 Task: Look for Airbnb properties in Riyadh, Saudi Arabia from 1st November, 2023 to 9th November, 2023 for 4 adults.2 bedrooms having 2 beds and 2 bathrooms. Property type can be house. Look for 3 properties as per requirement.
Action: Mouse moved to (403, 80)
Screenshot: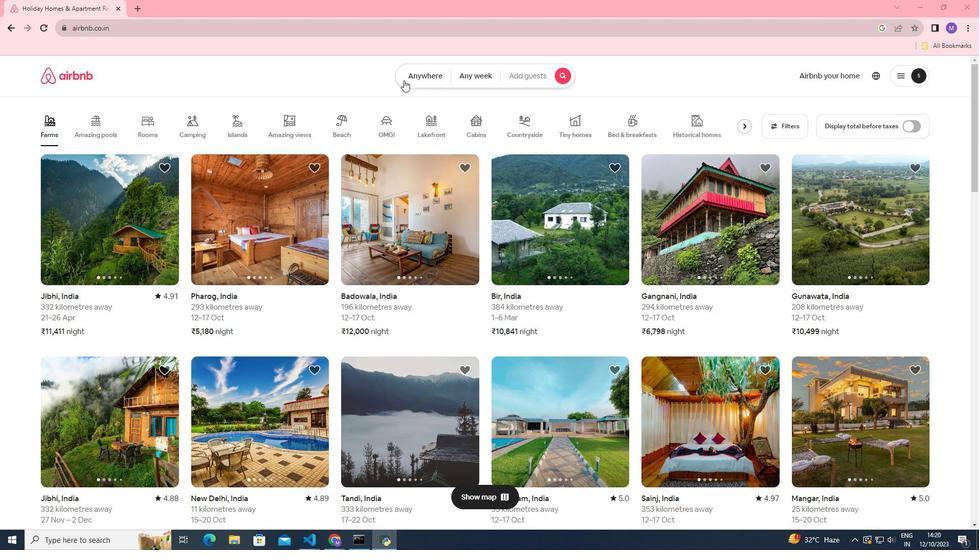 
Action: Mouse pressed left at (403, 80)
Screenshot: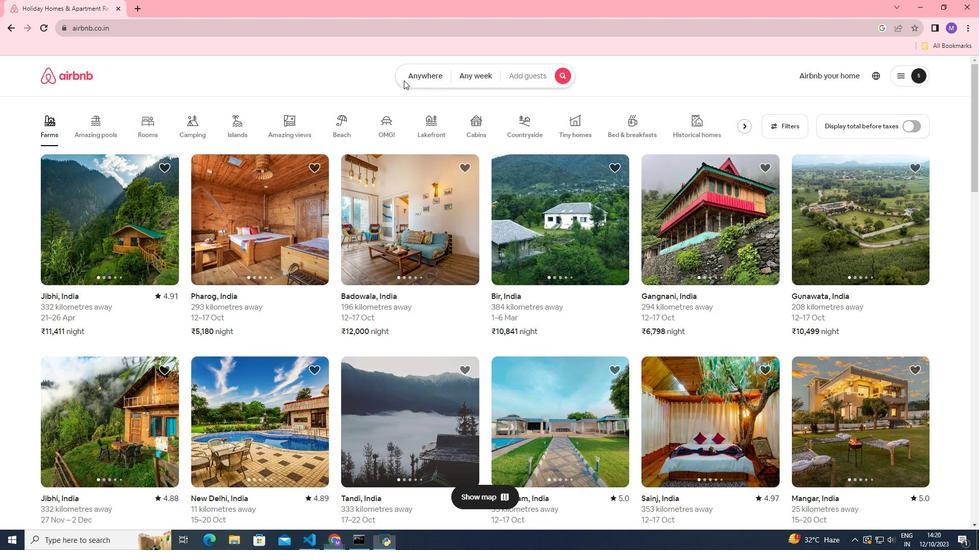 
Action: Mouse moved to (351, 113)
Screenshot: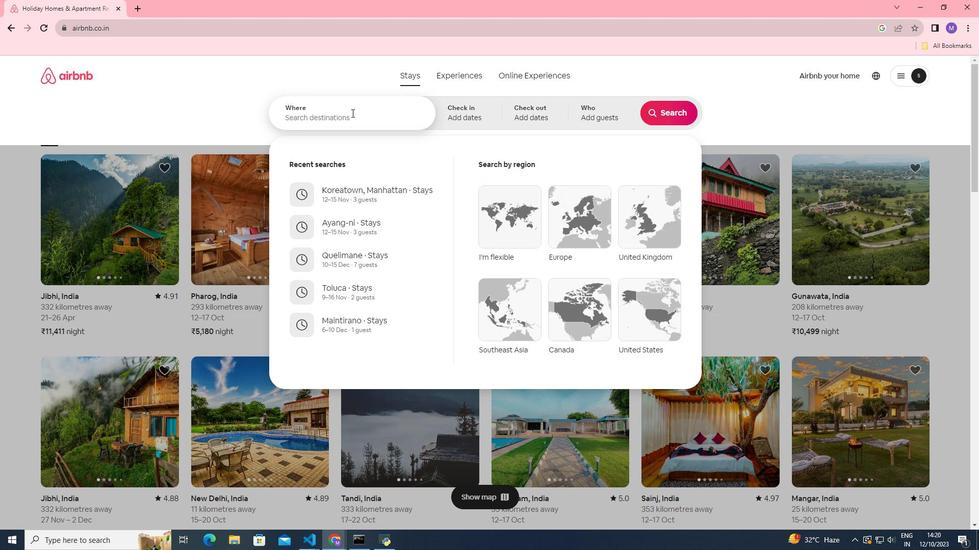
Action: Mouse pressed left at (351, 113)
Screenshot: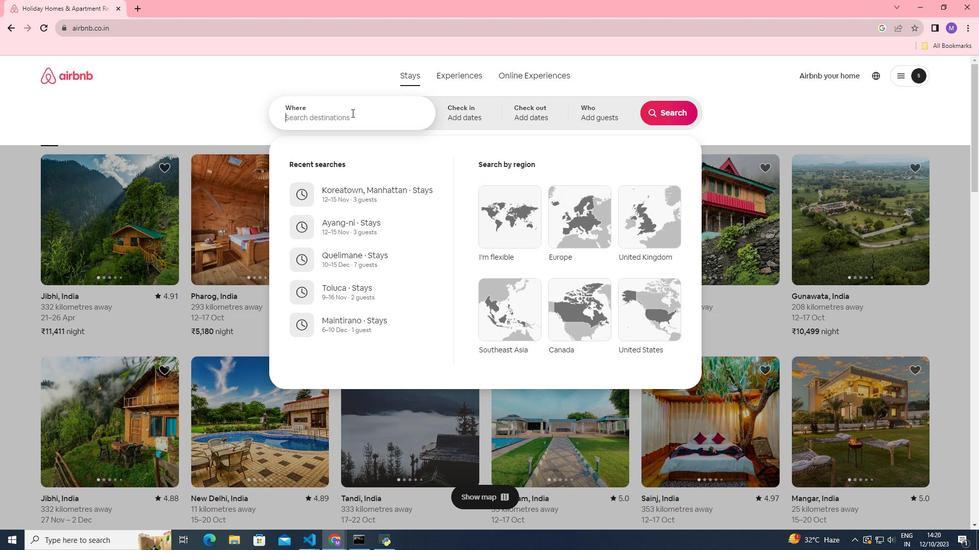 
Action: Key pressed <Key.shift><Key.shift><Key.shift><Key.shift><Key.shift><Key.shift>Riyadh,<Key.space><Key.shift>Saudi<Key.space><Key.shift>Arabia
Screenshot: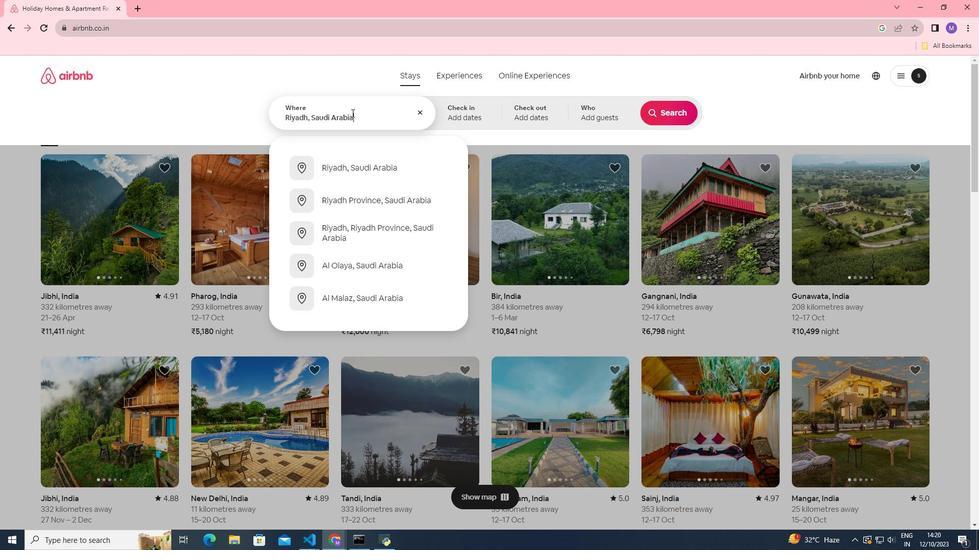 
Action: Mouse moved to (463, 112)
Screenshot: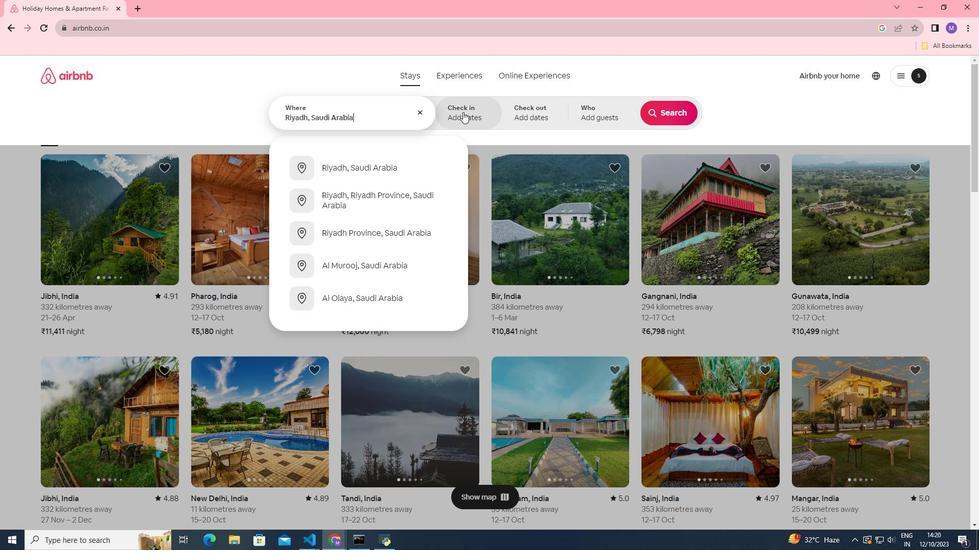 
Action: Mouse pressed left at (463, 112)
Screenshot: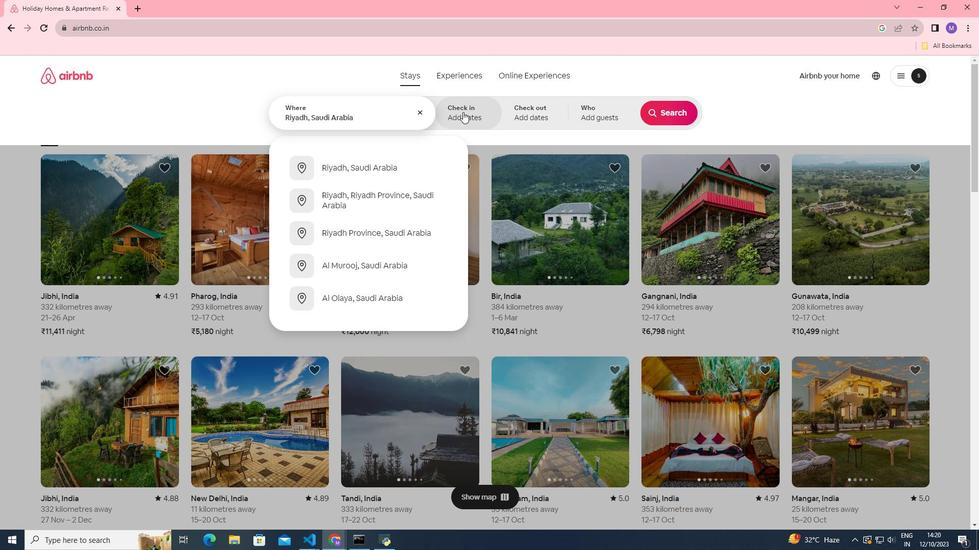 
Action: Mouse moved to (580, 235)
Screenshot: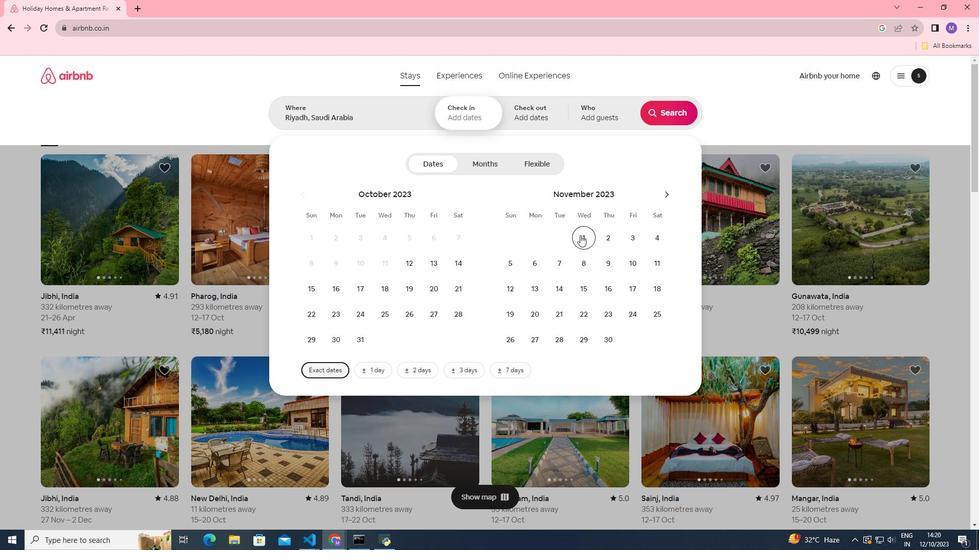 
Action: Mouse pressed left at (580, 235)
Screenshot: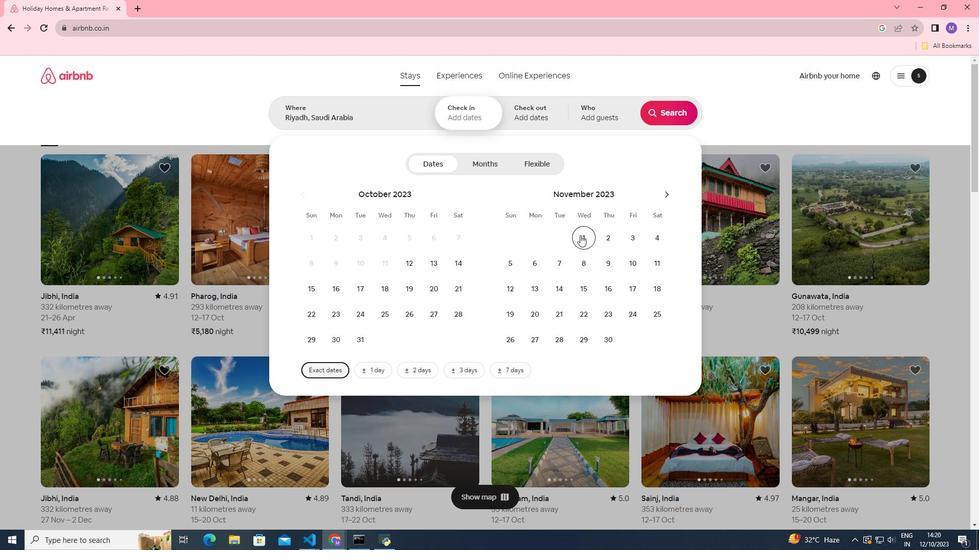 
Action: Mouse moved to (605, 262)
Screenshot: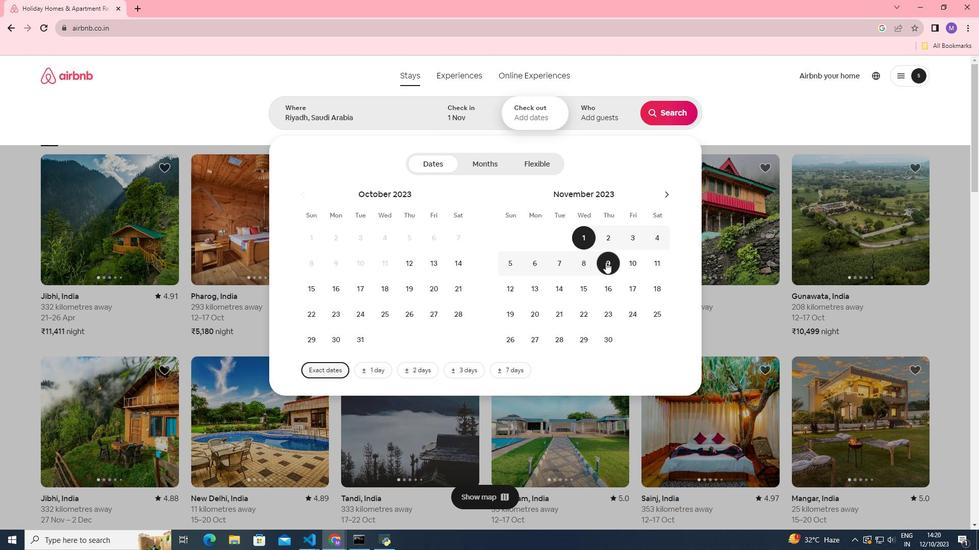 
Action: Mouse pressed left at (605, 262)
Screenshot: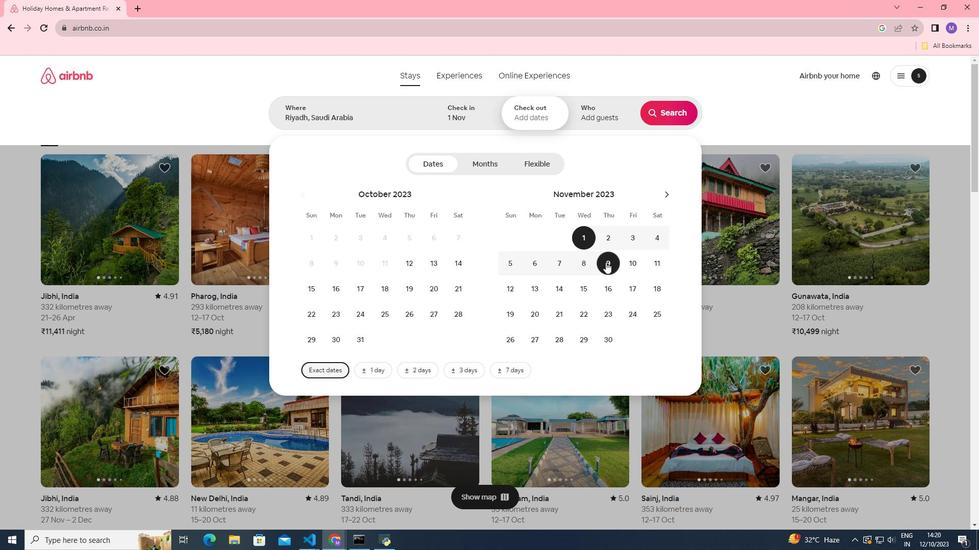 
Action: Mouse moved to (593, 104)
Screenshot: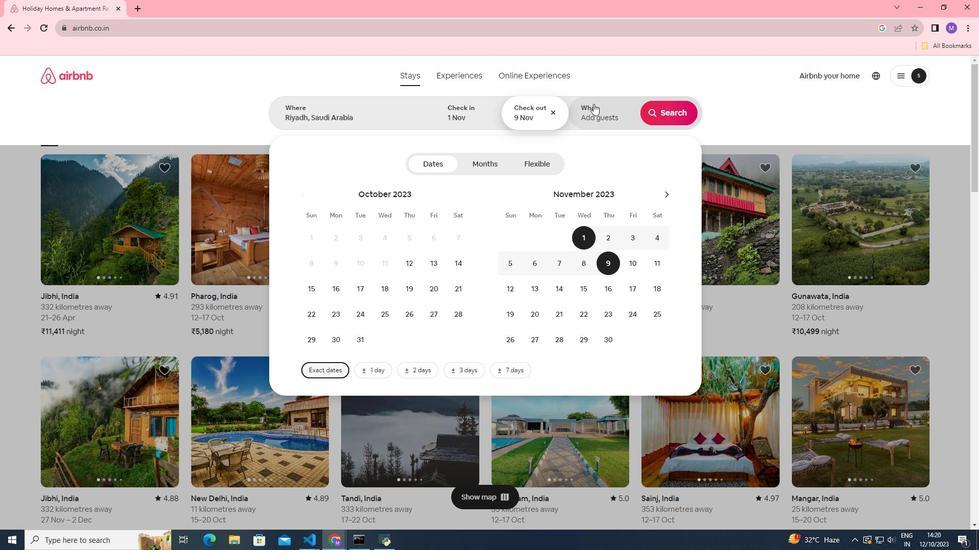 
Action: Mouse pressed left at (593, 104)
Screenshot: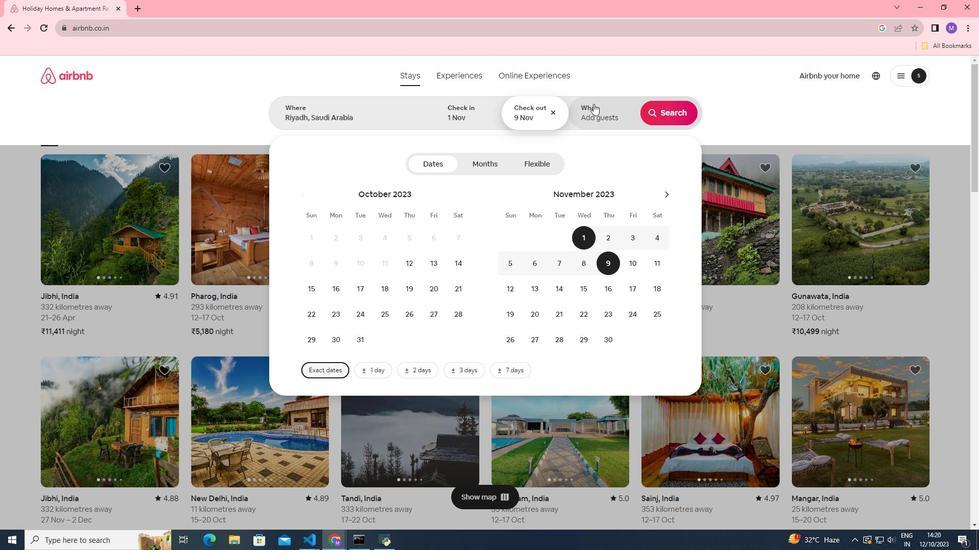 
Action: Mouse moved to (663, 167)
Screenshot: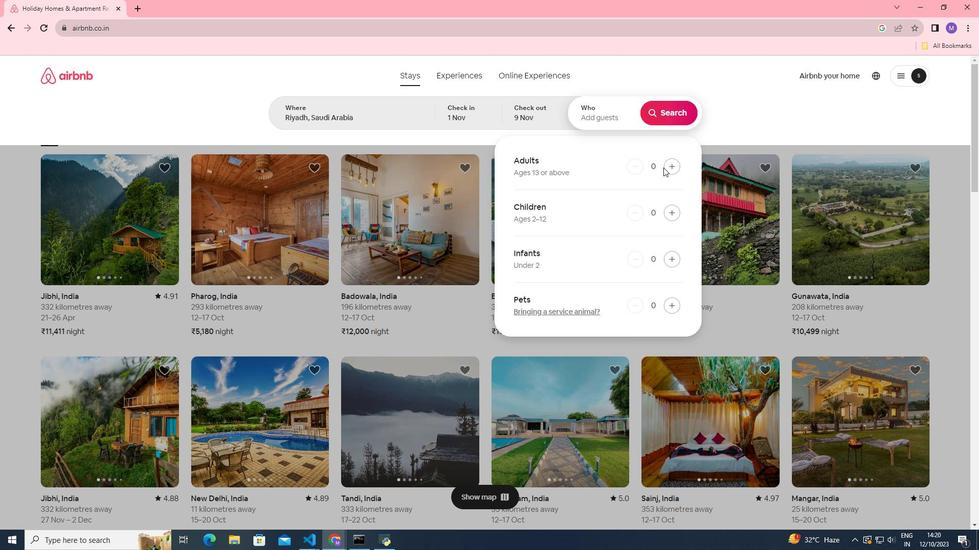 
Action: Mouse pressed left at (663, 167)
Screenshot: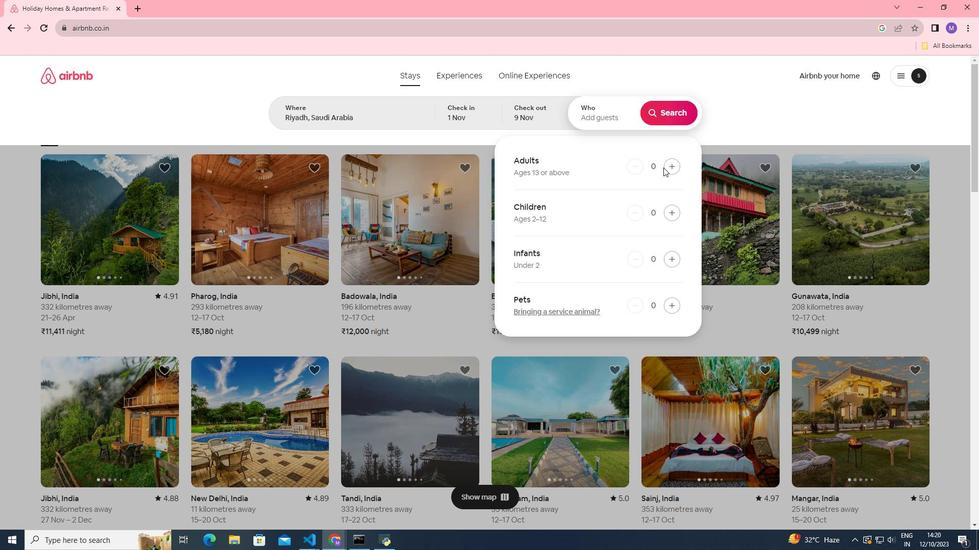 
Action: Mouse moved to (668, 169)
Screenshot: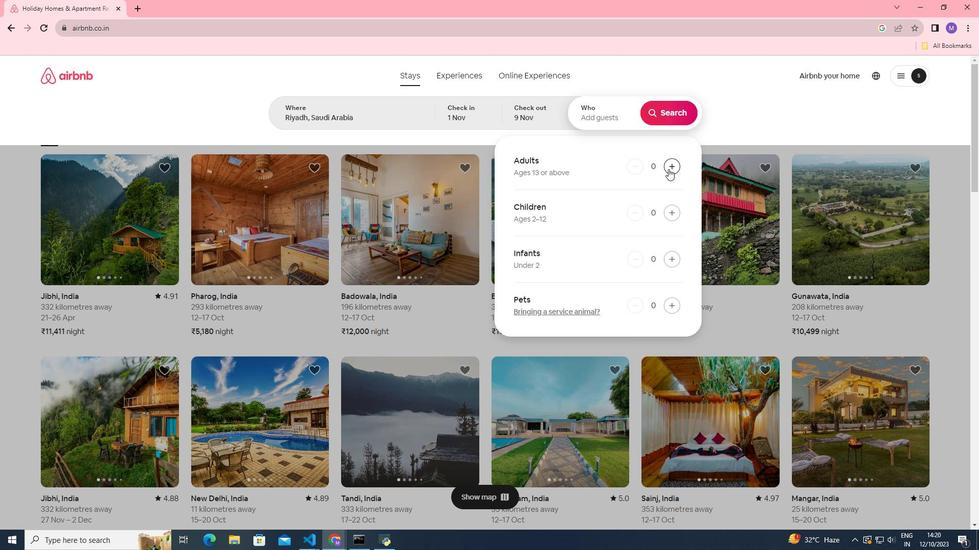 
Action: Mouse pressed left at (668, 169)
Screenshot: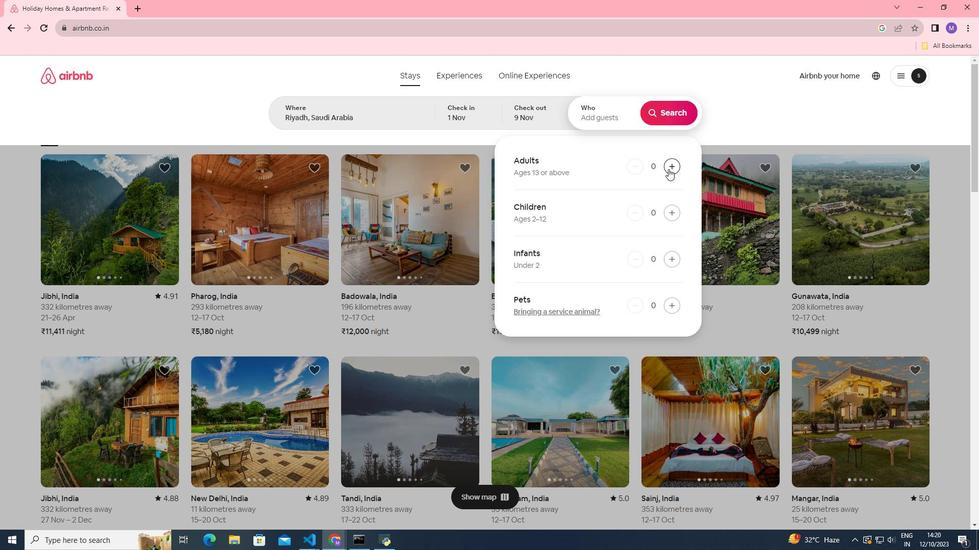 
Action: Mouse pressed left at (668, 169)
Screenshot: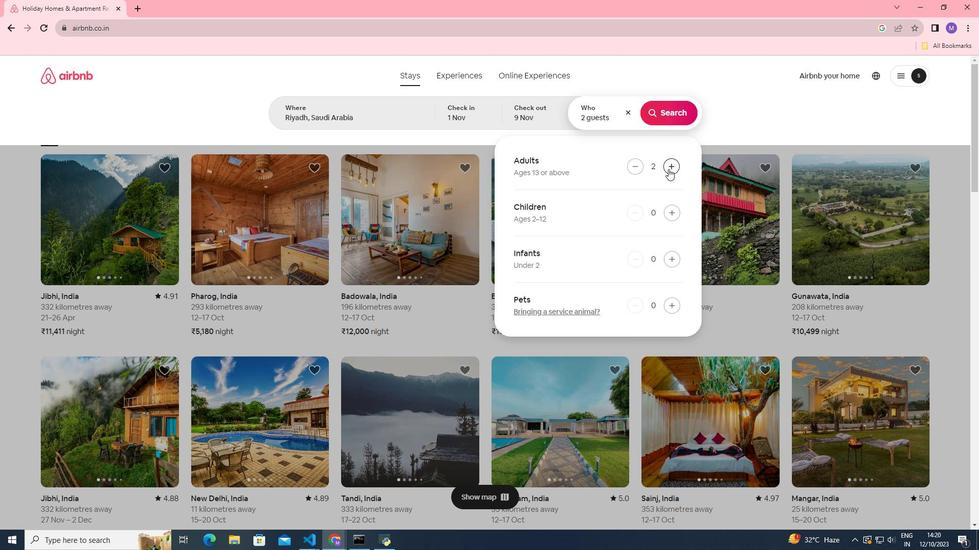 
Action: Mouse pressed left at (668, 169)
Screenshot: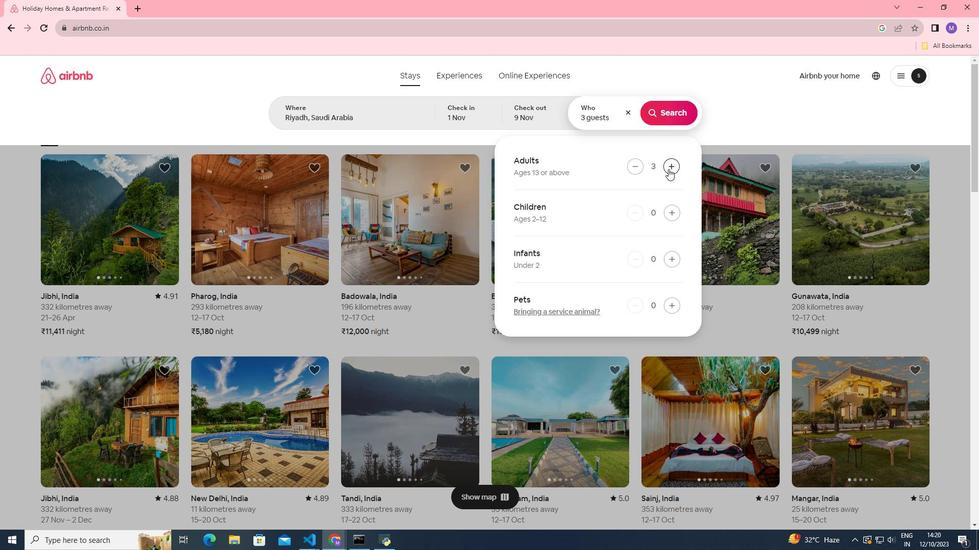 
Action: Mouse pressed left at (668, 169)
Screenshot: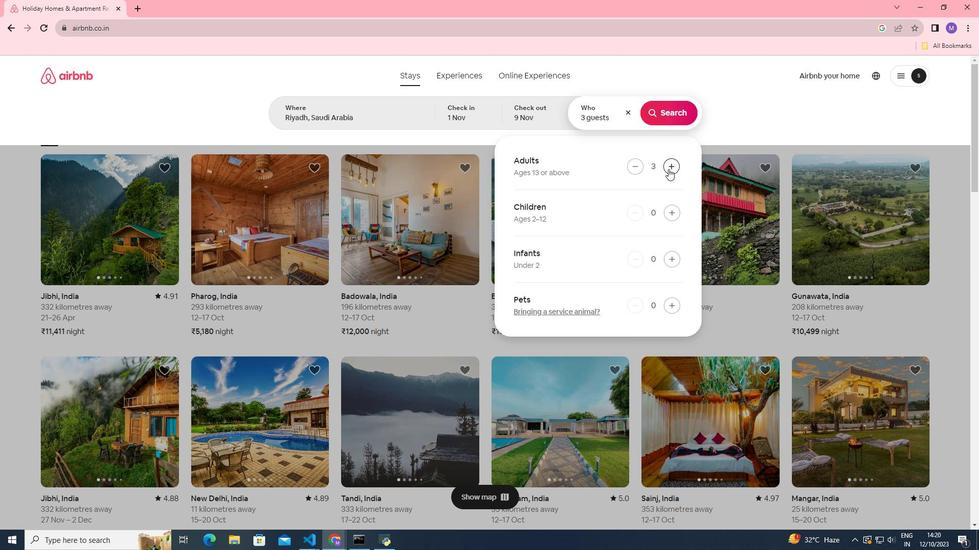 
Action: Mouse moved to (680, 108)
Screenshot: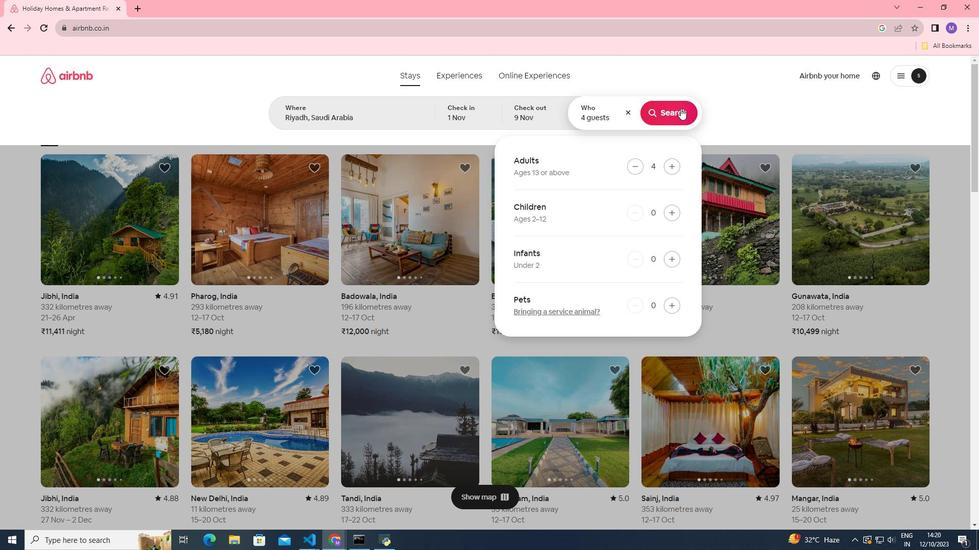 
Action: Mouse pressed left at (680, 108)
Screenshot: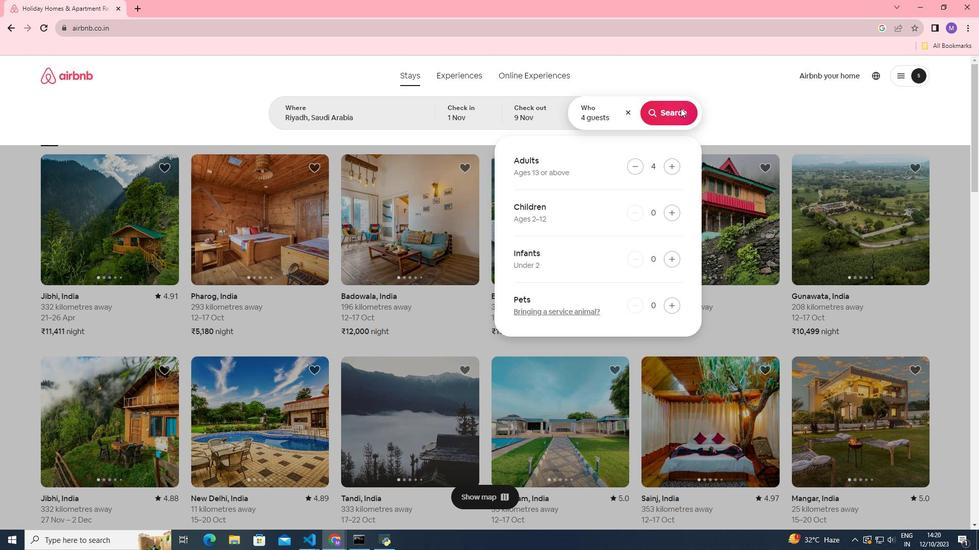 
Action: Mouse moved to (820, 118)
Screenshot: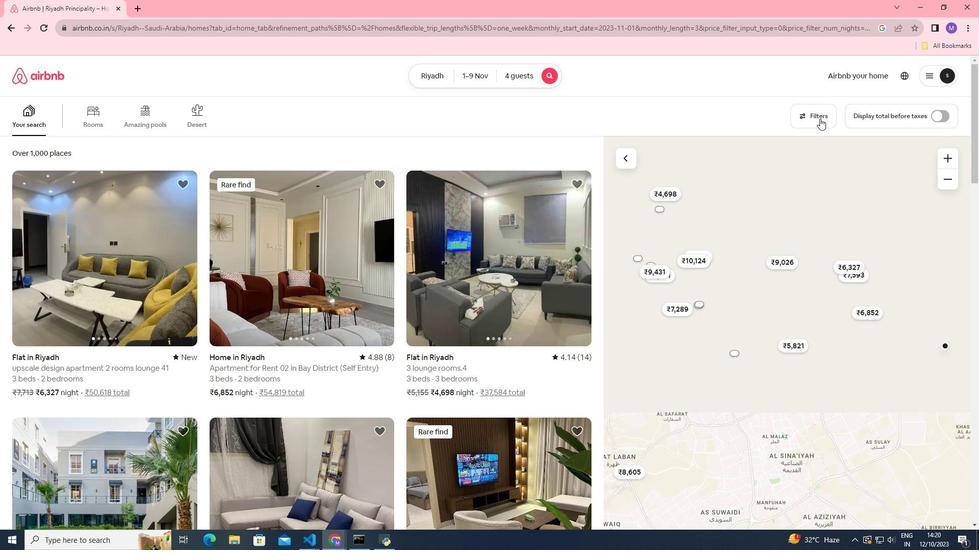 
Action: Mouse pressed left at (820, 118)
Screenshot: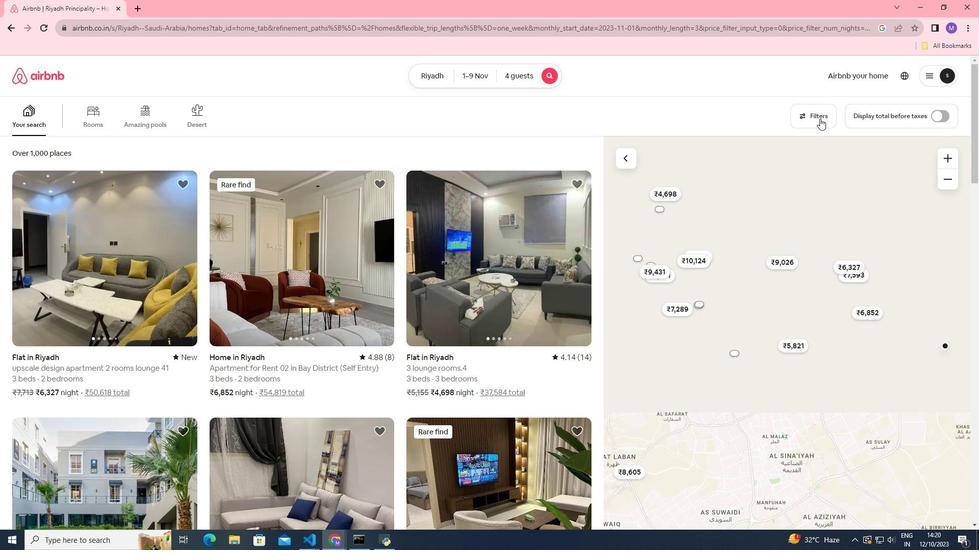 
Action: Mouse moved to (385, 430)
Screenshot: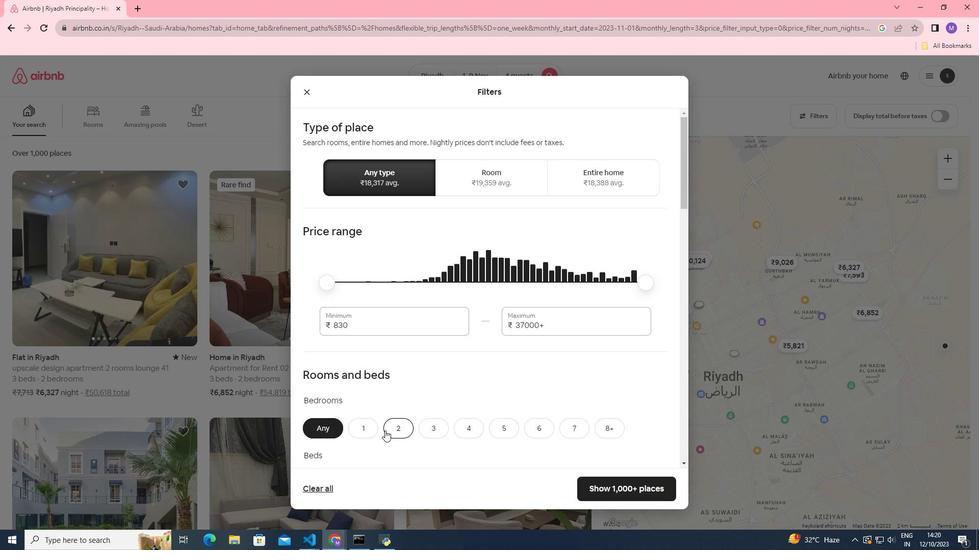 
Action: Mouse pressed left at (385, 430)
Screenshot: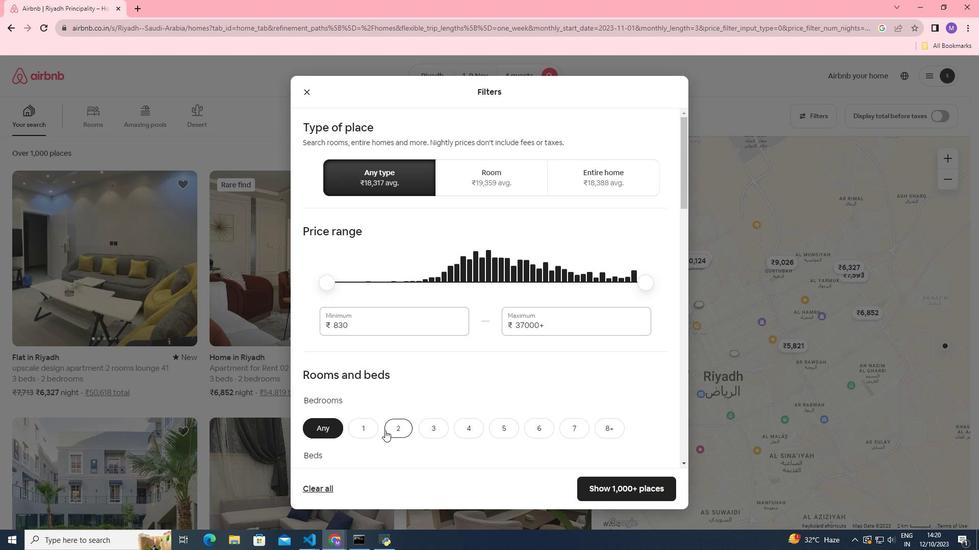 
Action: Mouse moved to (434, 366)
Screenshot: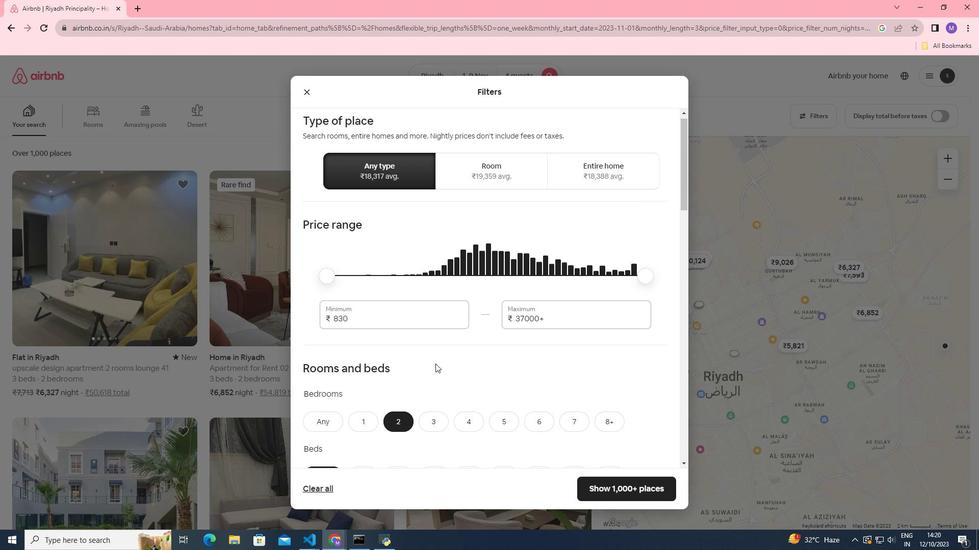 
Action: Mouse scrolled (434, 366) with delta (0, 0)
Screenshot: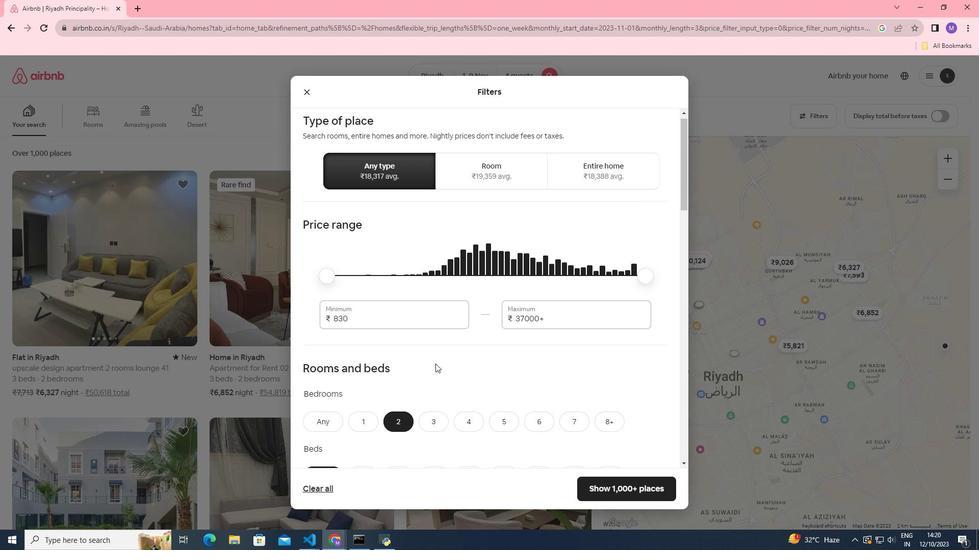 
Action: Mouse moved to (435, 364)
Screenshot: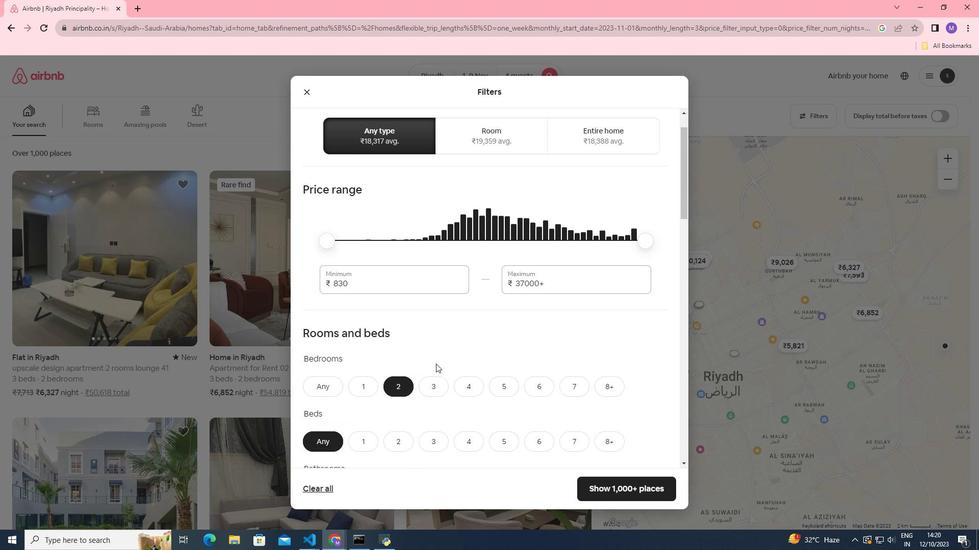 
Action: Mouse scrolled (435, 363) with delta (0, 0)
Screenshot: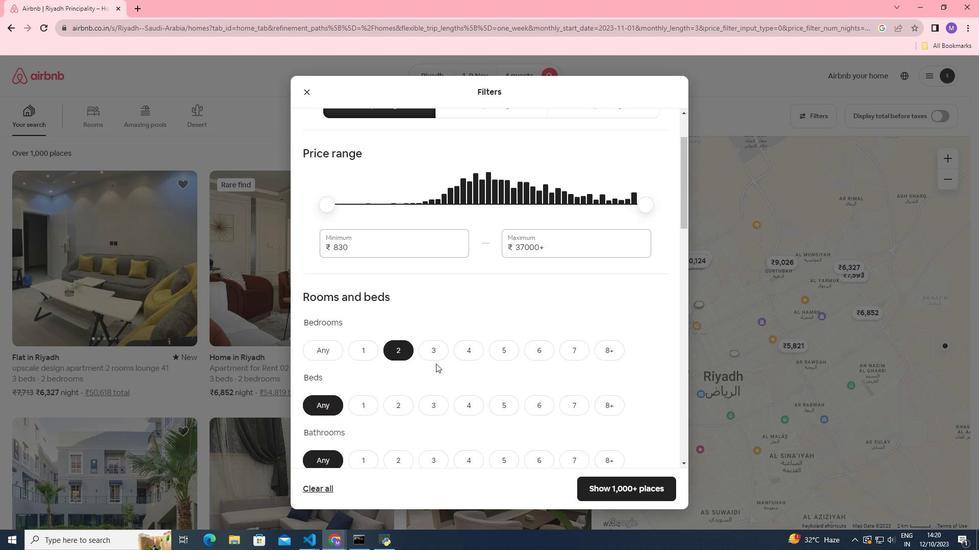 
Action: Mouse moved to (436, 364)
Screenshot: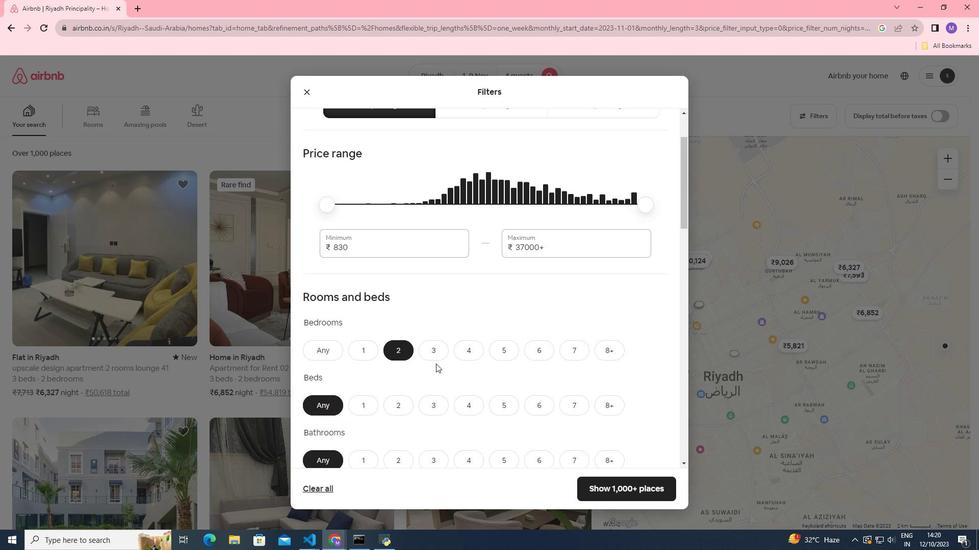 
Action: Mouse scrolled (436, 363) with delta (0, 0)
Screenshot: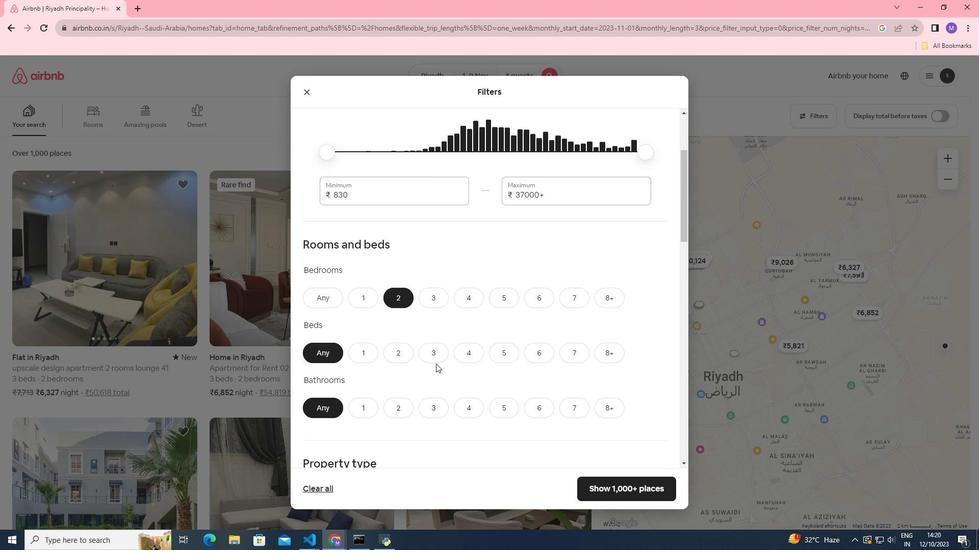
Action: Mouse moved to (405, 338)
Screenshot: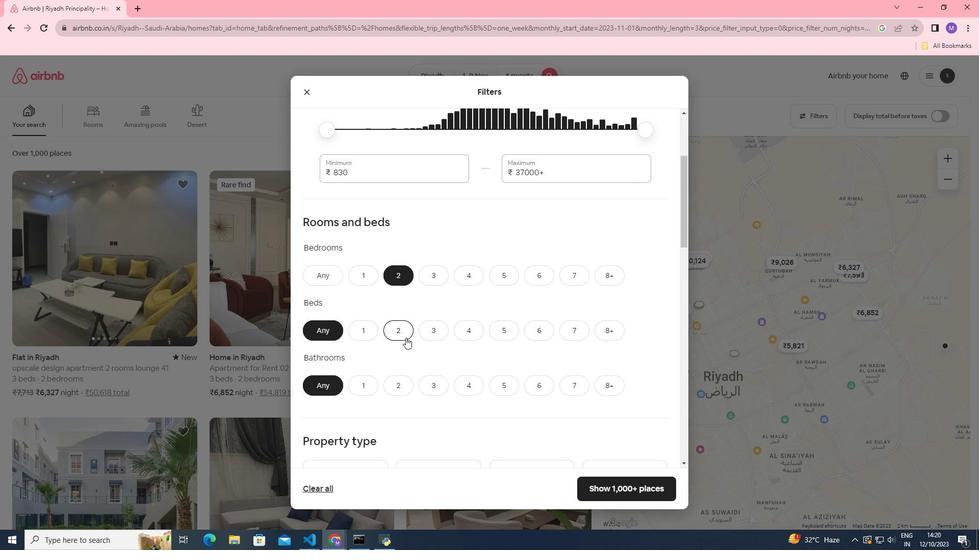 
Action: Mouse pressed left at (405, 338)
Screenshot: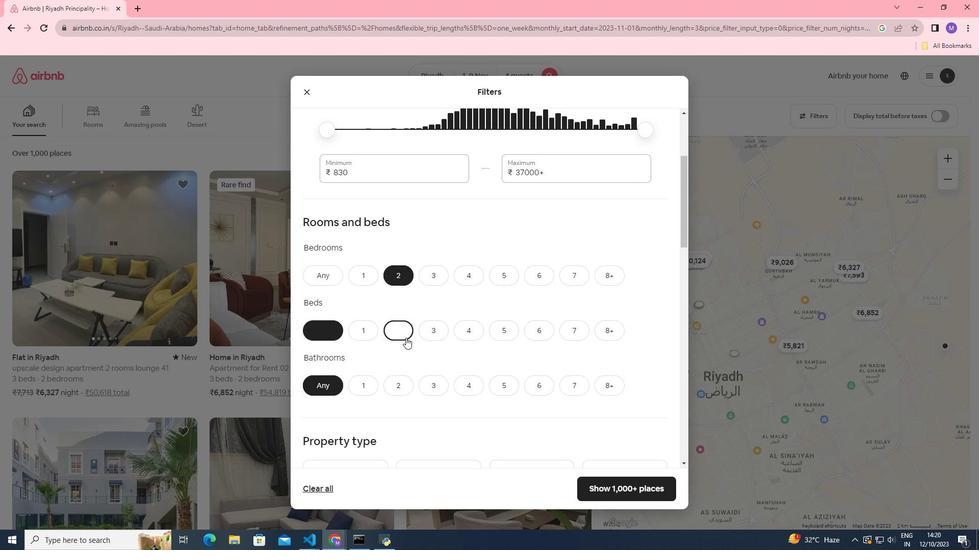 
Action: Mouse moved to (437, 351)
Screenshot: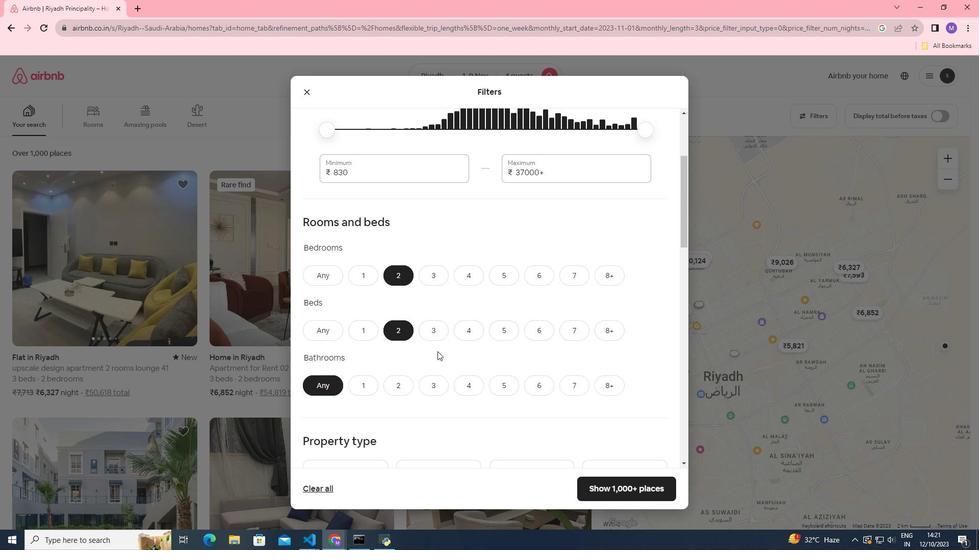 
Action: Mouse scrolled (437, 351) with delta (0, 0)
Screenshot: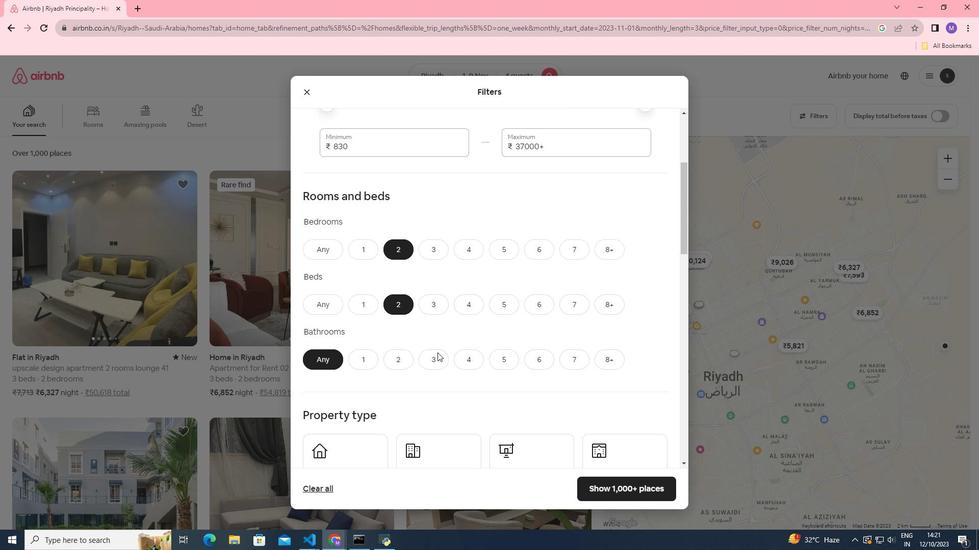 
Action: Mouse moved to (437, 352)
Screenshot: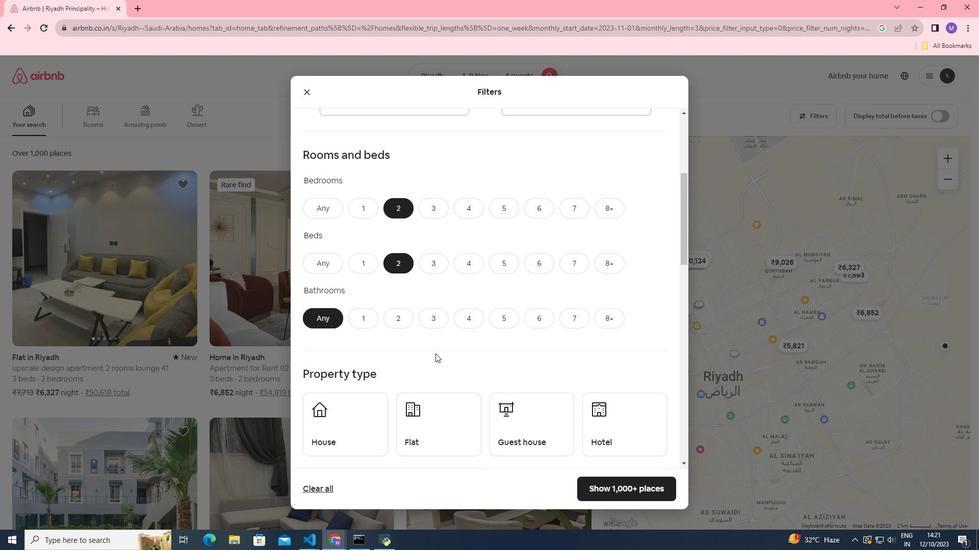
Action: Mouse scrolled (437, 352) with delta (0, 0)
Screenshot: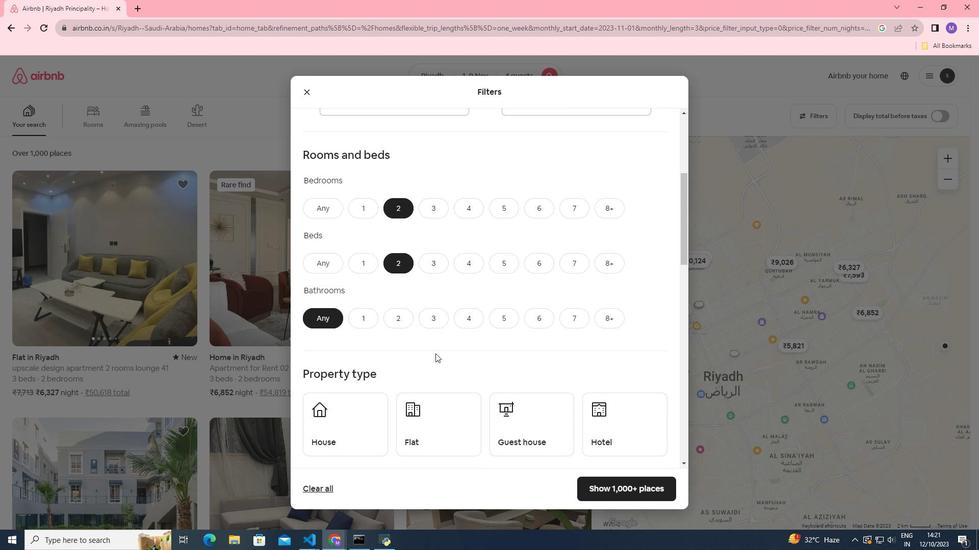 
Action: Mouse moved to (398, 282)
Screenshot: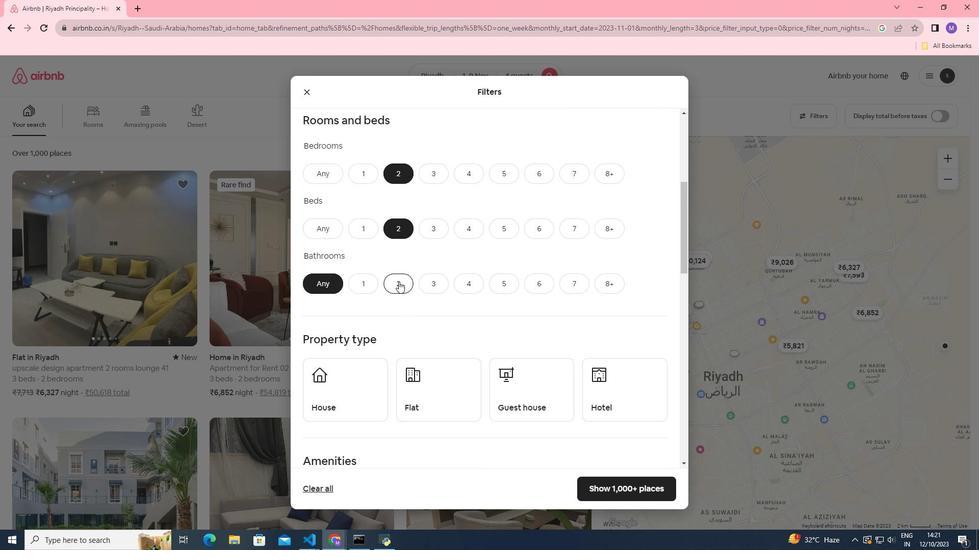 
Action: Mouse pressed left at (398, 282)
Screenshot: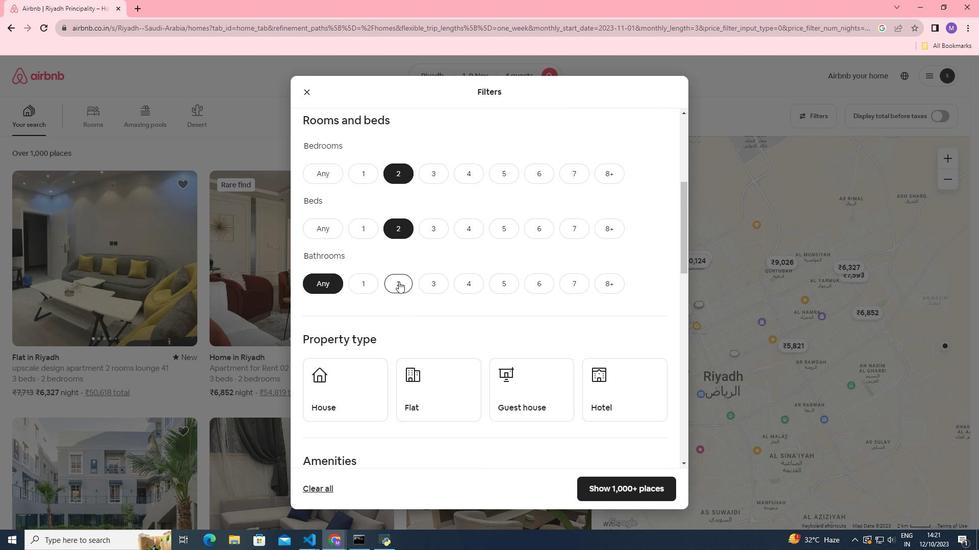 
Action: Mouse moved to (465, 341)
Screenshot: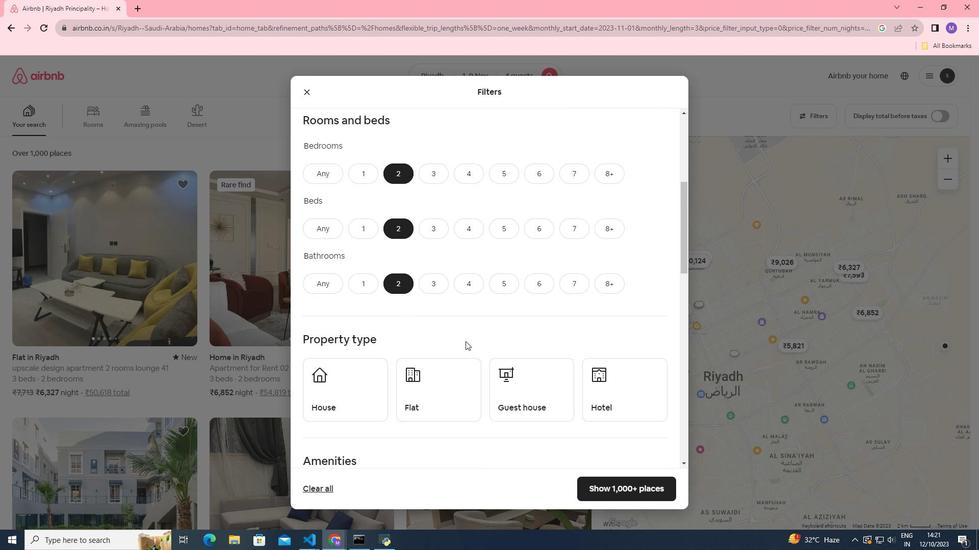 
Action: Mouse scrolled (465, 341) with delta (0, 0)
Screenshot: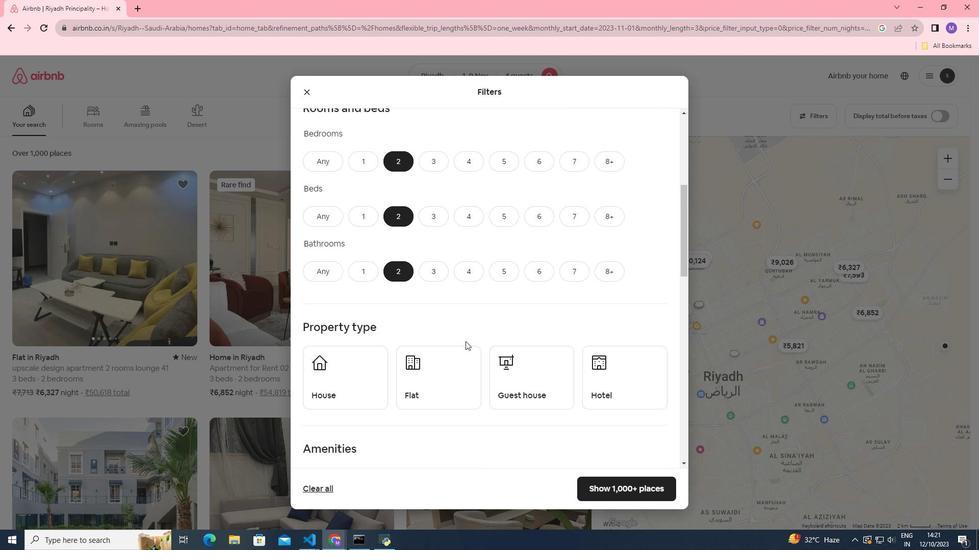 
Action: Mouse moved to (345, 336)
Screenshot: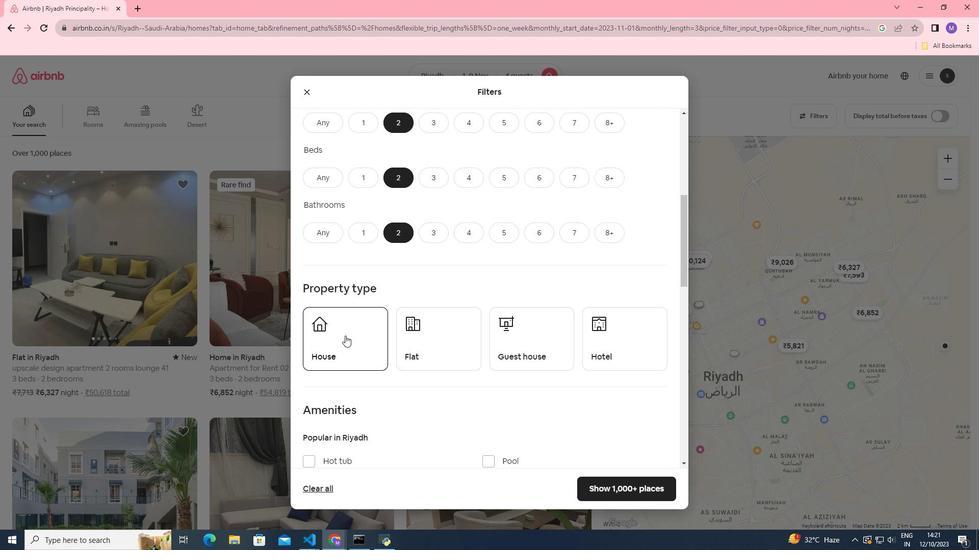 
Action: Mouse pressed left at (345, 336)
Screenshot: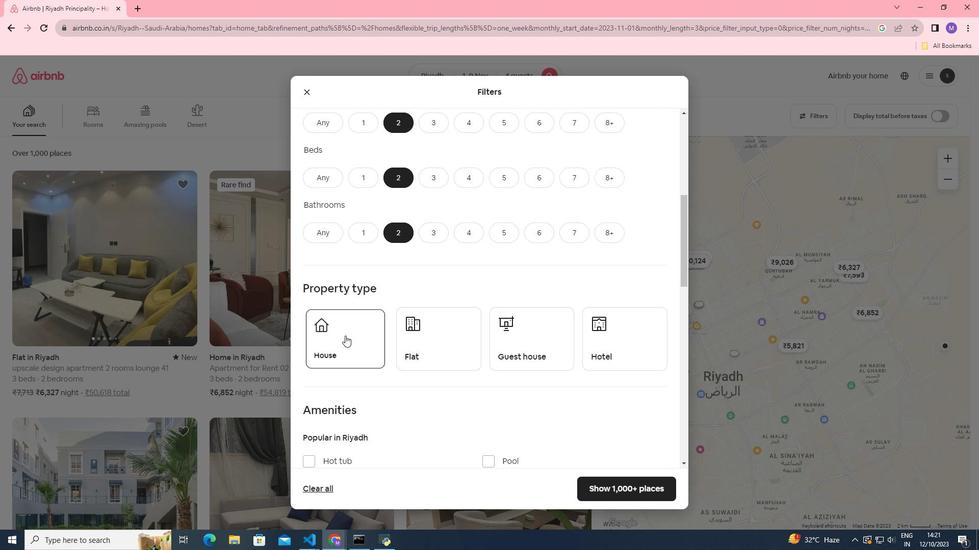 
Action: Mouse moved to (353, 338)
Screenshot: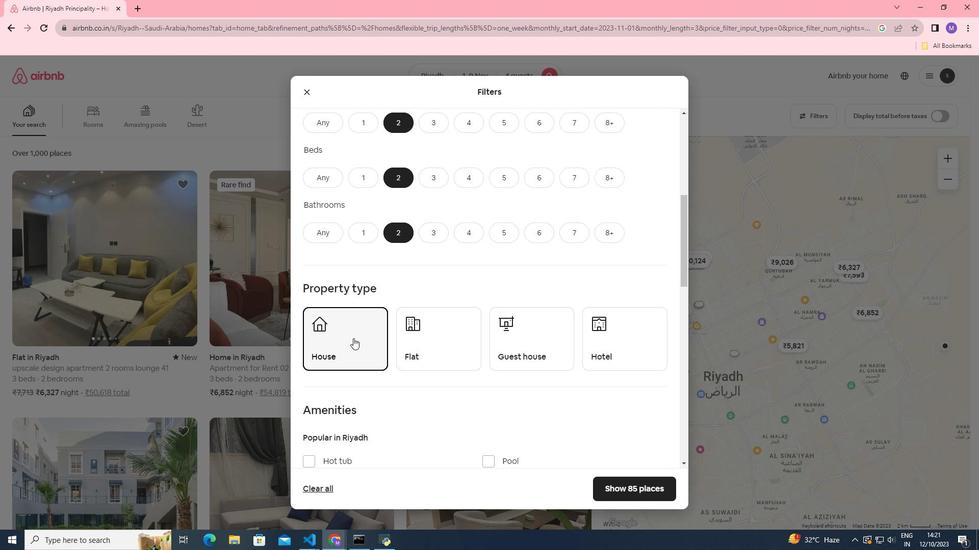 
Action: Mouse pressed left at (353, 338)
Screenshot: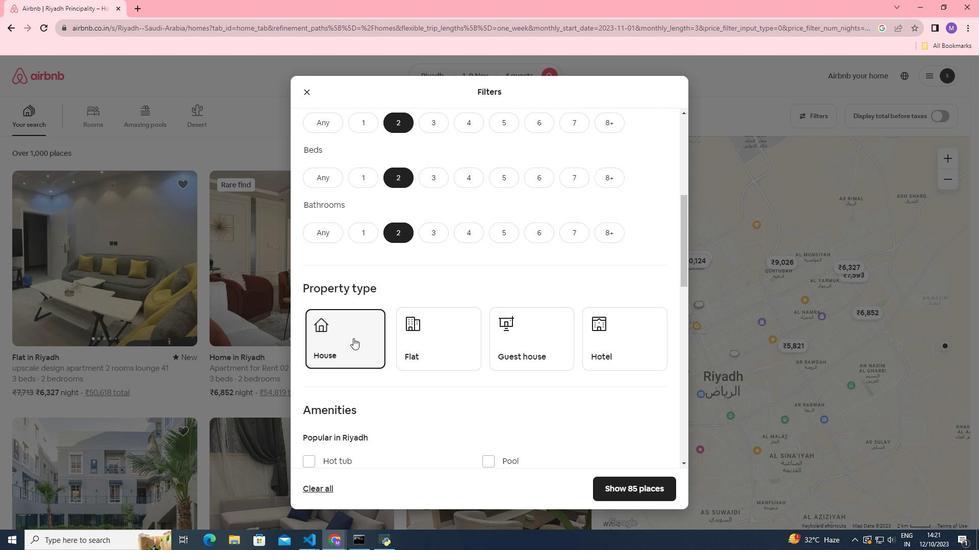 
Action: Mouse pressed left at (353, 338)
Screenshot: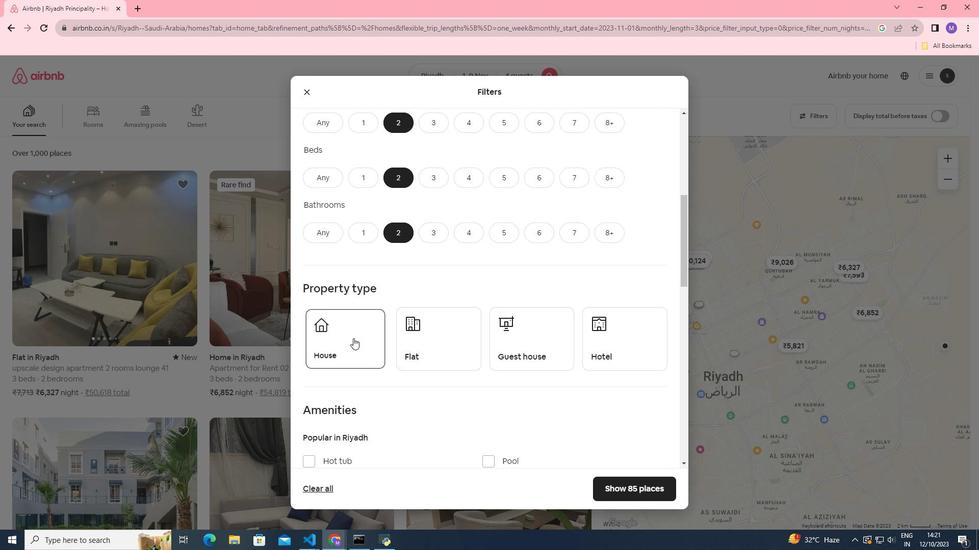 
Action: Mouse moved to (623, 490)
Screenshot: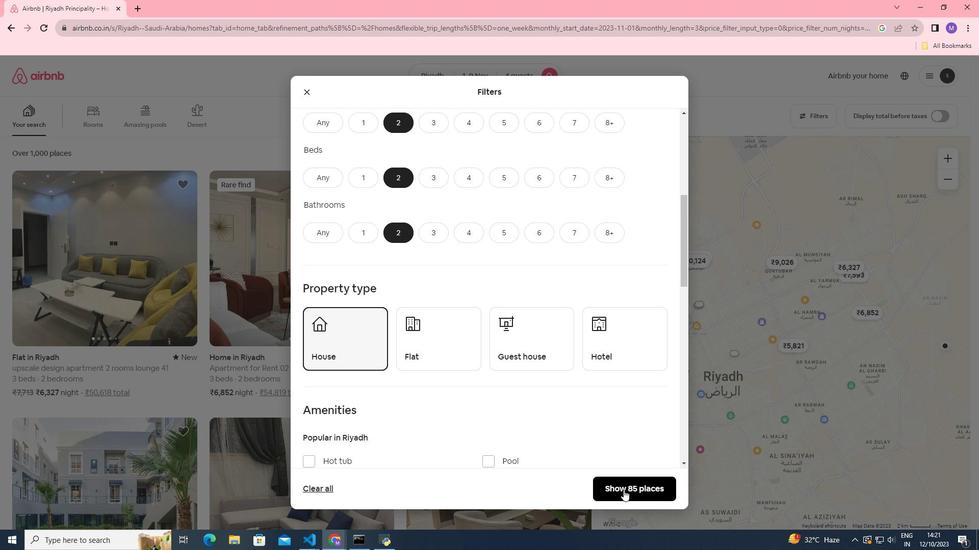 
Action: Mouse pressed left at (623, 490)
Screenshot: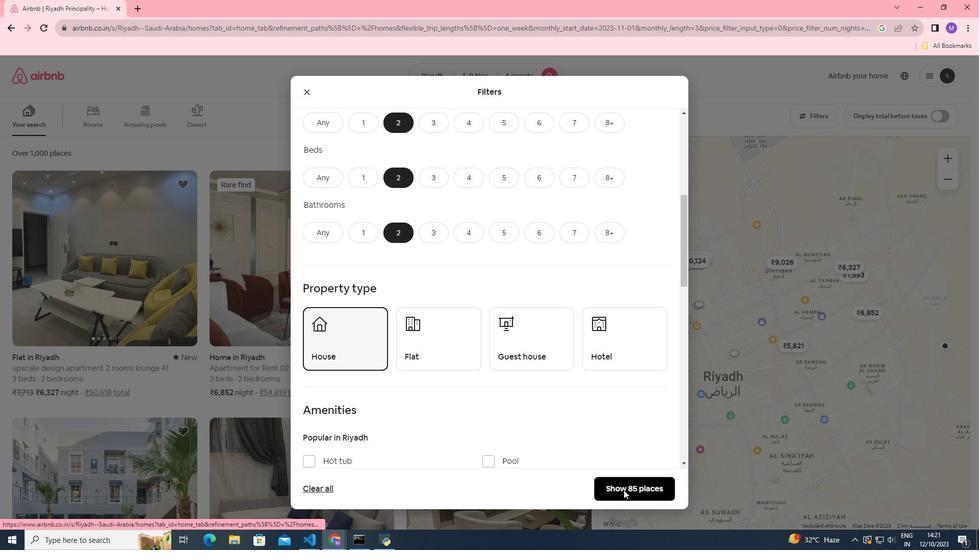 
Action: Mouse moved to (157, 250)
Screenshot: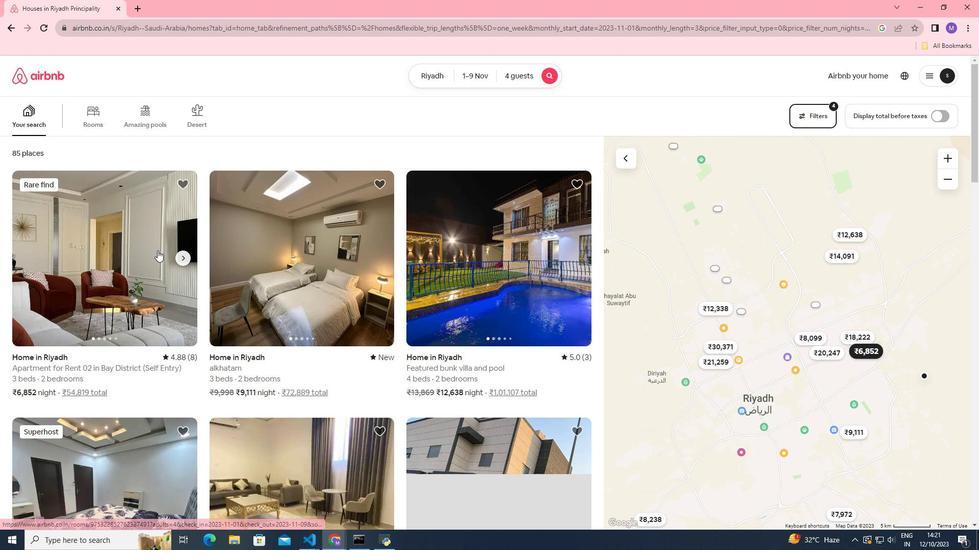 
Action: Mouse pressed left at (157, 250)
Screenshot: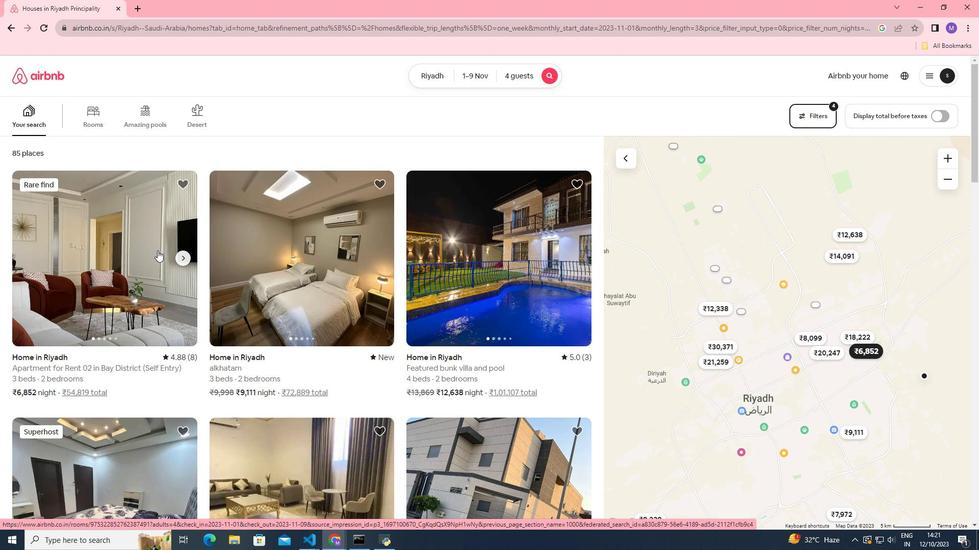 
Action: Mouse moved to (712, 379)
Screenshot: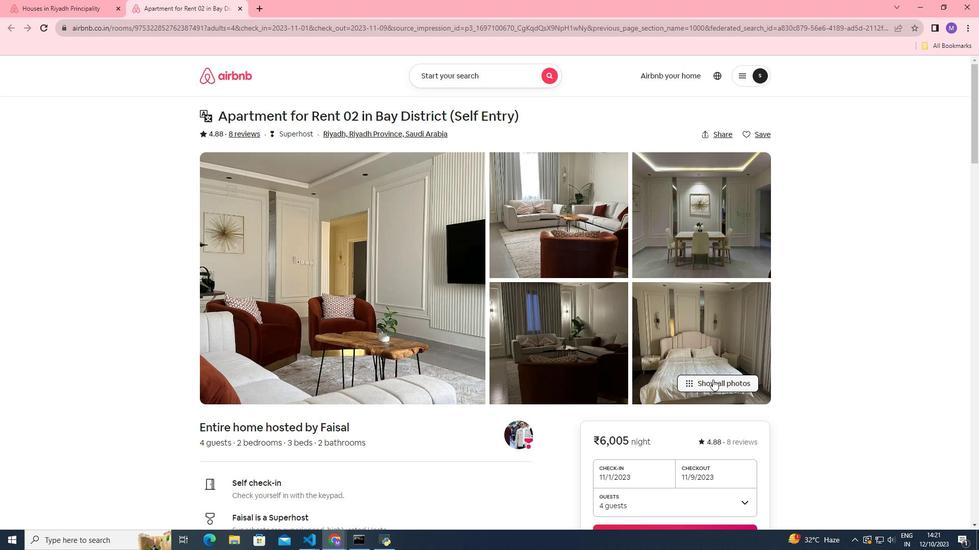 
Action: Mouse pressed left at (712, 379)
Screenshot: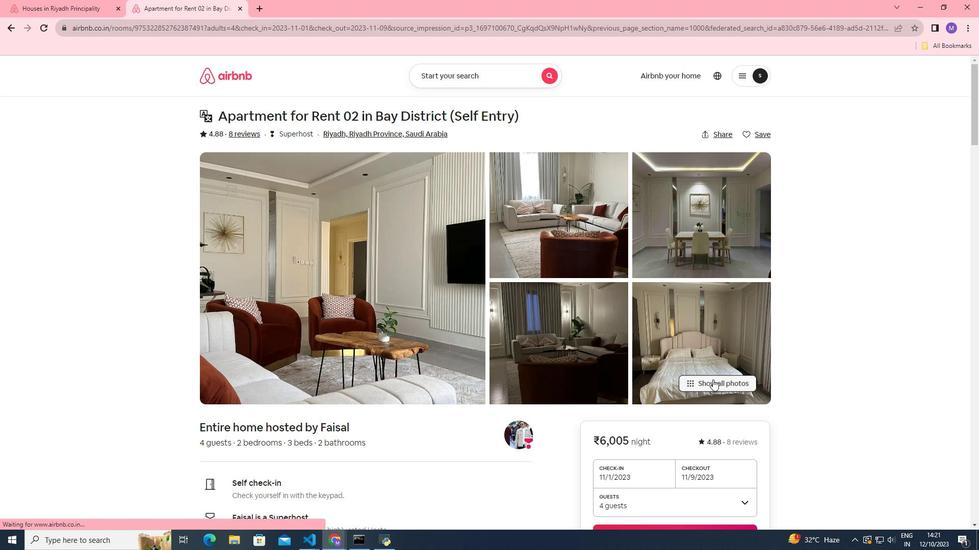 
Action: Mouse moved to (466, 309)
Screenshot: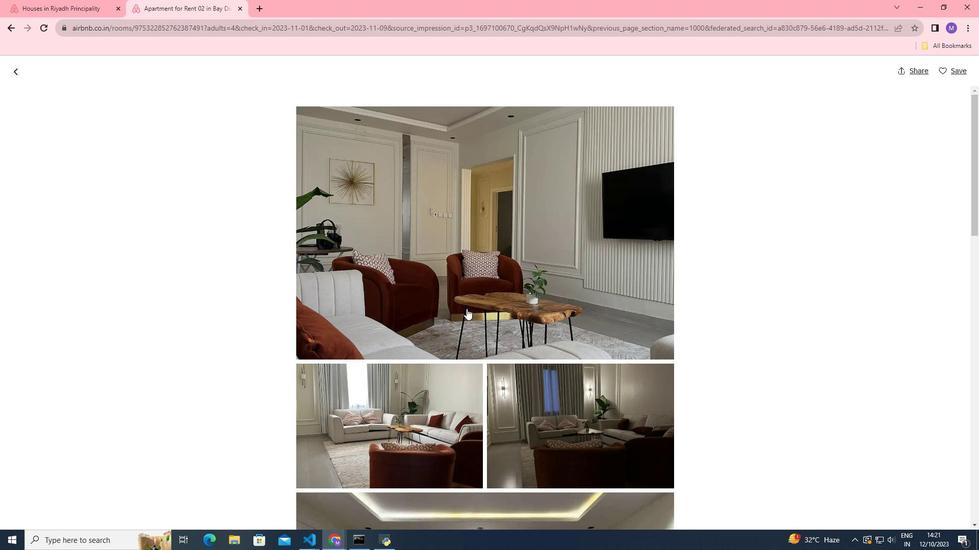 
Action: Mouse scrolled (466, 308) with delta (0, 0)
Screenshot: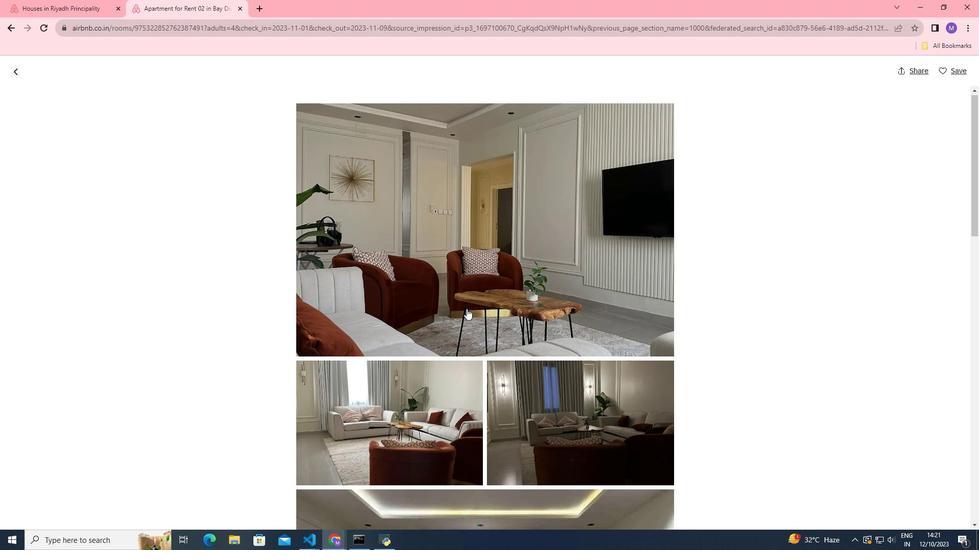 
Action: Mouse scrolled (466, 308) with delta (0, 0)
Screenshot: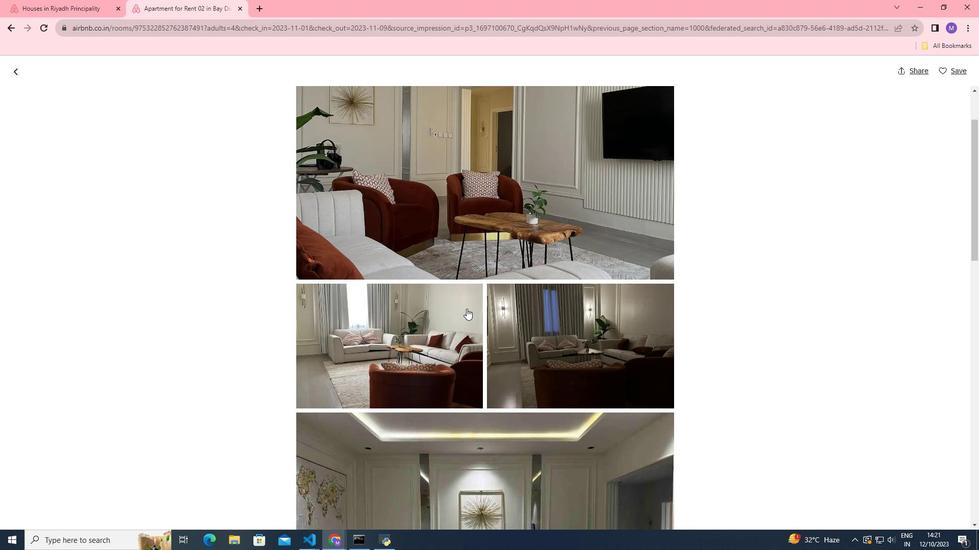 
Action: Mouse scrolled (466, 308) with delta (0, 0)
Screenshot: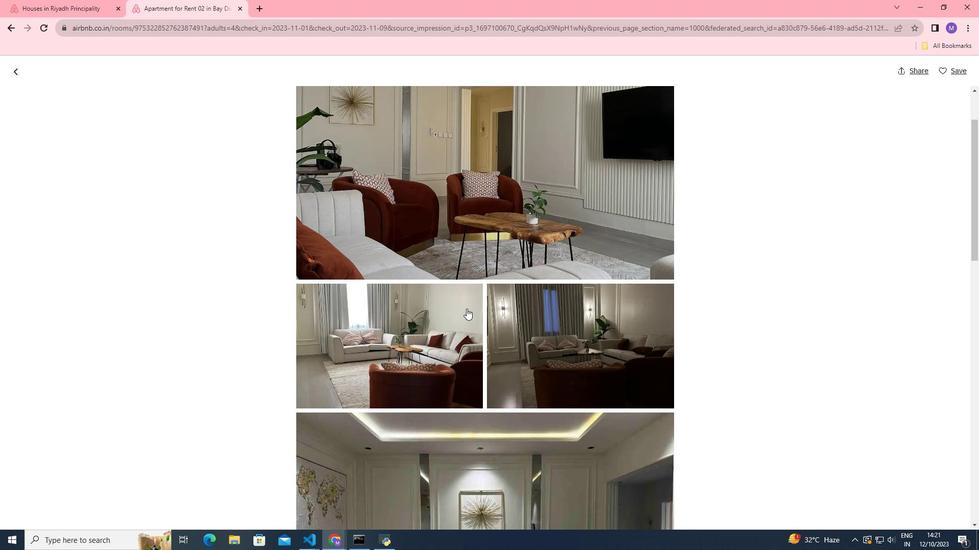 
Action: Mouse scrolled (466, 308) with delta (0, 0)
Screenshot: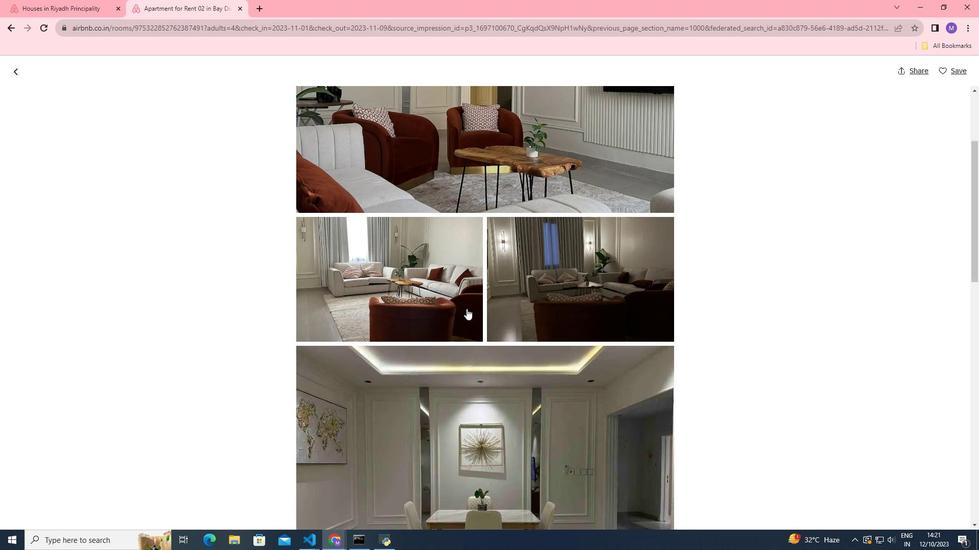 
Action: Mouse scrolled (466, 308) with delta (0, 0)
Screenshot: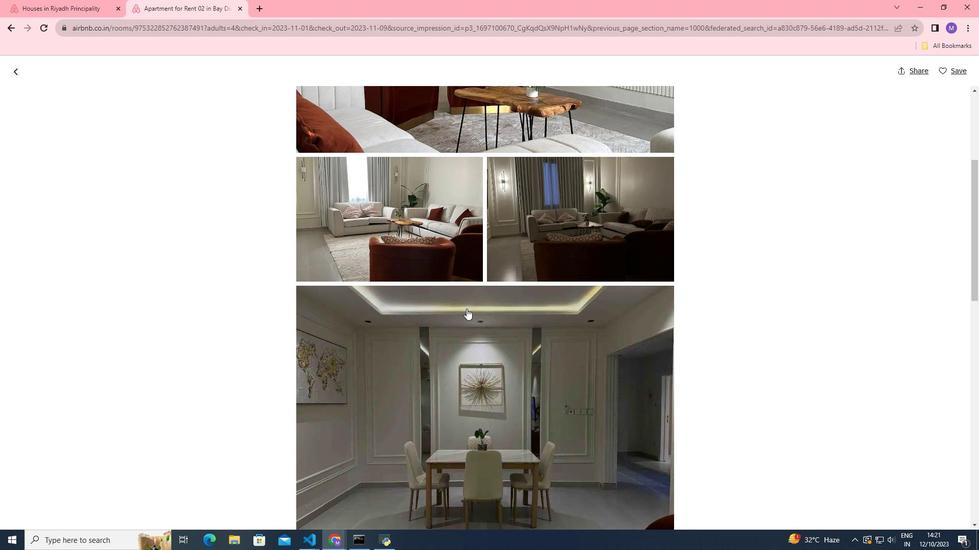
Action: Mouse scrolled (466, 308) with delta (0, 0)
Screenshot: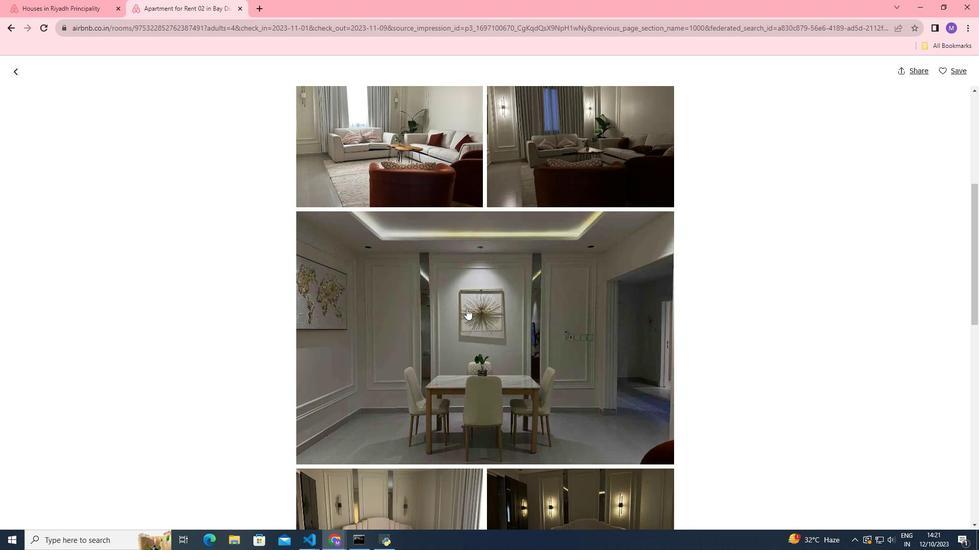 
Action: Mouse scrolled (466, 308) with delta (0, 0)
Screenshot: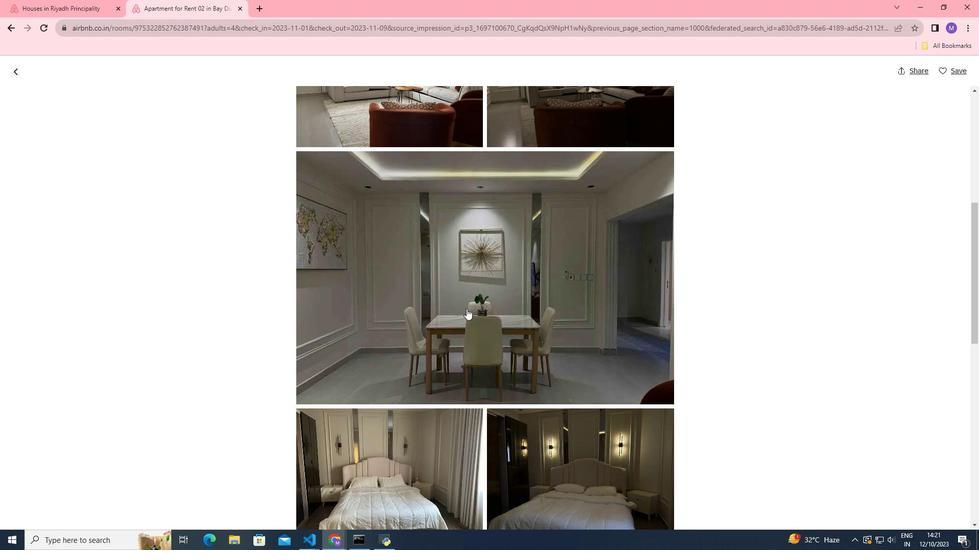 
Action: Mouse scrolled (466, 308) with delta (0, 0)
Screenshot: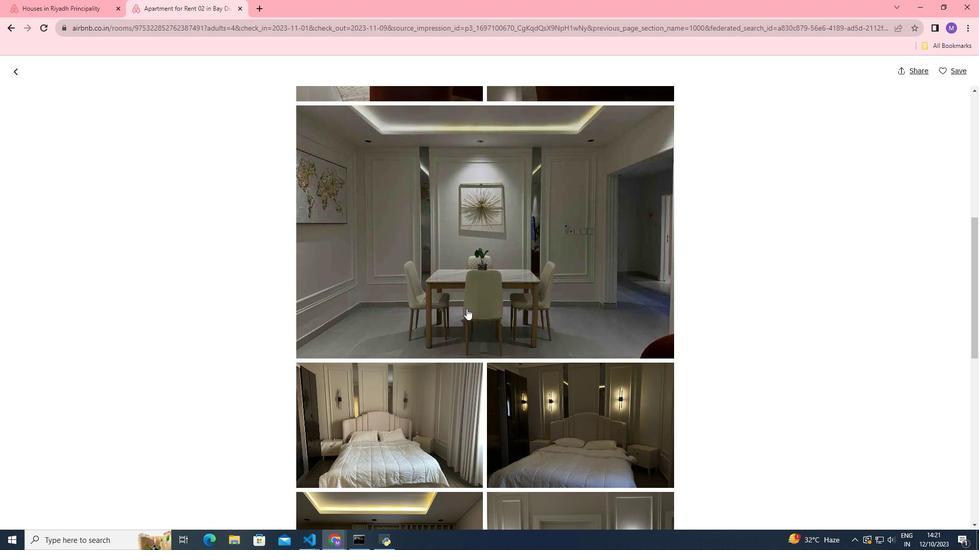 
Action: Mouse scrolled (466, 308) with delta (0, 0)
Screenshot: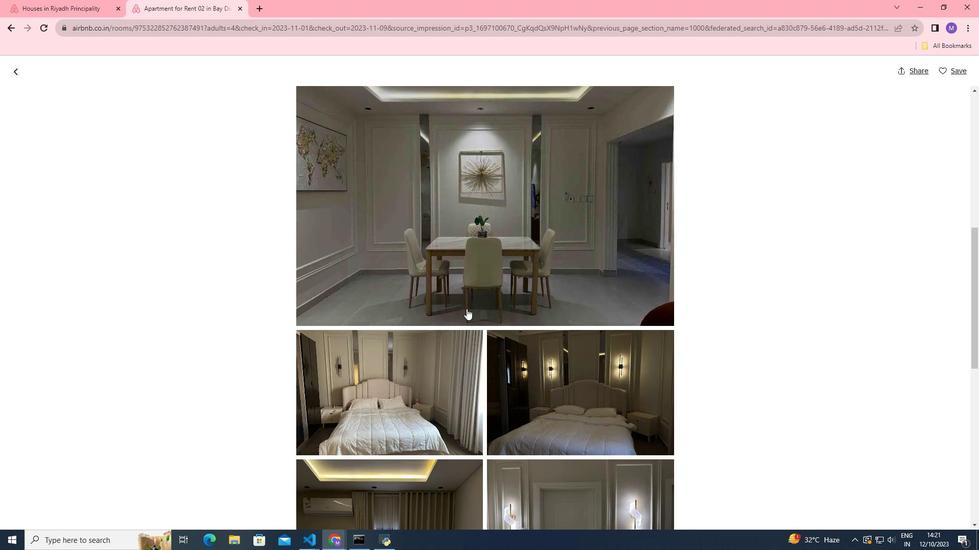 
Action: Mouse scrolled (466, 308) with delta (0, 0)
Screenshot: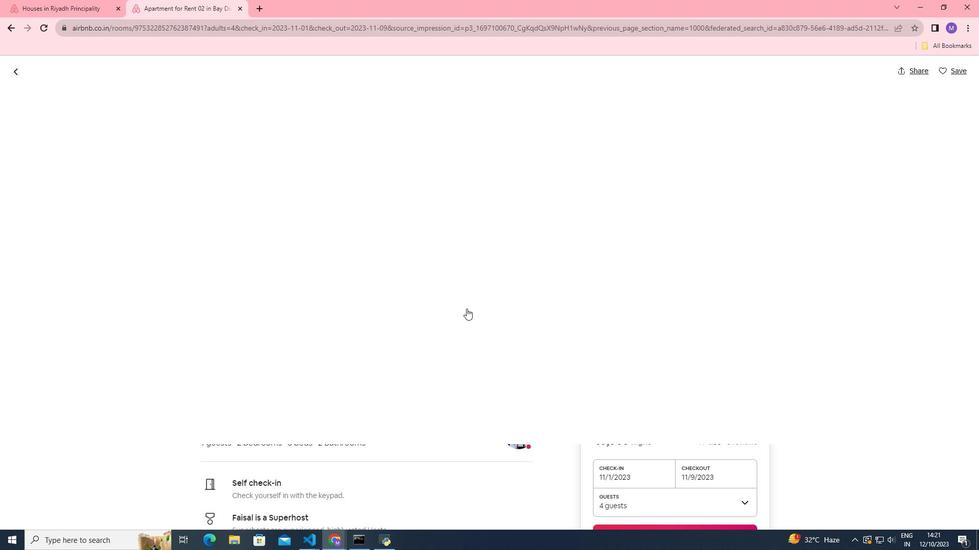 
Action: Mouse scrolled (466, 308) with delta (0, 0)
Screenshot: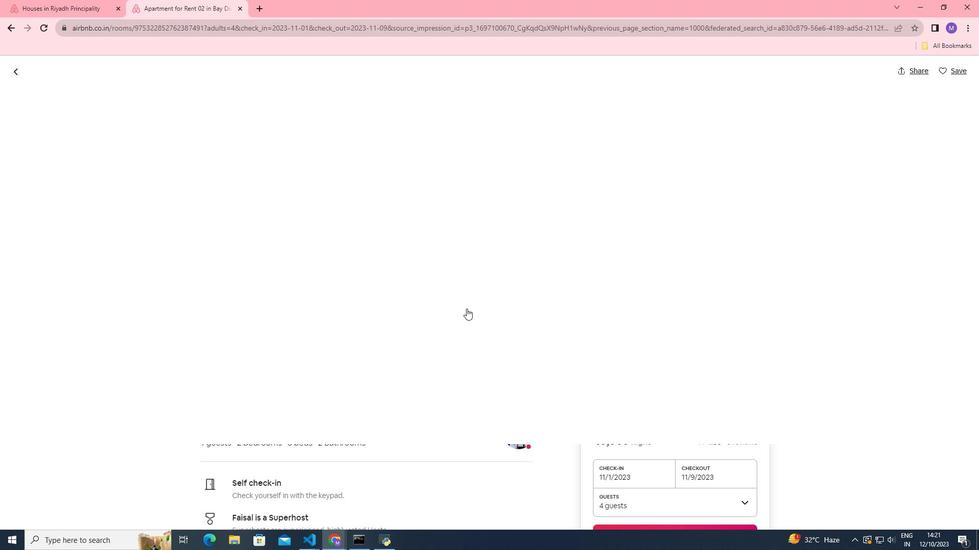 
Action: Mouse scrolled (466, 308) with delta (0, 0)
Screenshot: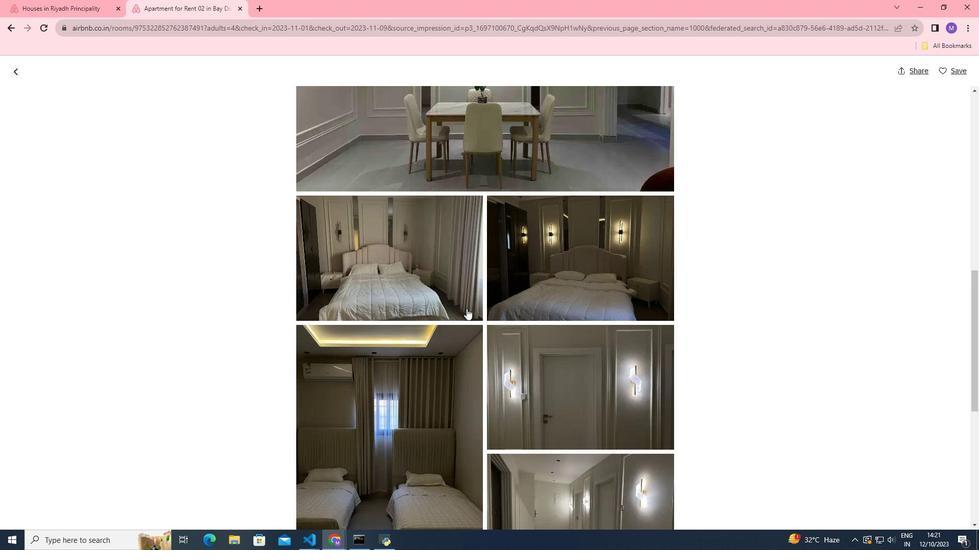 
Action: Mouse scrolled (466, 308) with delta (0, 0)
Screenshot: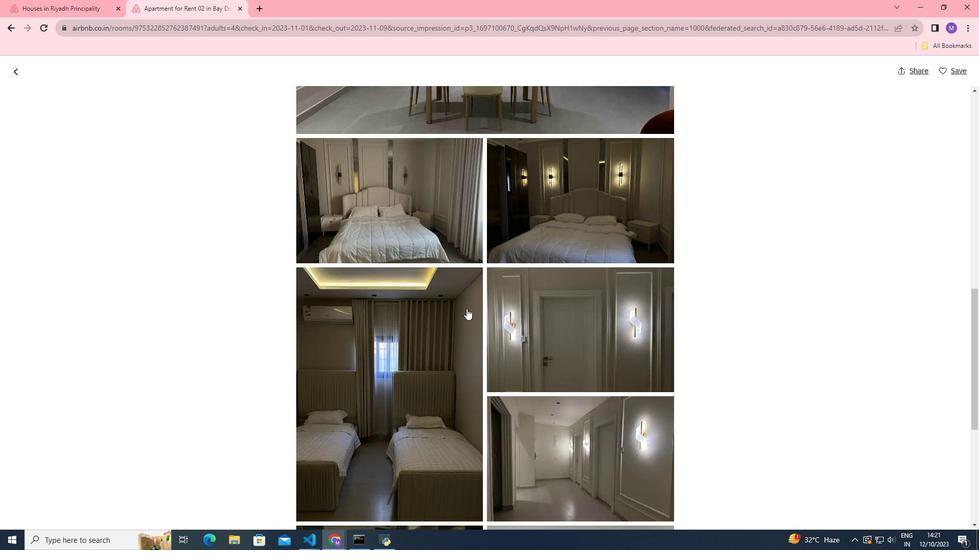 
Action: Mouse scrolled (466, 308) with delta (0, 0)
Screenshot: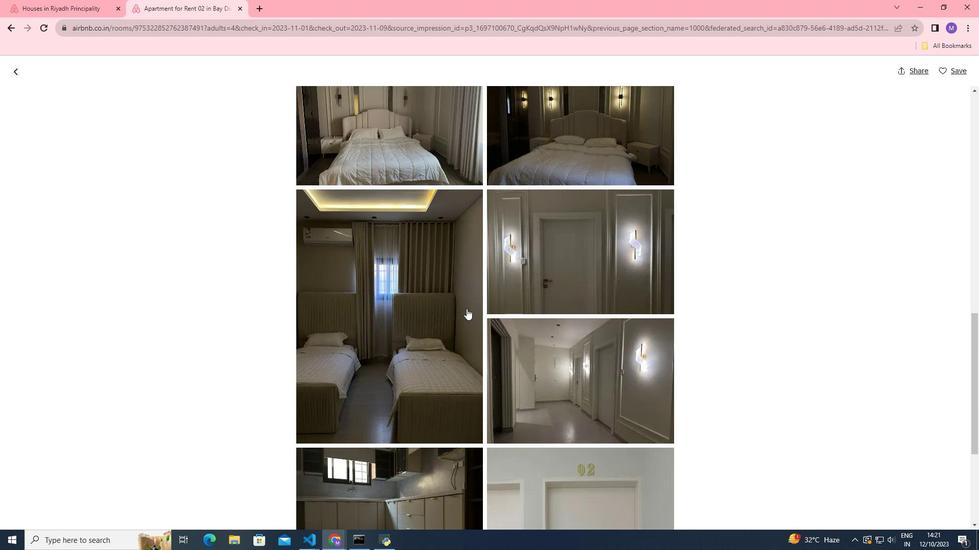 
Action: Mouse scrolled (466, 308) with delta (0, 0)
Screenshot: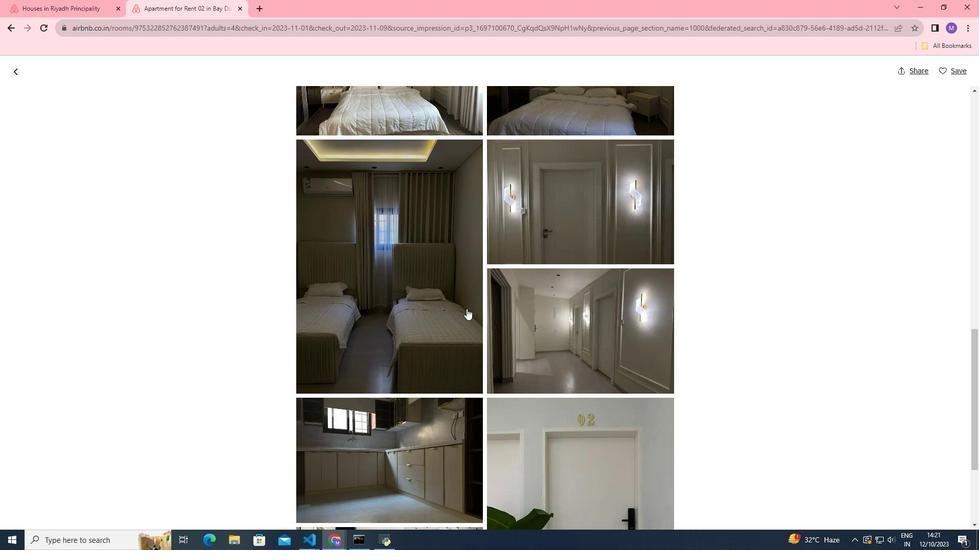 
Action: Mouse scrolled (466, 308) with delta (0, 0)
Screenshot: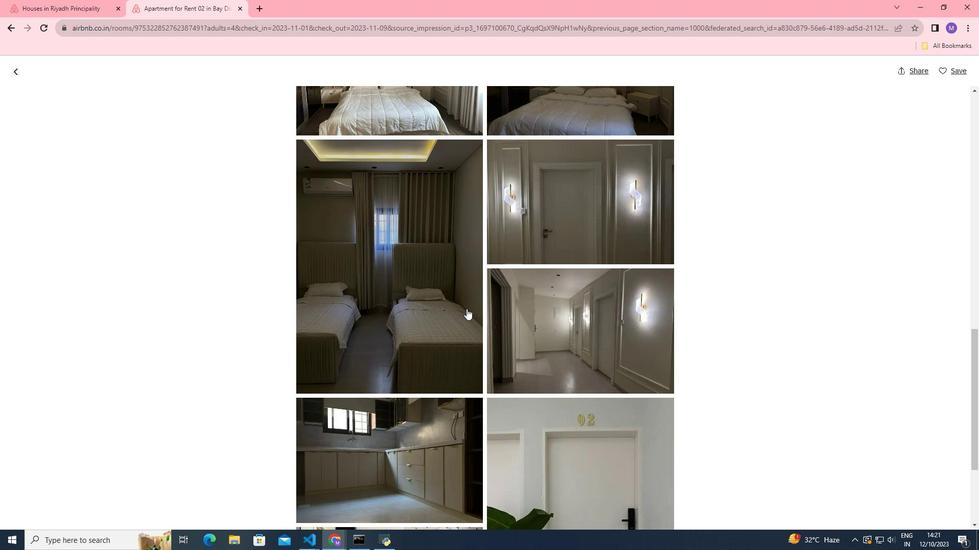 
Action: Mouse scrolled (466, 308) with delta (0, 0)
Screenshot: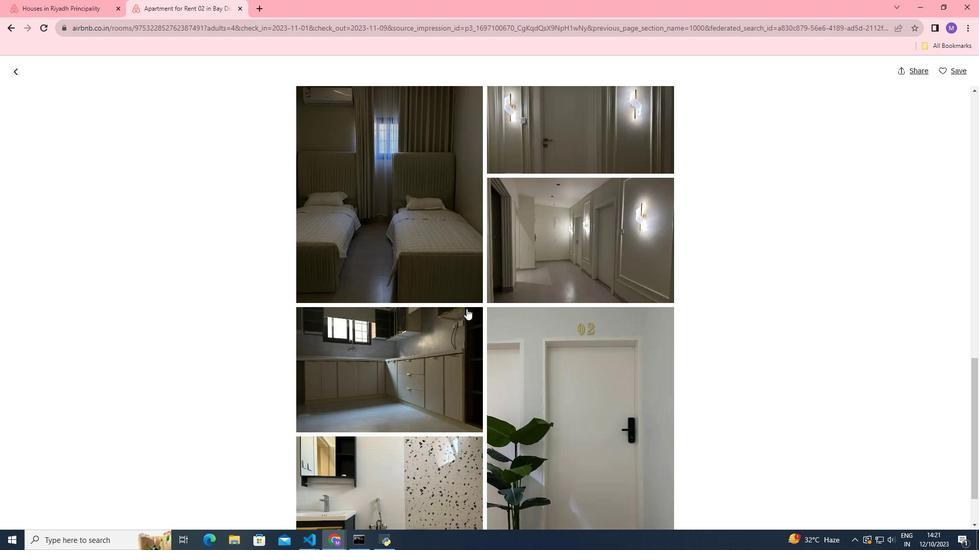 
Action: Mouse scrolled (466, 308) with delta (0, 0)
Screenshot: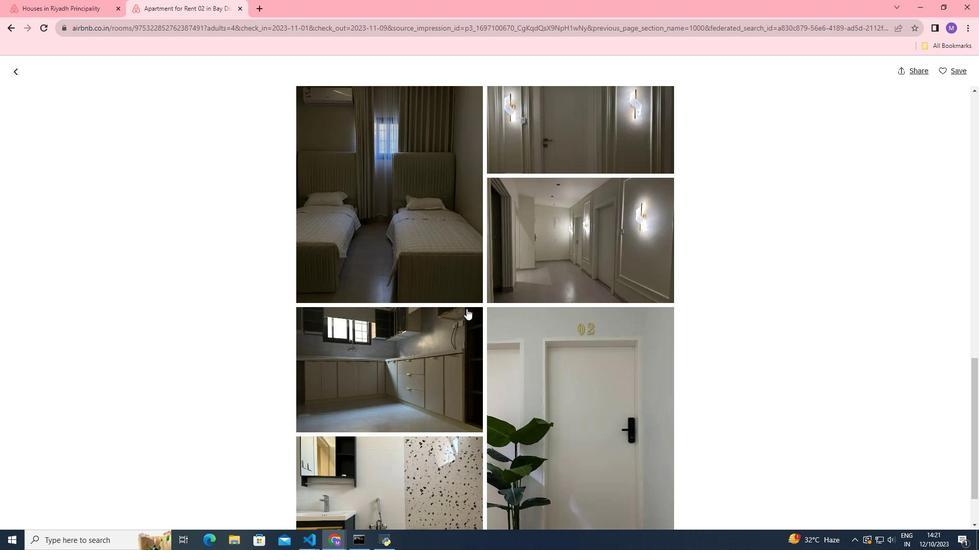 
Action: Mouse scrolled (466, 308) with delta (0, 0)
Screenshot: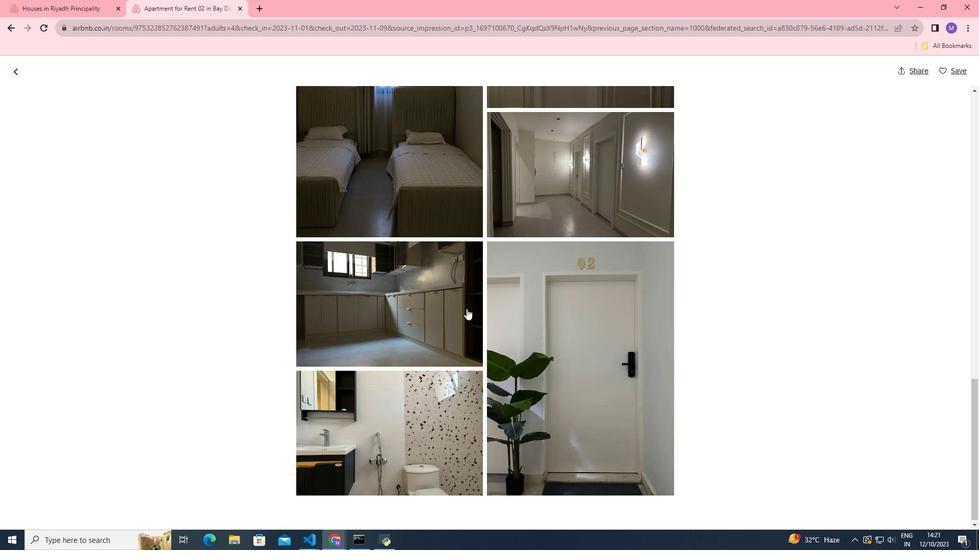 
Action: Mouse scrolled (466, 308) with delta (0, 0)
Screenshot: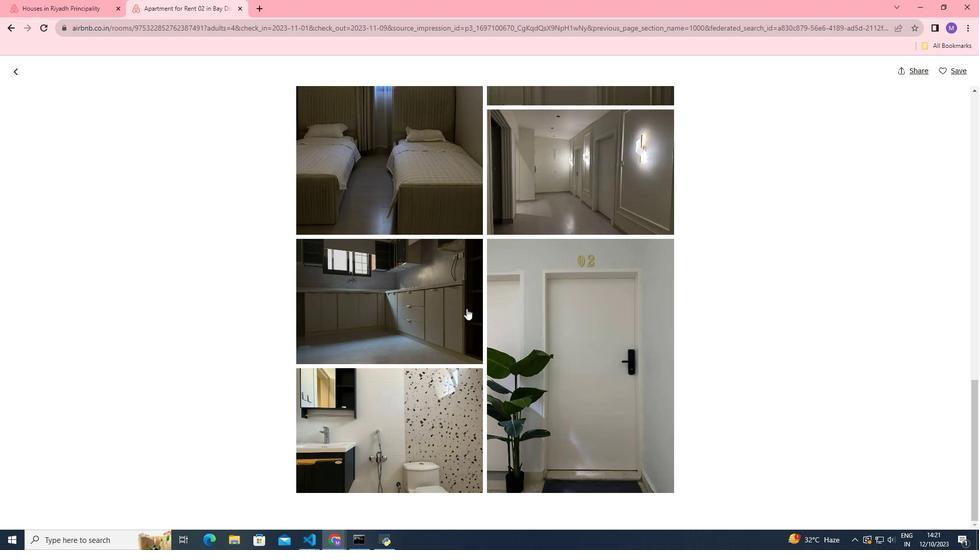 
Action: Mouse scrolled (466, 308) with delta (0, 0)
Screenshot: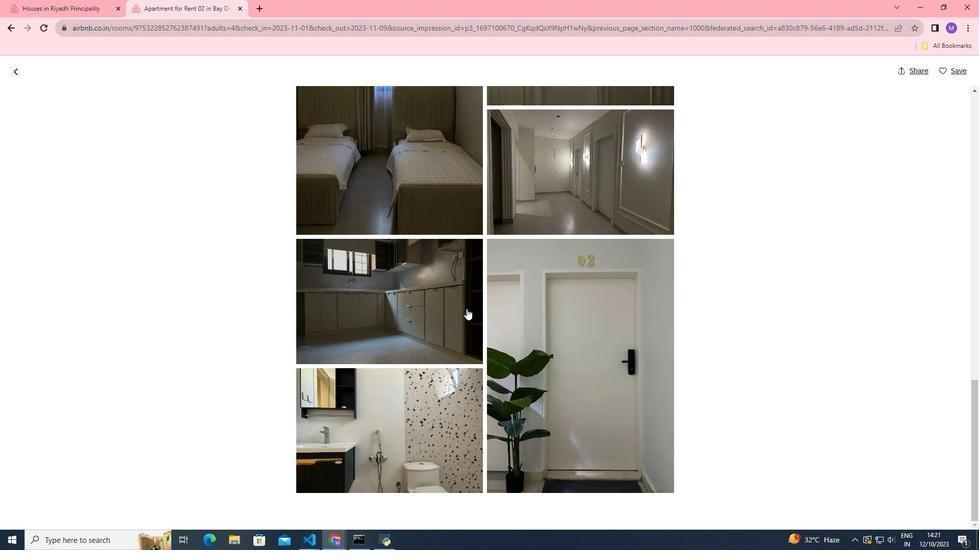 
Action: Mouse scrolled (466, 308) with delta (0, 0)
Screenshot: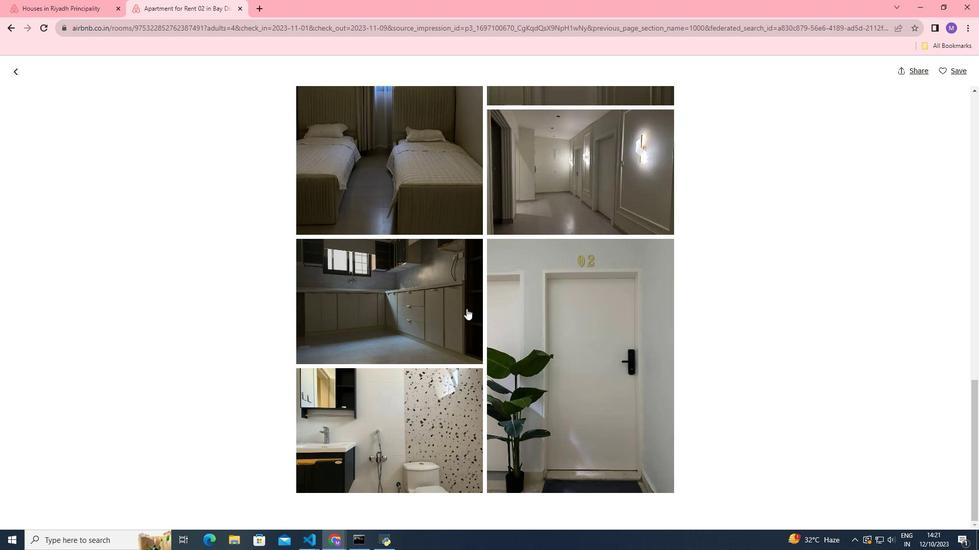 
Action: Mouse scrolled (466, 308) with delta (0, 0)
Screenshot: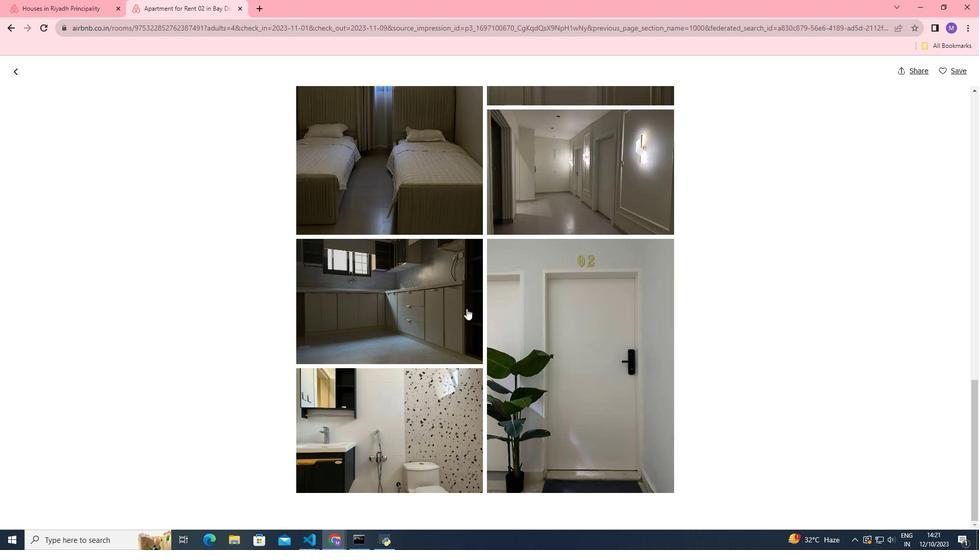
Action: Mouse scrolled (466, 308) with delta (0, 0)
Screenshot: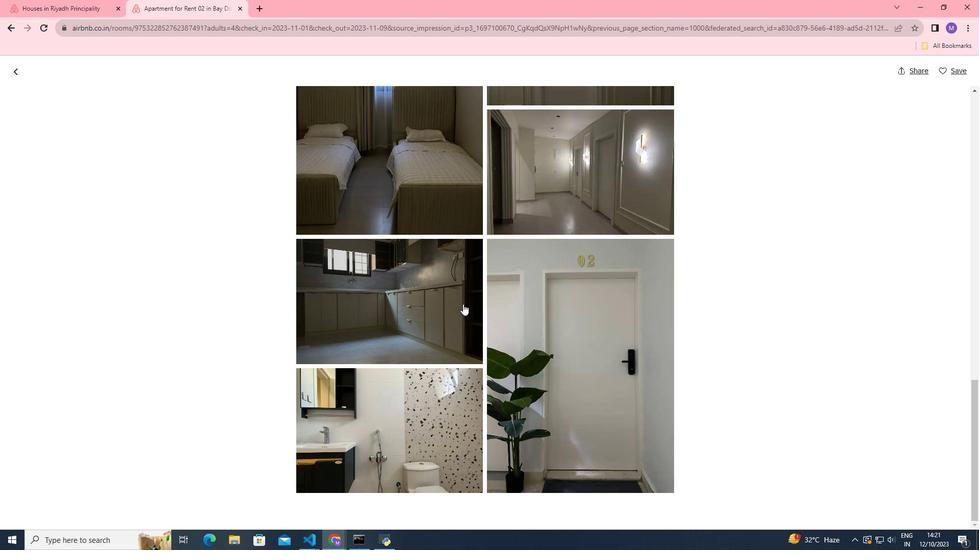 
Action: Mouse scrolled (466, 308) with delta (0, 0)
Screenshot: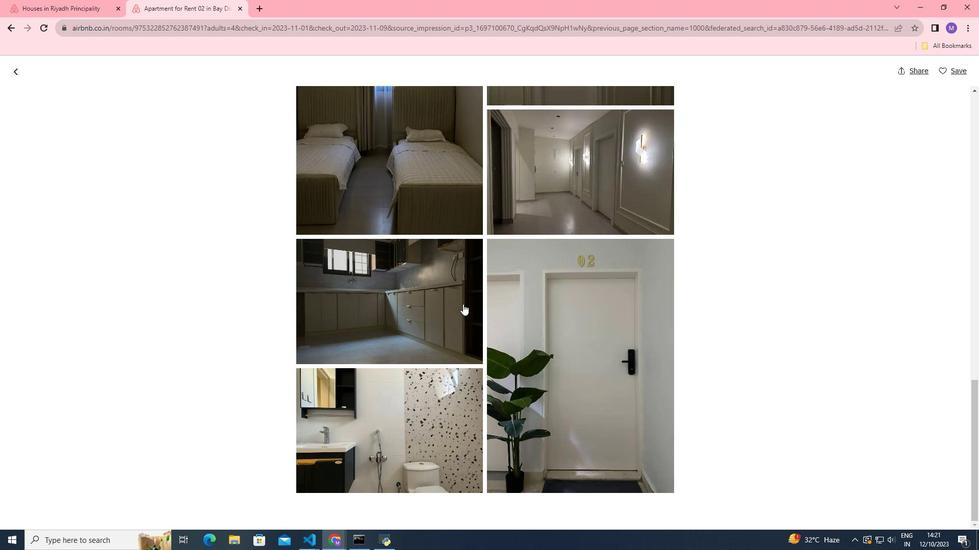 
Action: Mouse moved to (18, 72)
Screenshot: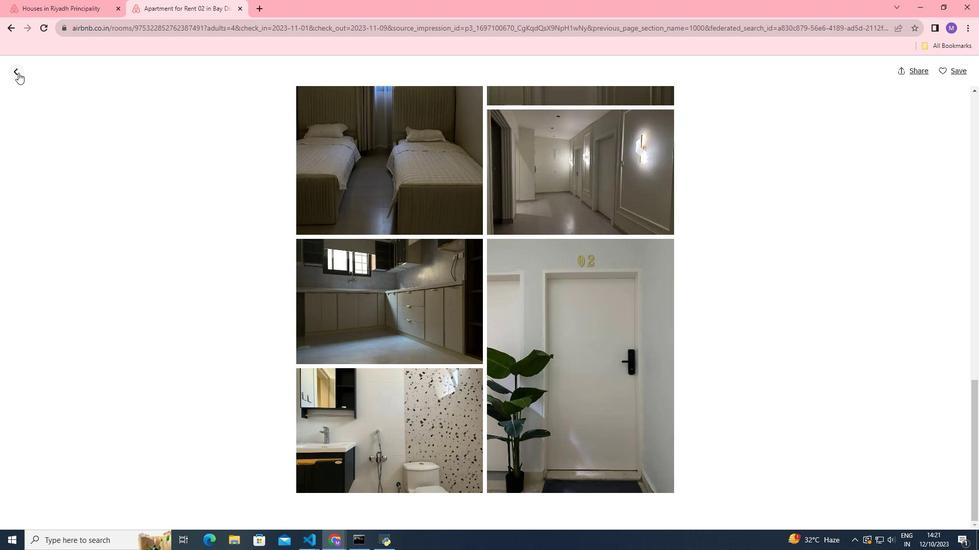
Action: Mouse pressed left at (18, 72)
Screenshot: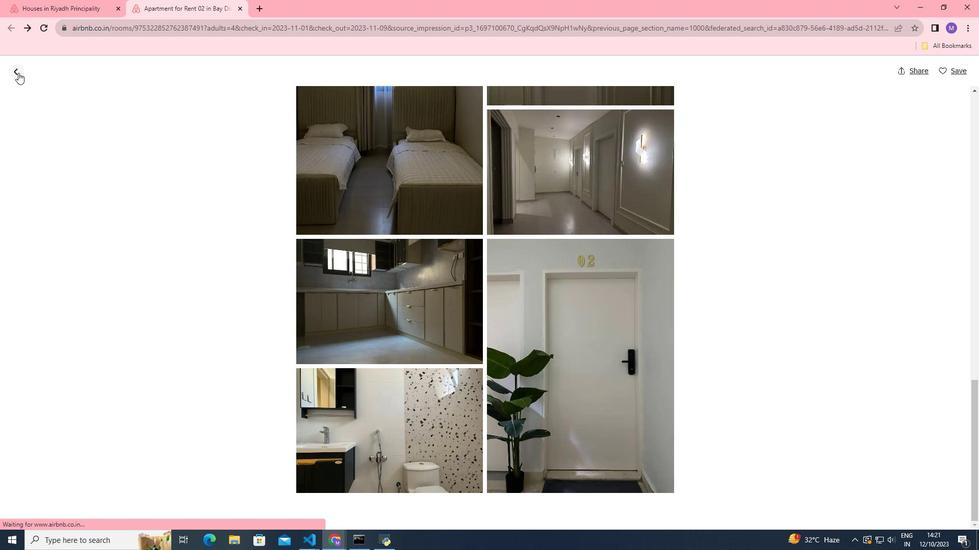 
Action: Mouse moved to (396, 336)
Screenshot: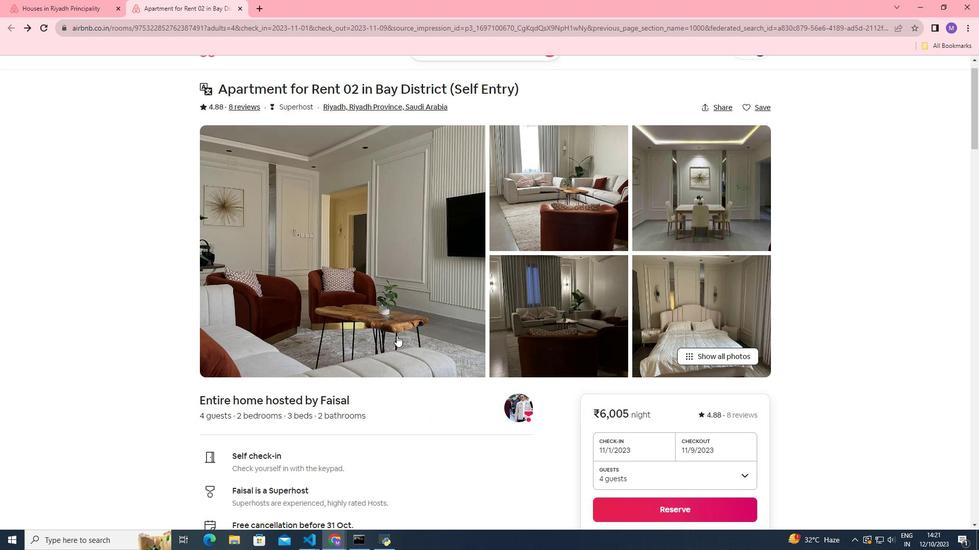
Action: Mouse scrolled (396, 335) with delta (0, 0)
Screenshot: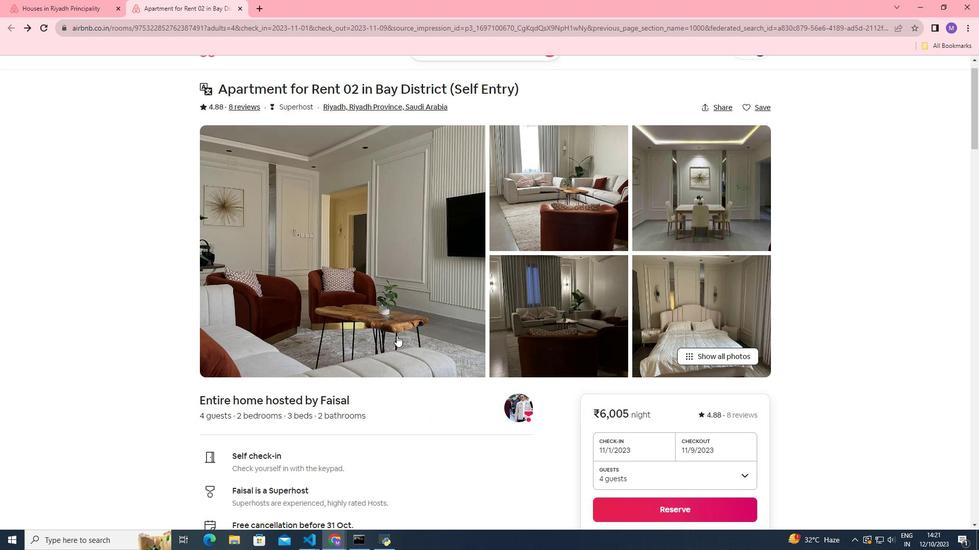 
Action: Mouse scrolled (396, 335) with delta (0, 0)
Screenshot: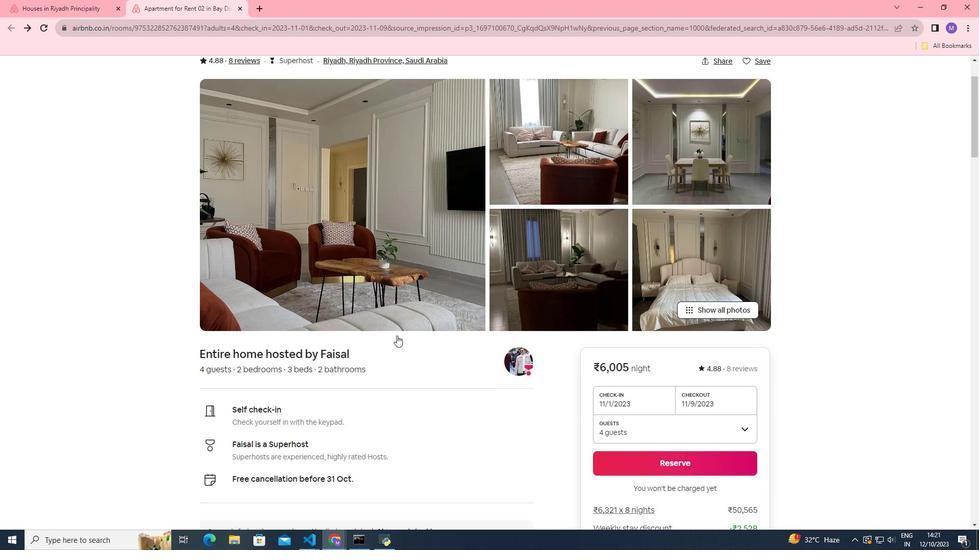 
Action: Mouse scrolled (396, 335) with delta (0, 0)
Screenshot: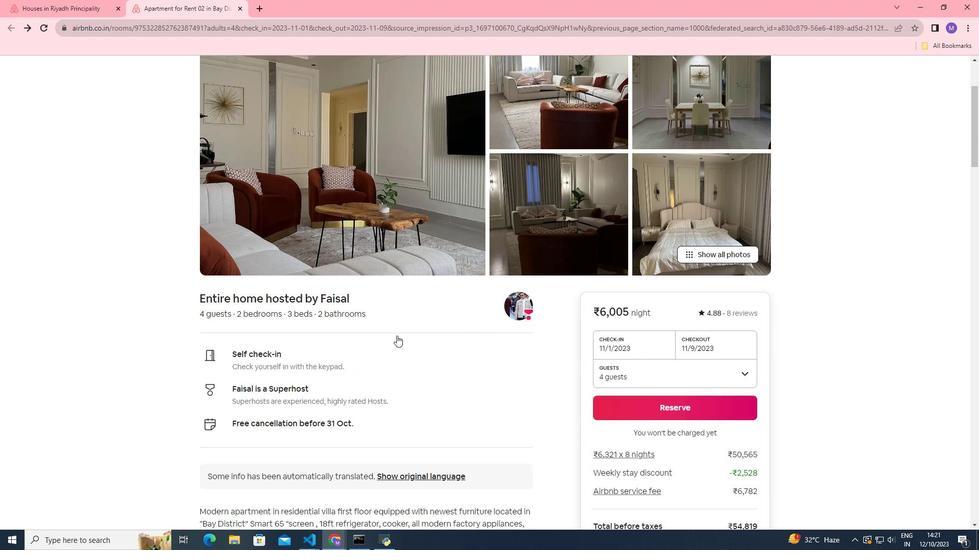 
Action: Mouse scrolled (396, 335) with delta (0, 0)
Screenshot: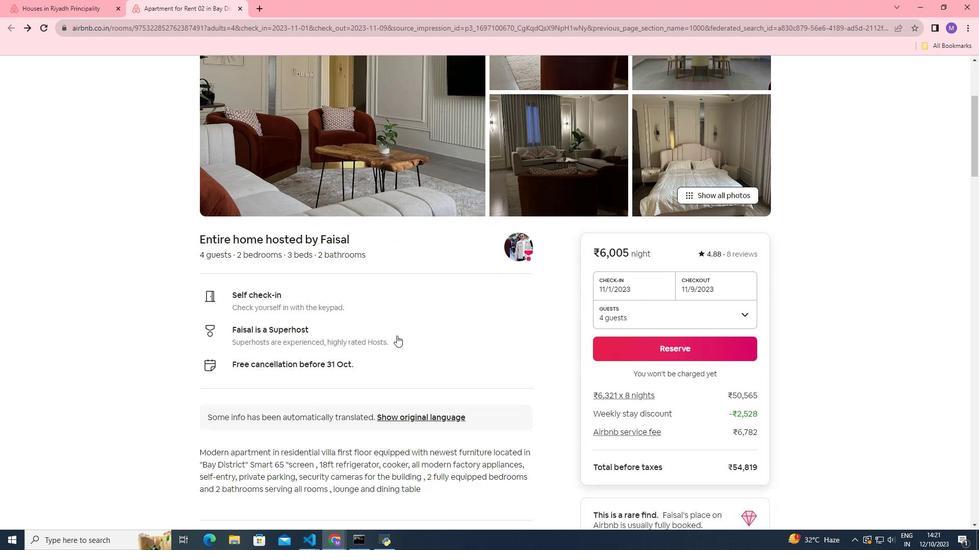 
Action: Mouse scrolled (396, 335) with delta (0, 0)
Screenshot: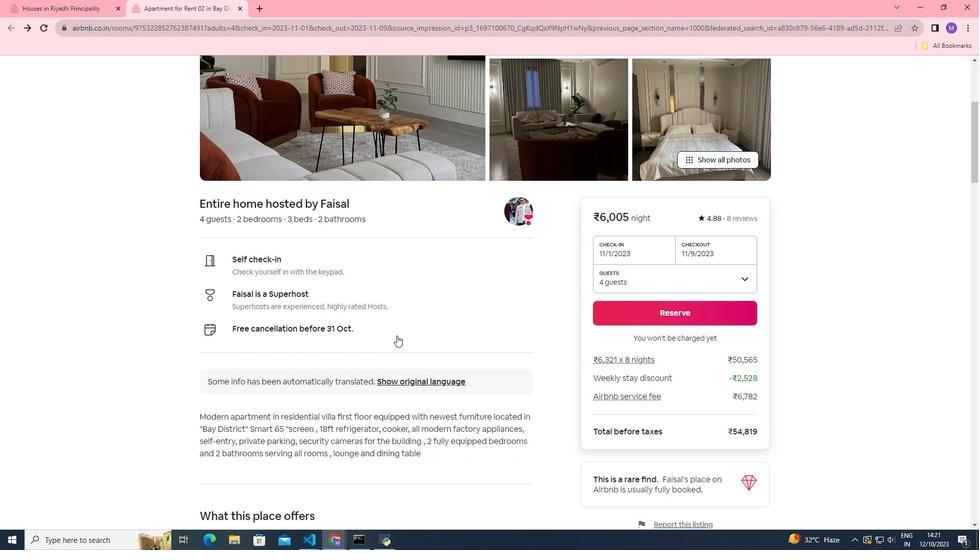 
Action: Mouse scrolled (396, 335) with delta (0, 0)
Screenshot: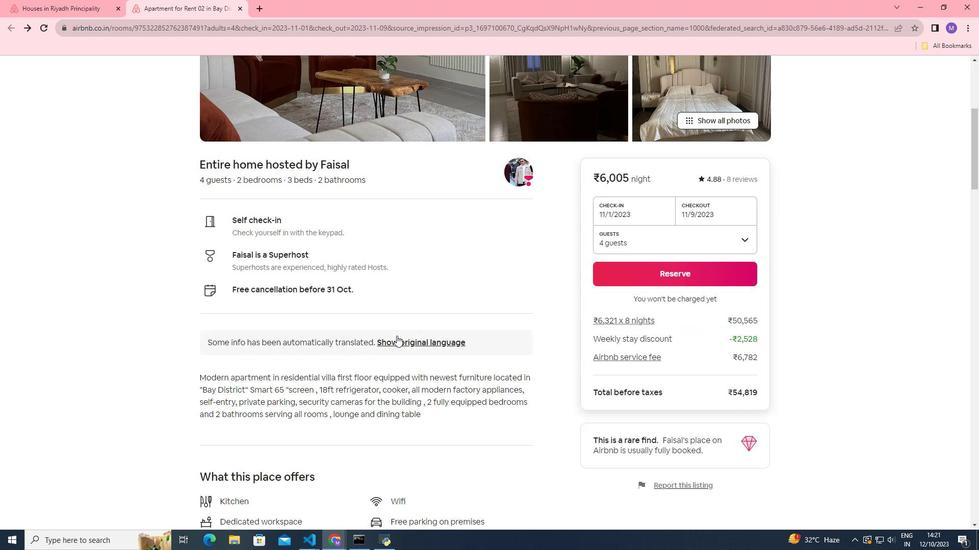 
Action: Mouse scrolled (396, 335) with delta (0, 0)
Screenshot: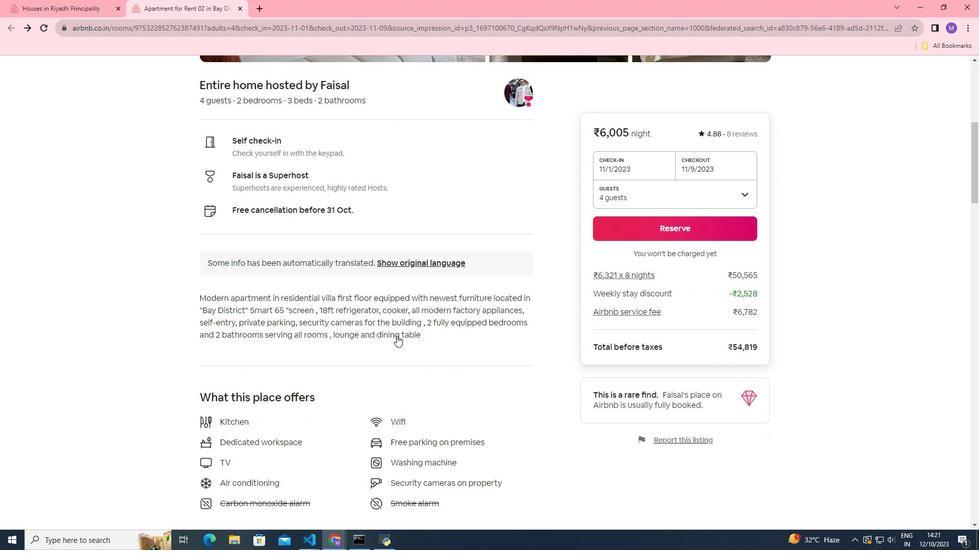 
Action: Mouse moved to (394, 337)
Screenshot: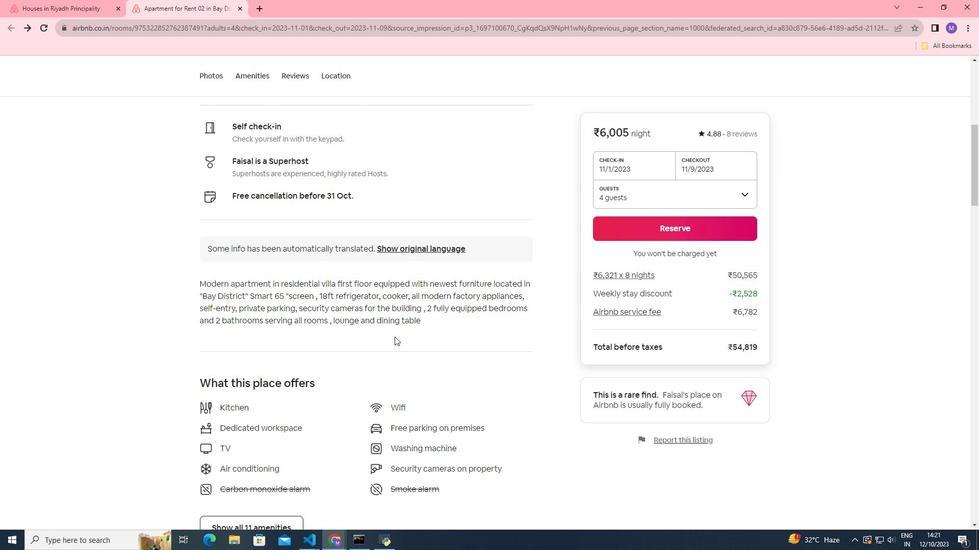 
Action: Mouse scrolled (394, 336) with delta (0, 0)
Screenshot: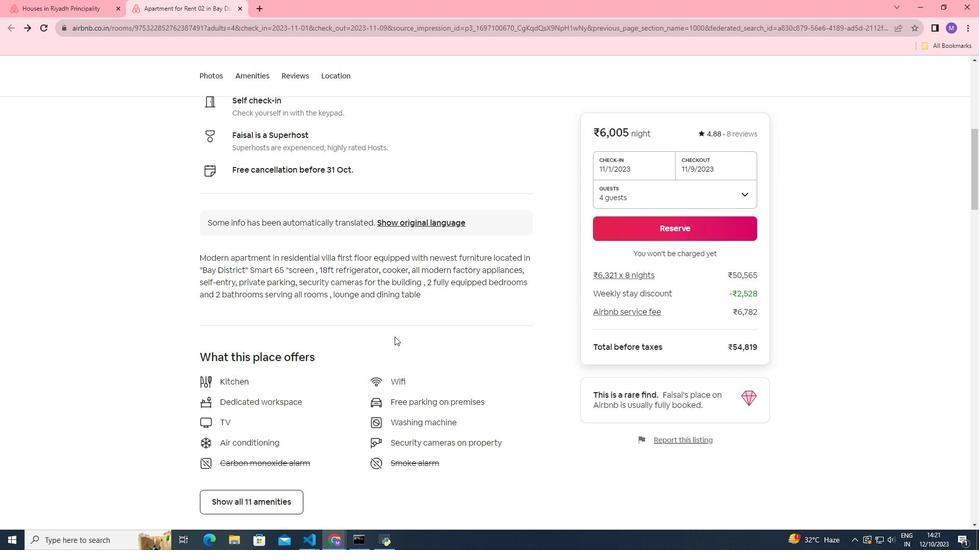 
Action: Mouse scrolled (394, 336) with delta (0, 0)
Screenshot: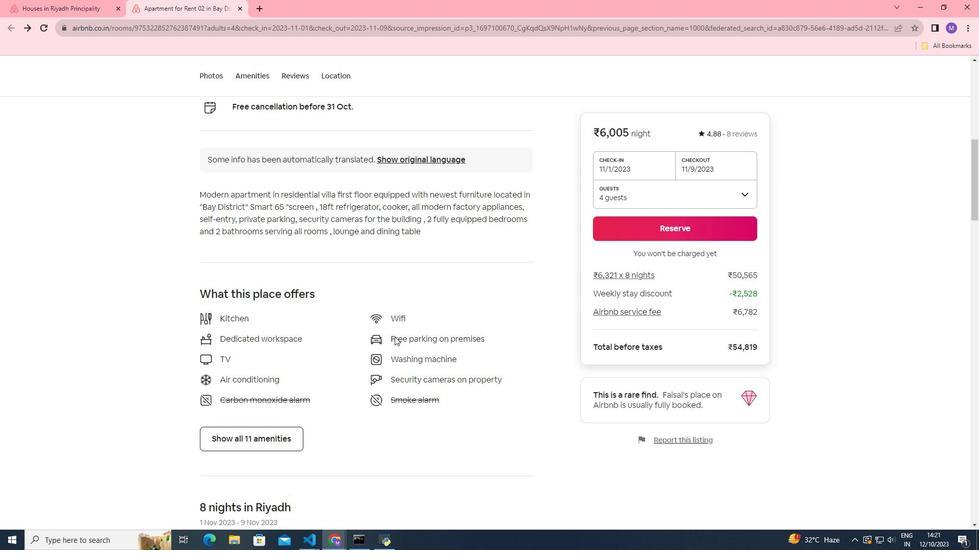 
Action: Mouse scrolled (394, 336) with delta (0, 0)
Screenshot: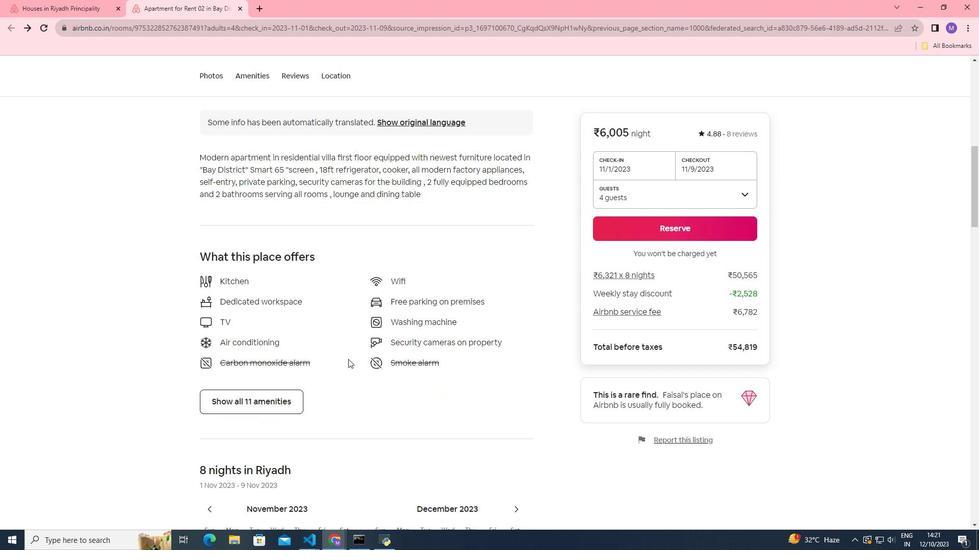 
Action: Mouse moved to (262, 373)
Screenshot: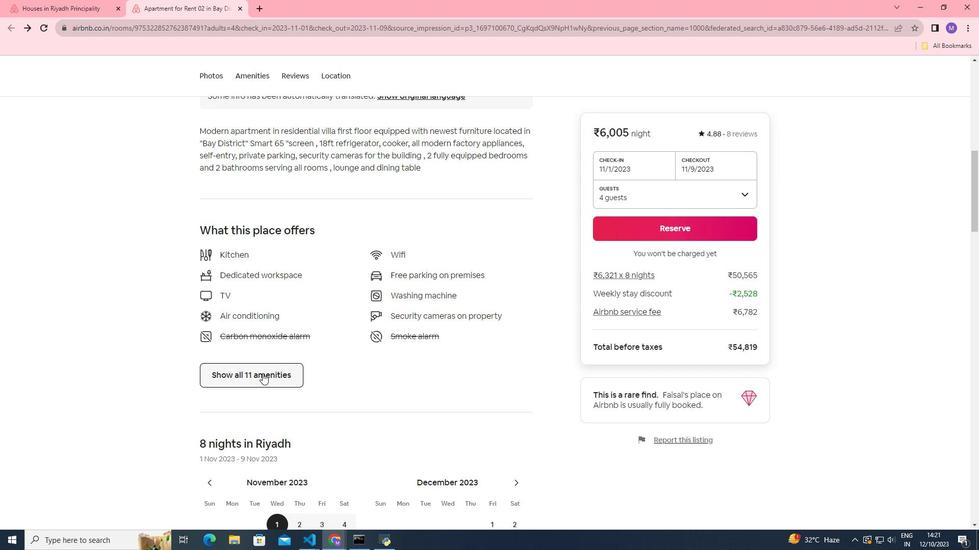 
Action: Mouse pressed left at (262, 373)
Screenshot: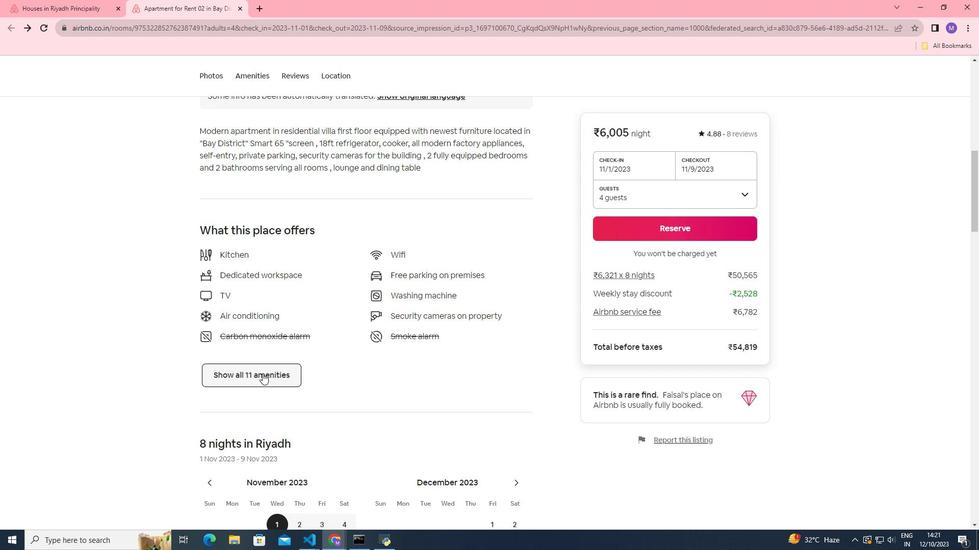 
Action: Mouse moved to (558, 242)
Screenshot: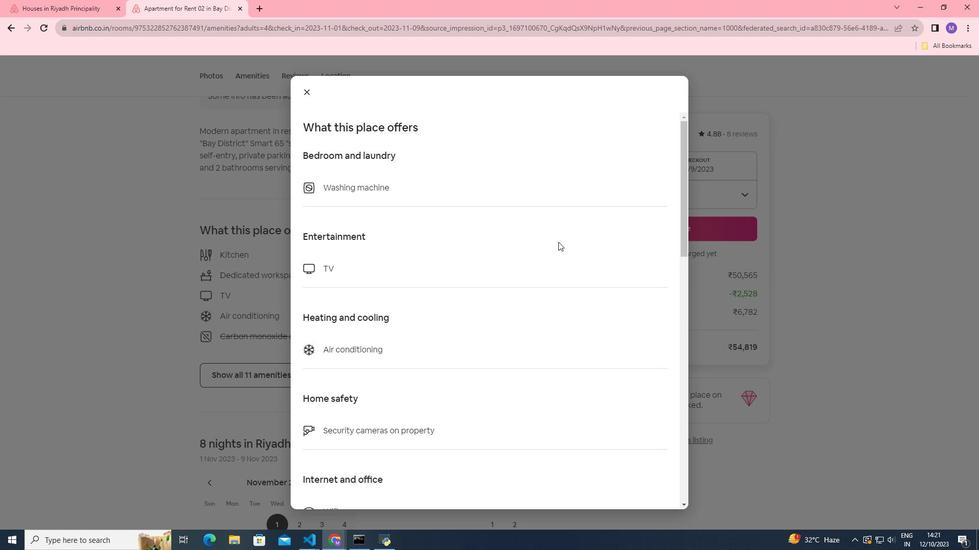 
Action: Mouse scrolled (558, 241) with delta (0, 0)
Screenshot: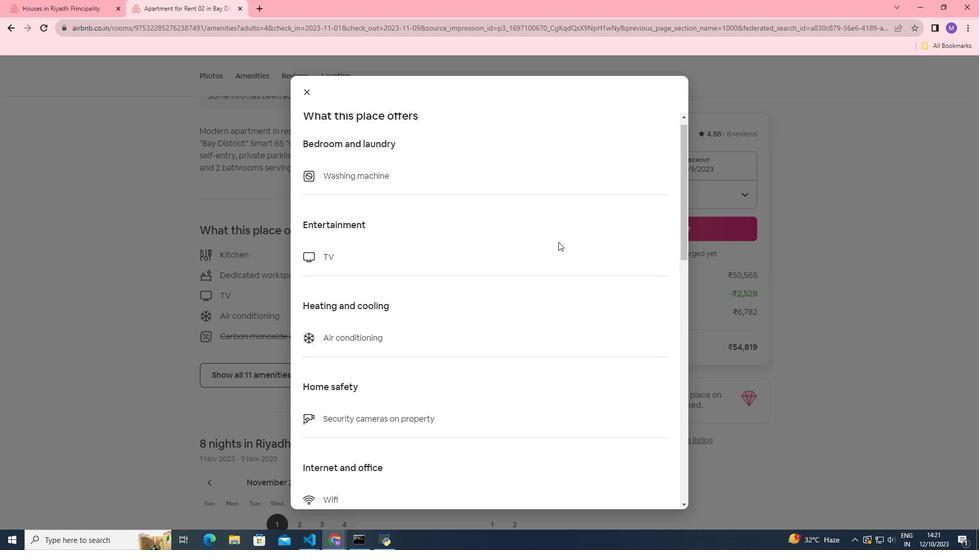 
Action: Mouse scrolled (558, 241) with delta (0, 0)
Screenshot: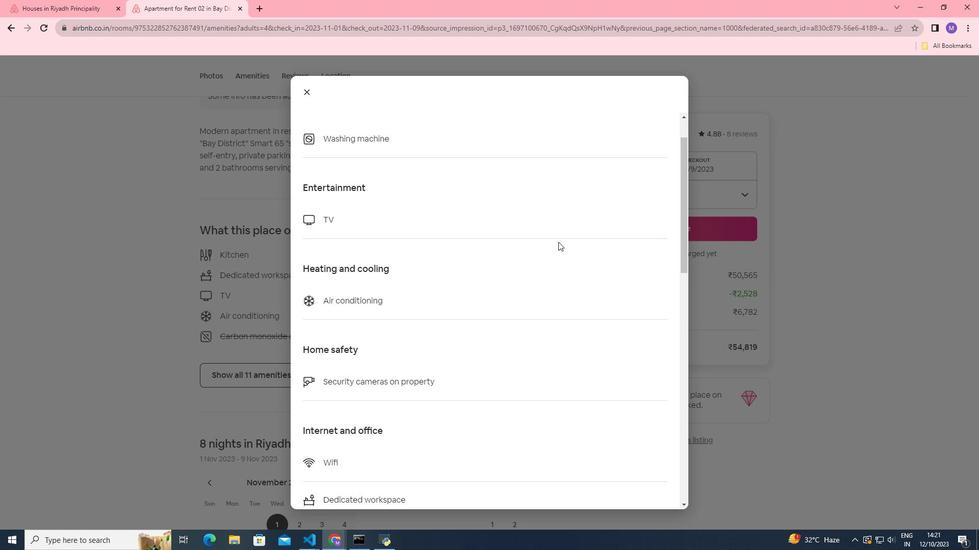 
Action: Mouse scrolled (558, 241) with delta (0, 0)
Screenshot: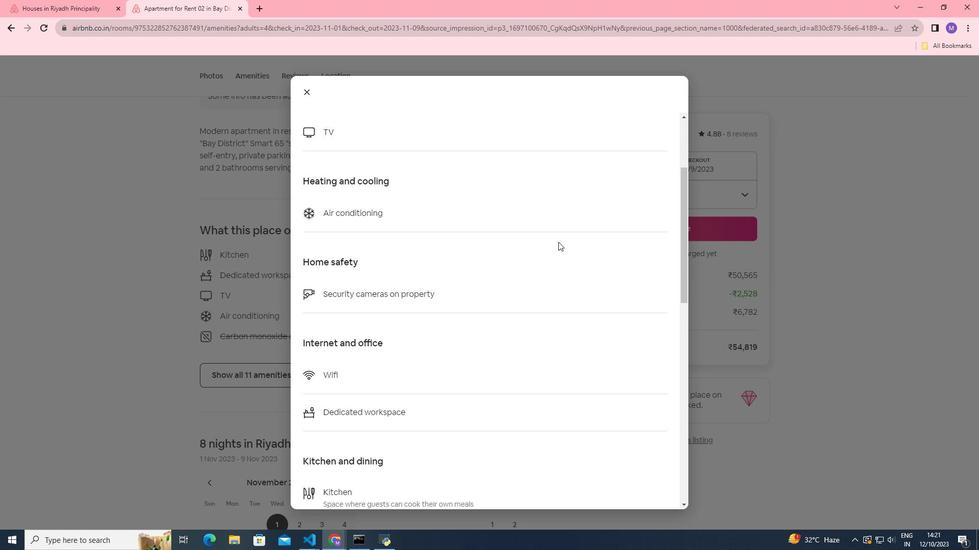 
Action: Mouse scrolled (558, 241) with delta (0, 0)
Screenshot: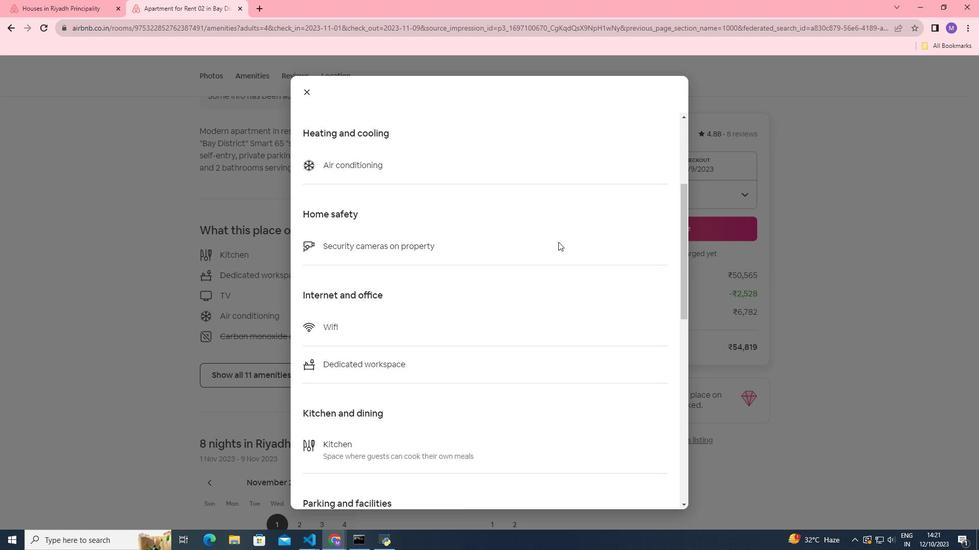 
Action: Mouse scrolled (558, 241) with delta (0, 0)
Screenshot: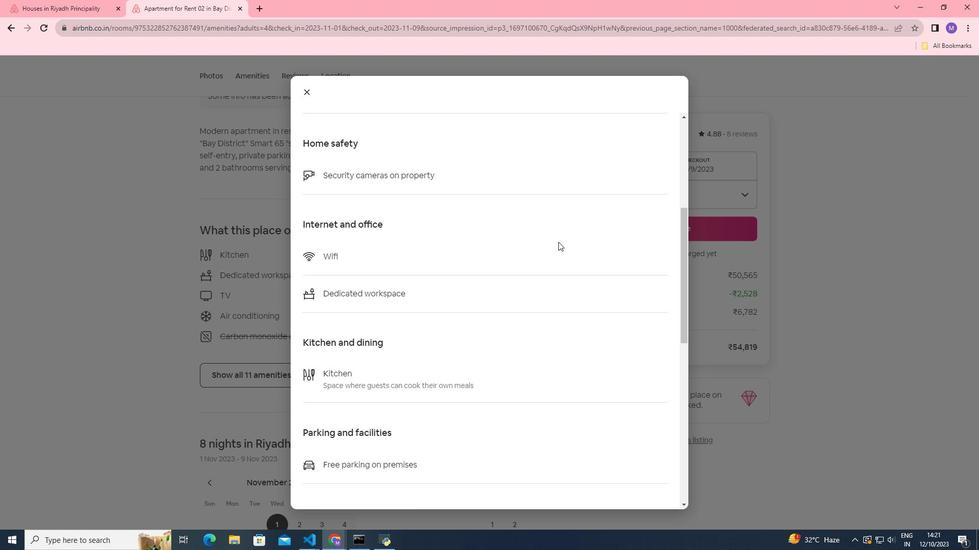 
Action: Mouse scrolled (558, 241) with delta (0, 0)
Screenshot: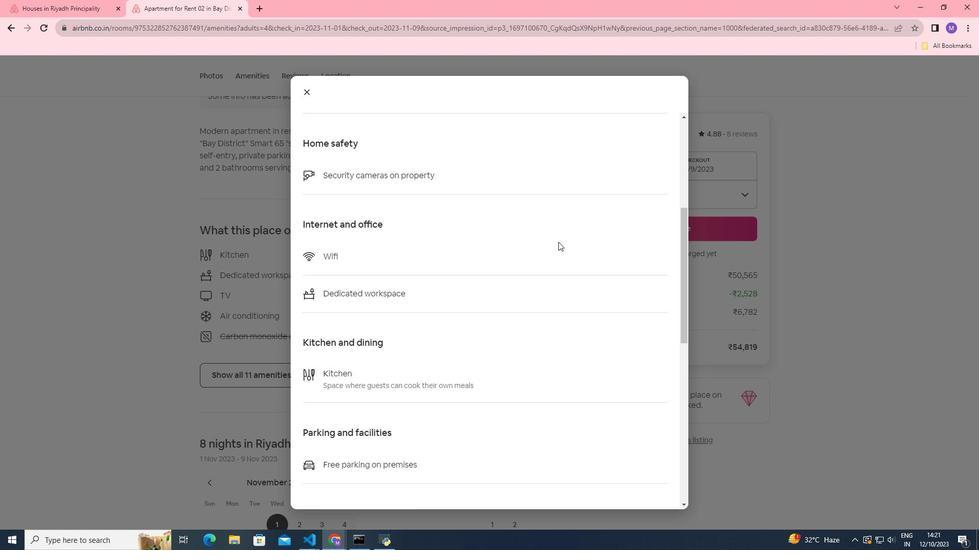 
Action: Mouse scrolled (558, 241) with delta (0, 0)
Screenshot: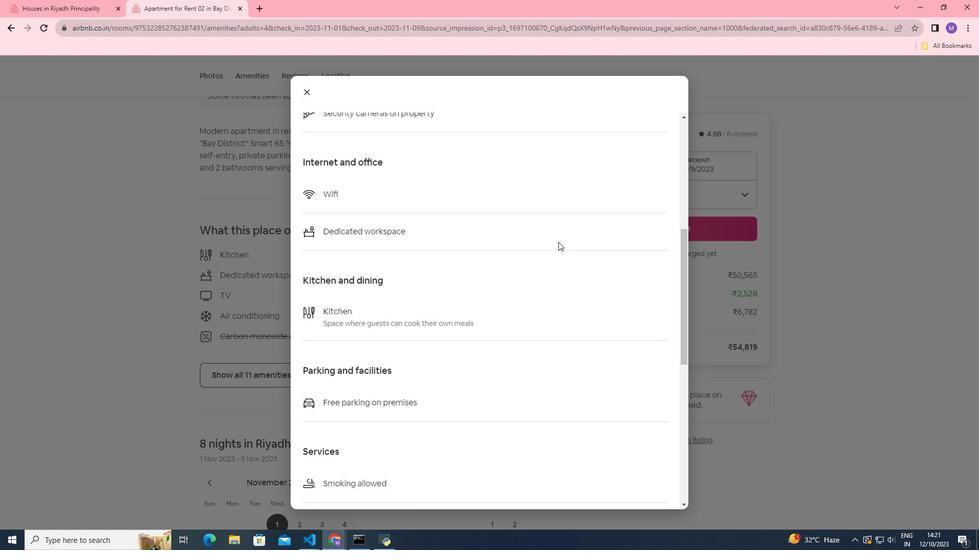 
Action: Mouse scrolled (558, 241) with delta (0, 0)
Screenshot: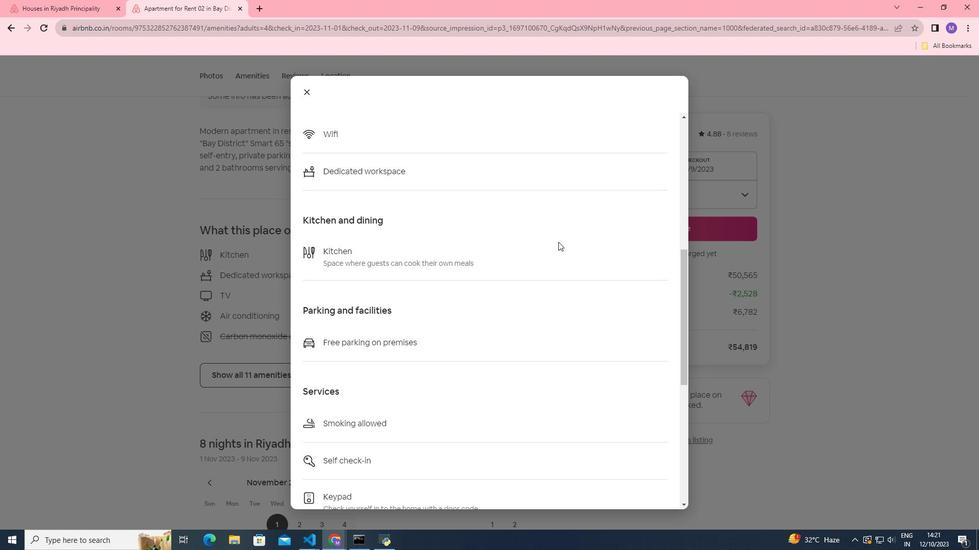 
Action: Mouse scrolled (558, 241) with delta (0, 0)
Screenshot: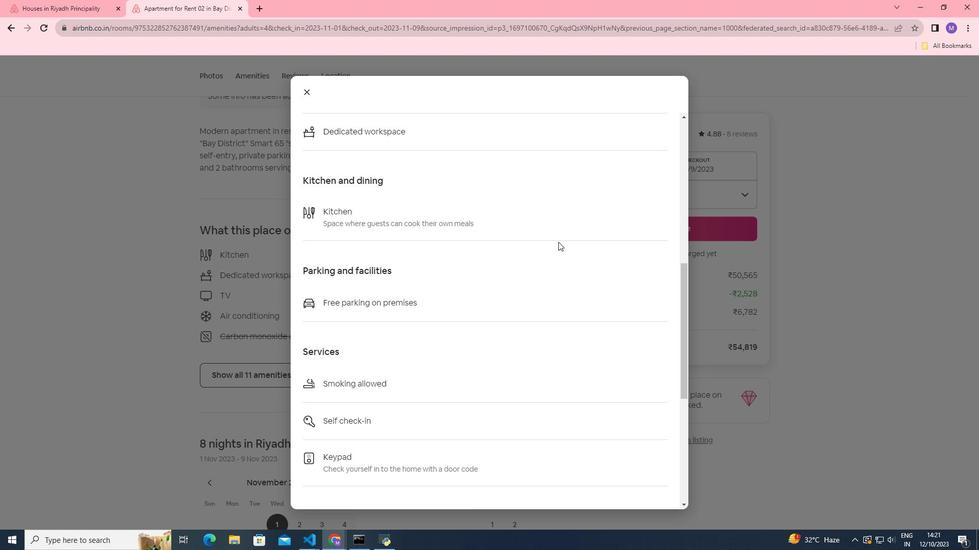 
Action: Mouse scrolled (558, 241) with delta (0, 0)
Screenshot: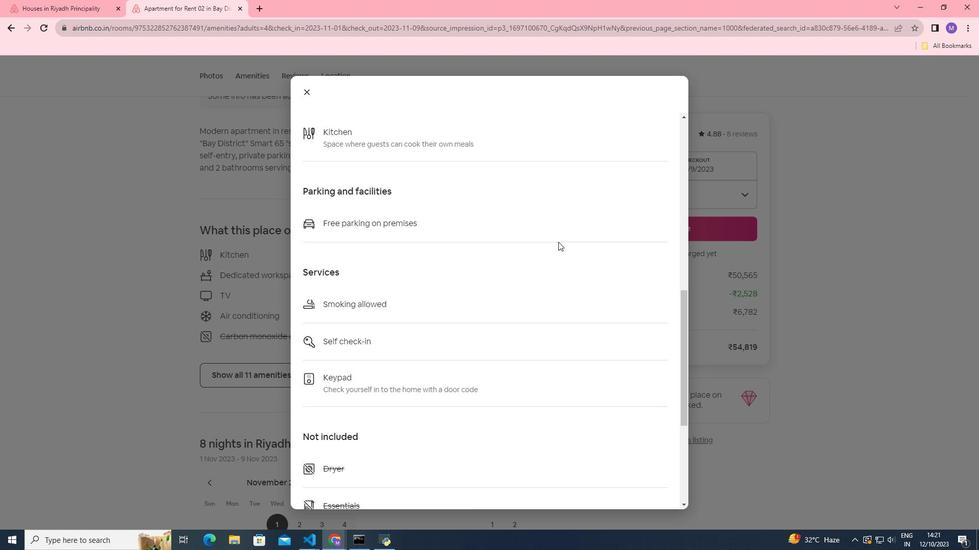 
Action: Mouse scrolled (558, 241) with delta (0, 0)
Screenshot: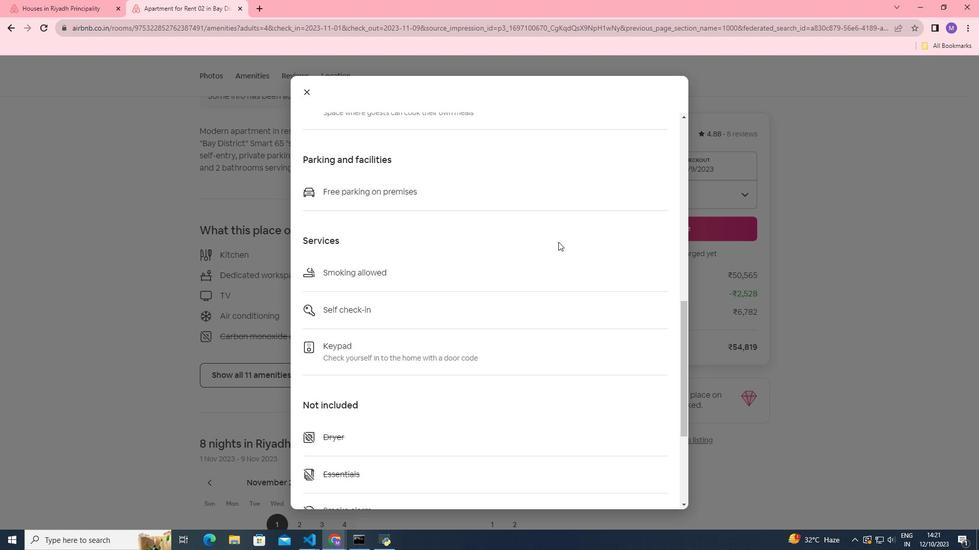 
Action: Mouse scrolled (558, 241) with delta (0, 0)
Screenshot: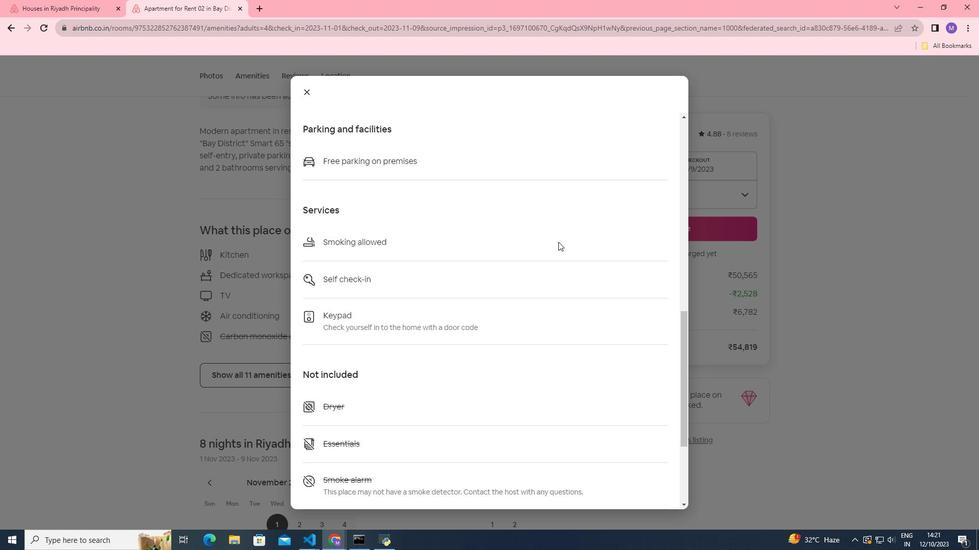 
Action: Mouse scrolled (558, 241) with delta (0, 0)
Screenshot: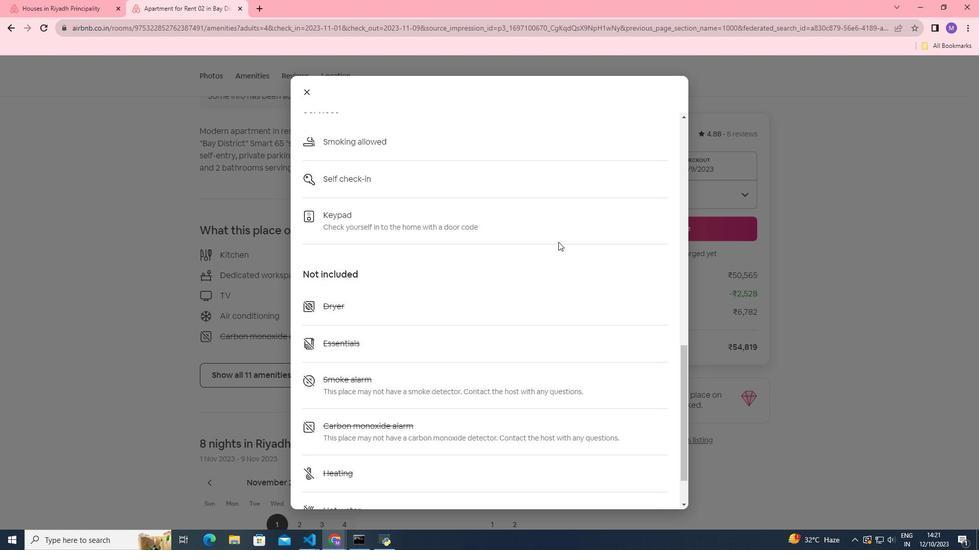 
Action: Mouse scrolled (558, 241) with delta (0, 0)
Screenshot: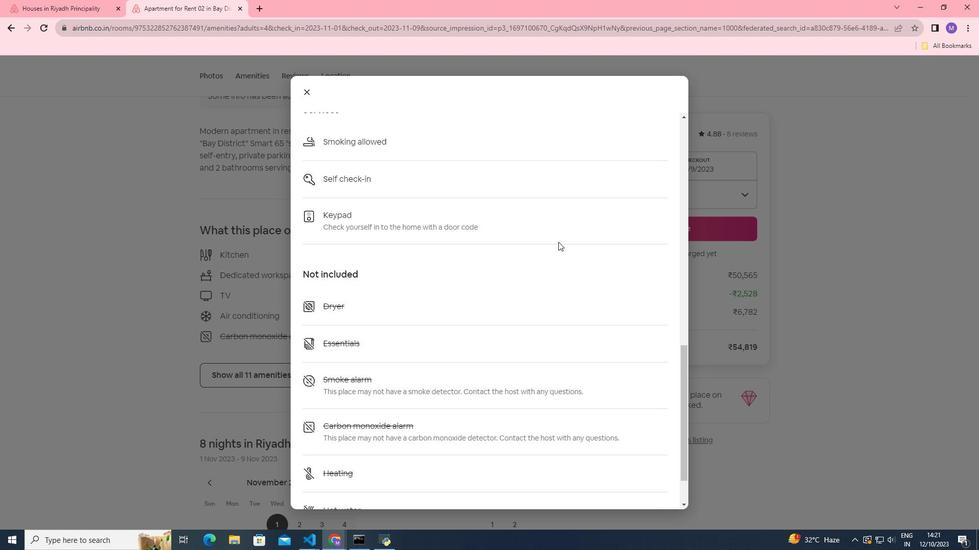 
Action: Mouse scrolled (558, 241) with delta (0, 0)
Screenshot: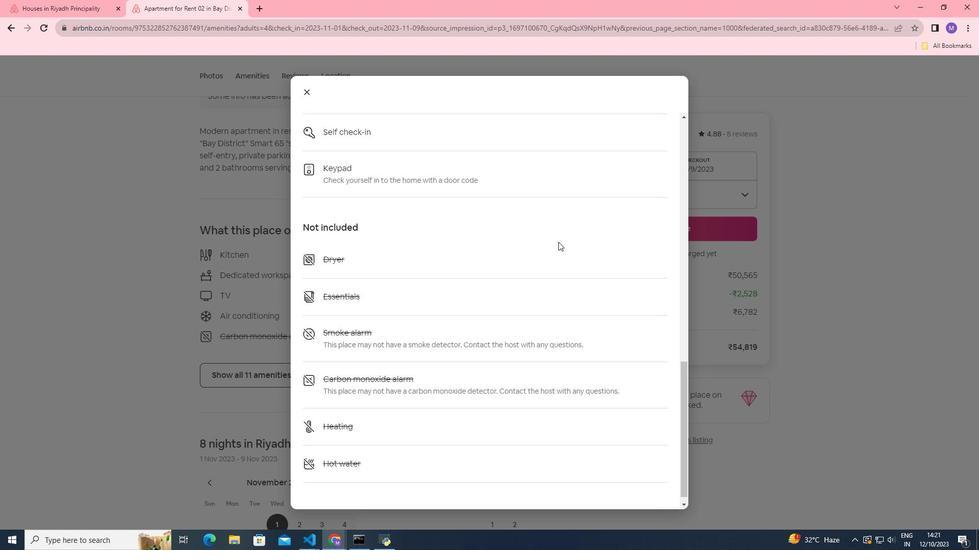 
Action: Mouse scrolled (558, 241) with delta (0, 0)
Screenshot: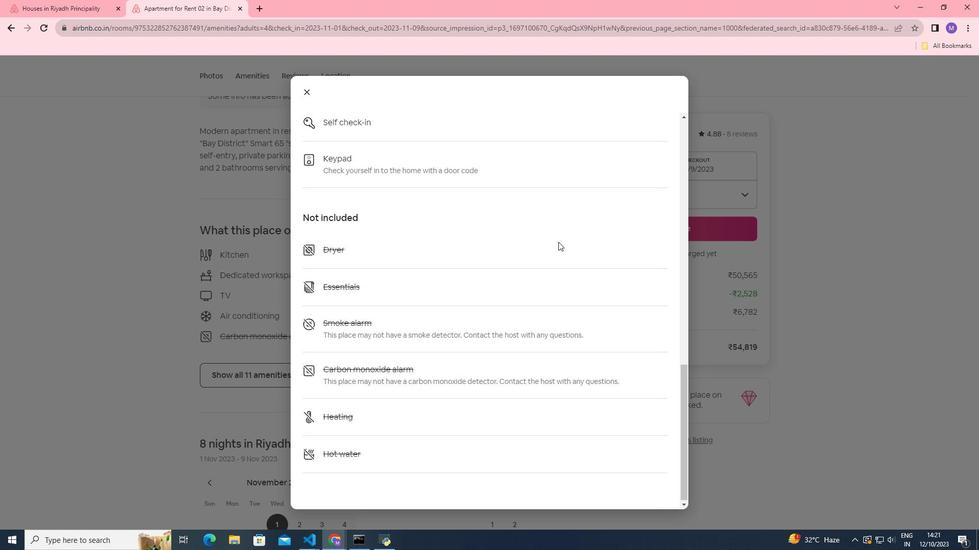 
Action: Mouse scrolled (558, 241) with delta (0, 0)
Screenshot: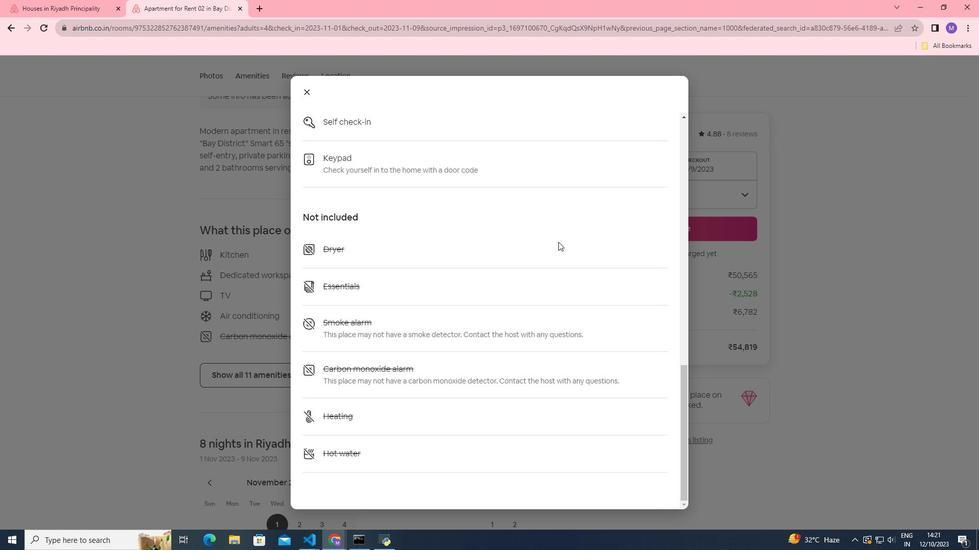 
Action: Mouse moved to (302, 96)
Screenshot: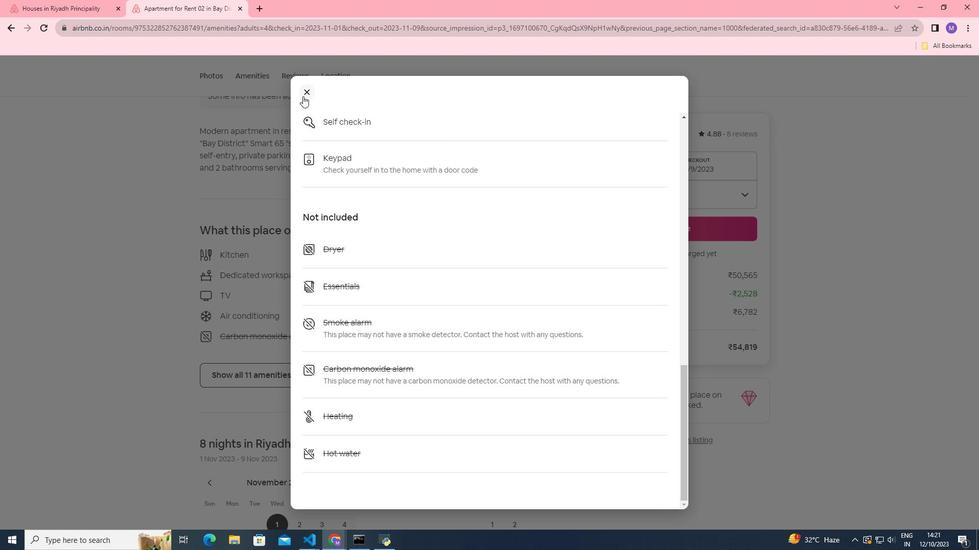 
Action: Mouse pressed left at (302, 96)
Screenshot: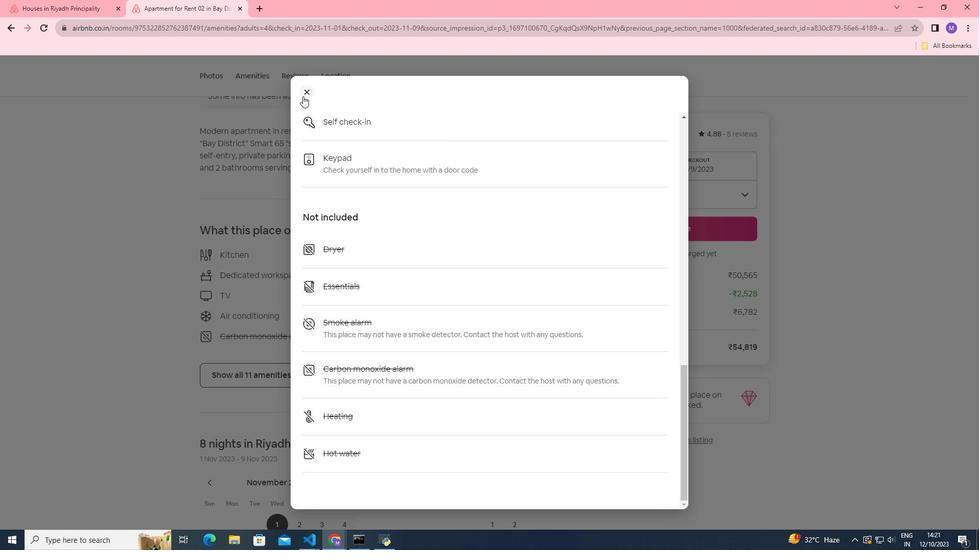 
Action: Mouse moved to (333, 379)
Screenshot: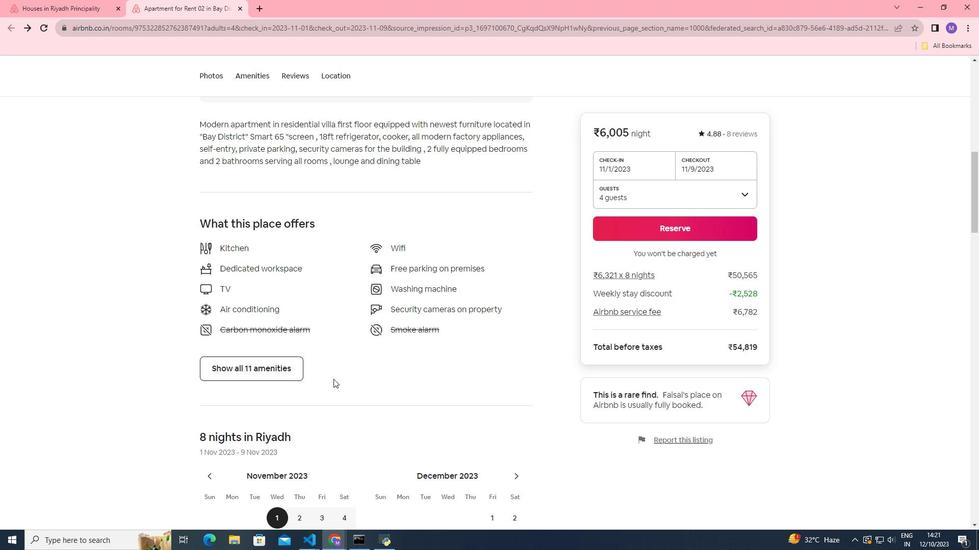 
Action: Mouse scrolled (333, 378) with delta (0, 0)
Screenshot: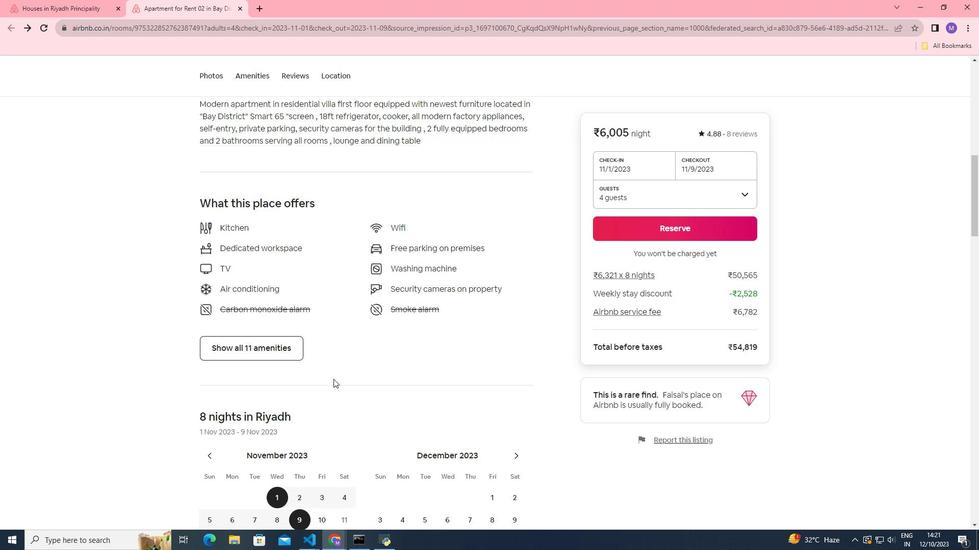 
Action: Mouse moved to (333, 379)
Screenshot: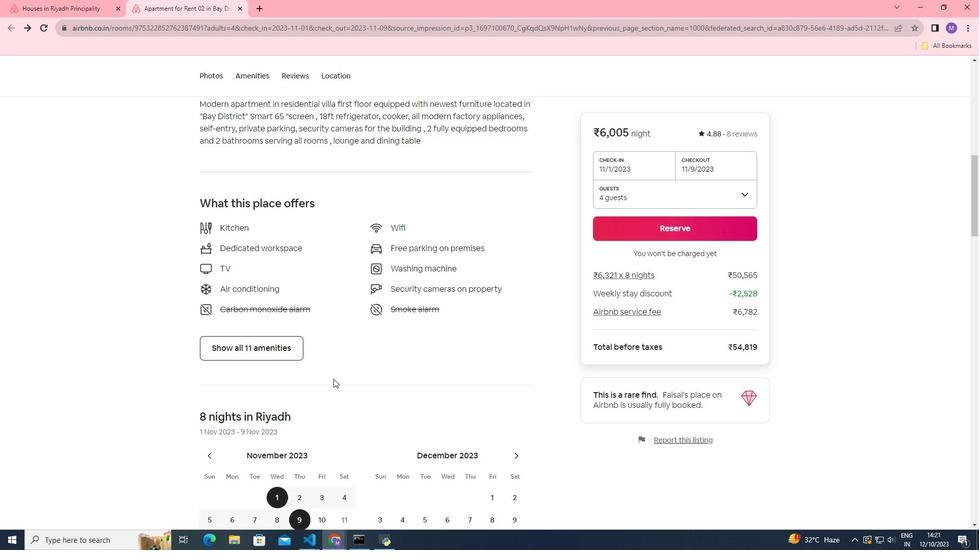
Action: Mouse scrolled (333, 378) with delta (0, 0)
Screenshot: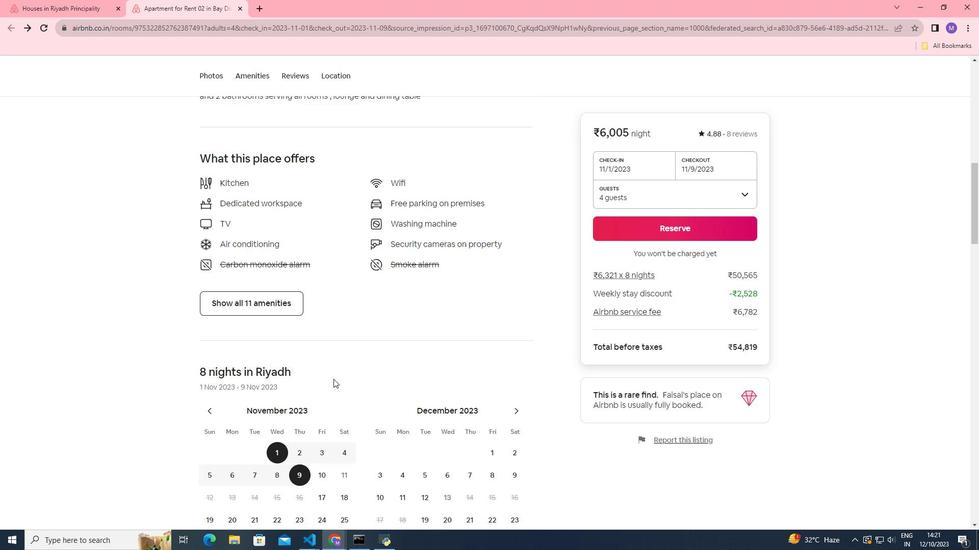 
Action: Mouse scrolled (333, 378) with delta (0, 0)
Screenshot: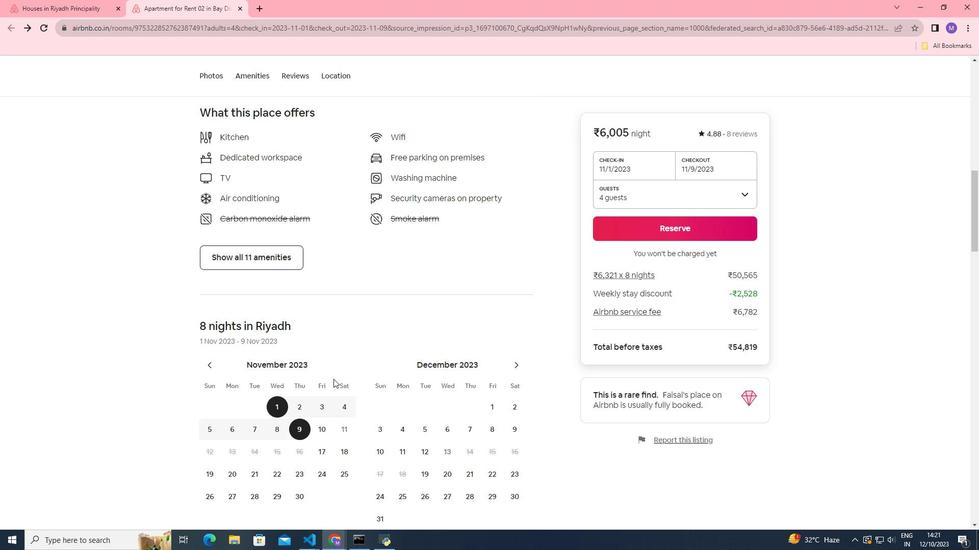 
Action: Mouse moved to (319, 377)
Screenshot: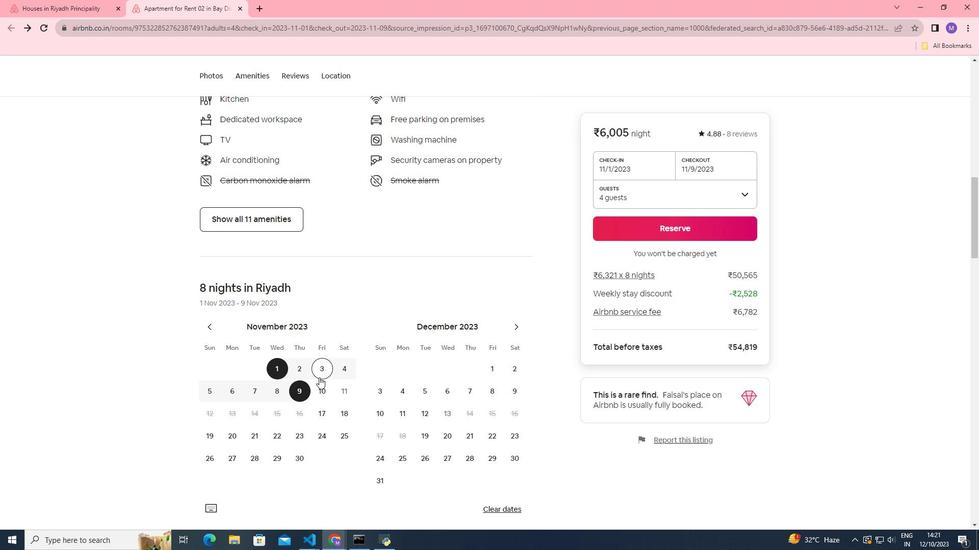 
Action: Mouse scrolled (319, 377) with delta (0, 0)
Screenshot: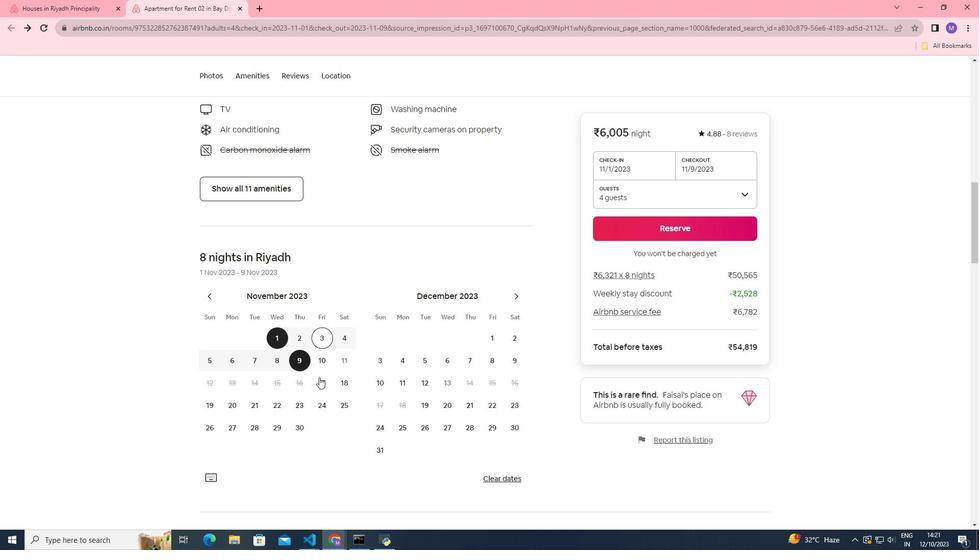 
Action: Mouse scrolled (319, 377) with delta (0, 0)
Screenshot: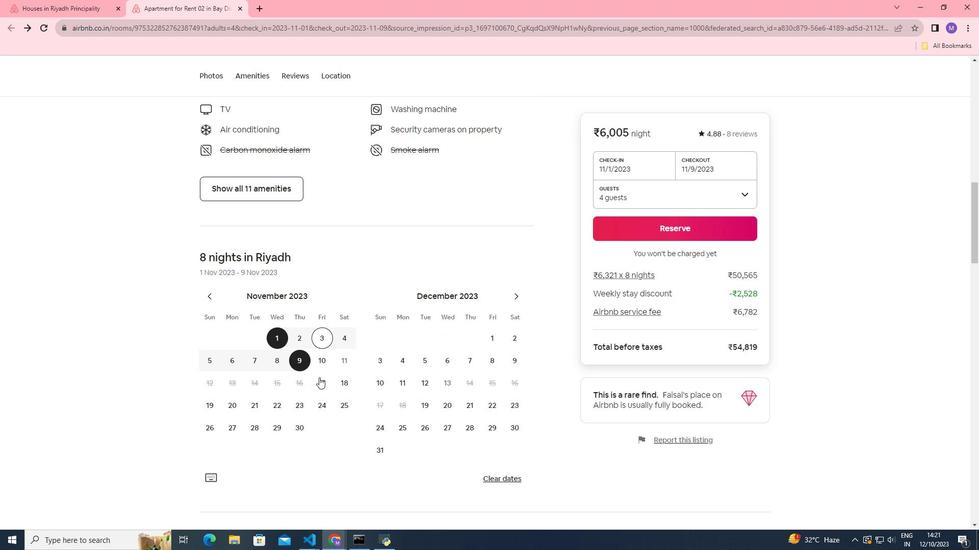 
Action: Mouse scrolled (319, 377) with delta (0, 0)
Screenshot: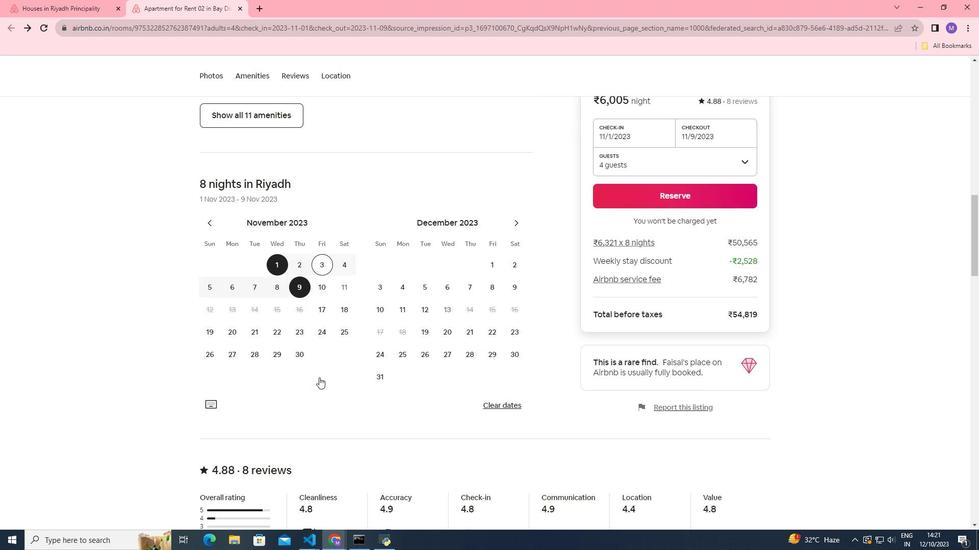 
Action: Mouse moved to (307, 374)
Screenshot: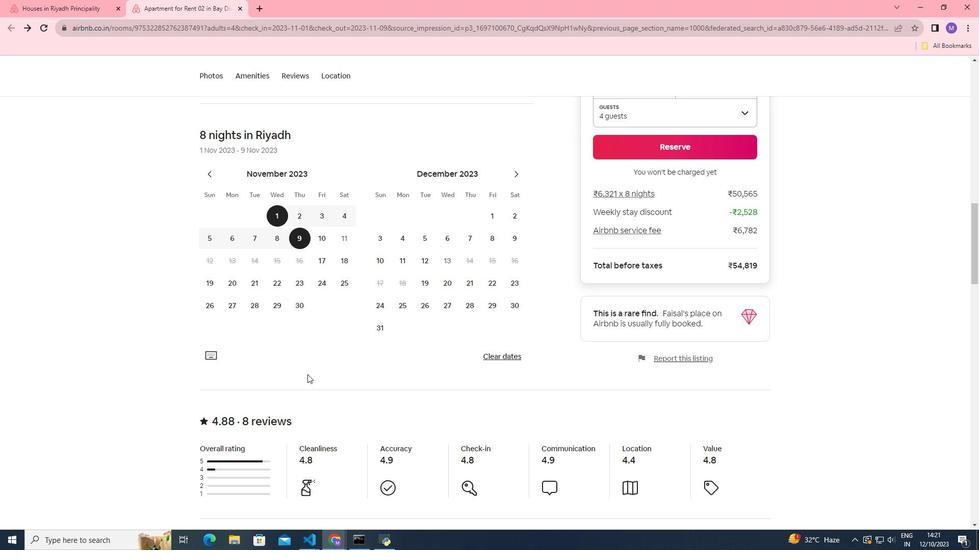 
Action: Mouse scrolled (307, 374) with delta (0, 0)
Screenshot: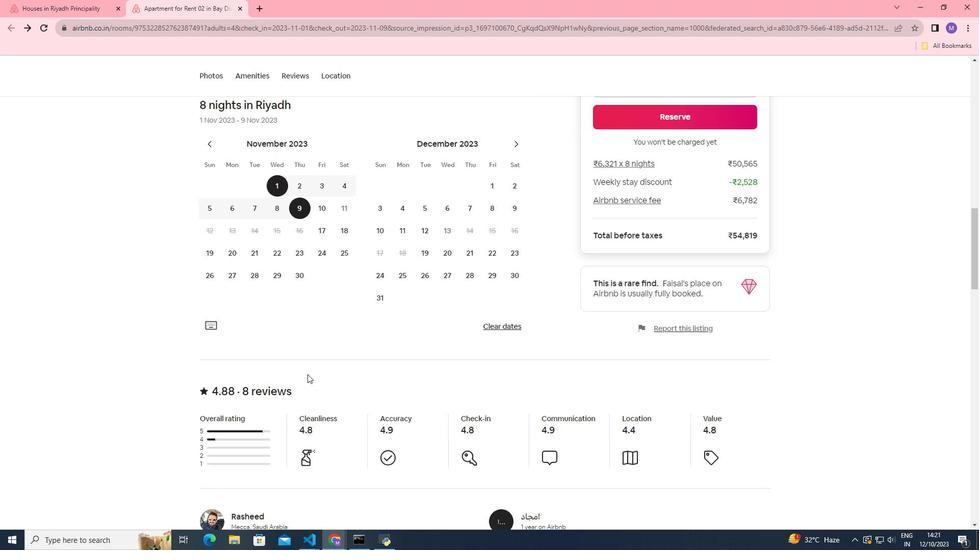
Action: Mouse scrolled (307, 374) with delta (0, 0)
Screenshot: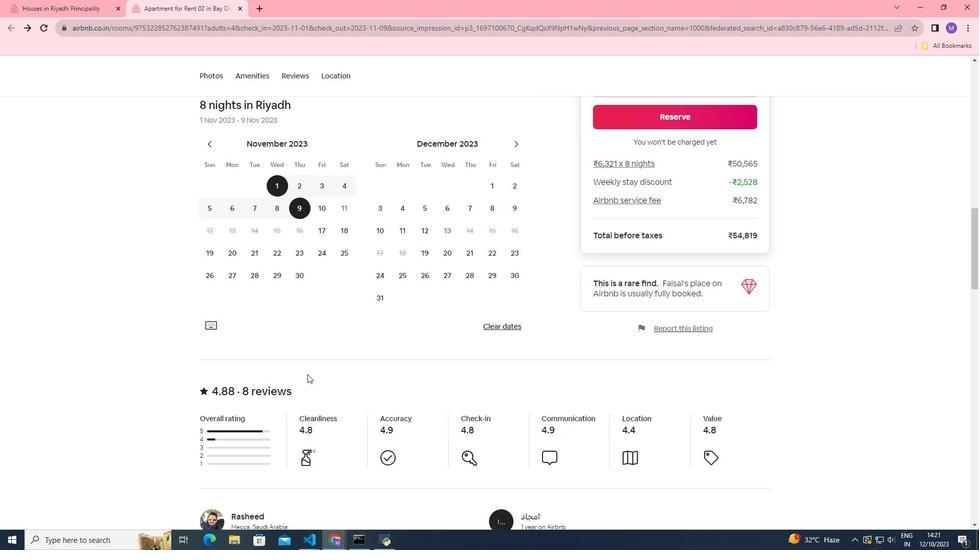 
Action: Mouse scrolled (307, 374) with delta (0, 0)
Screenshot: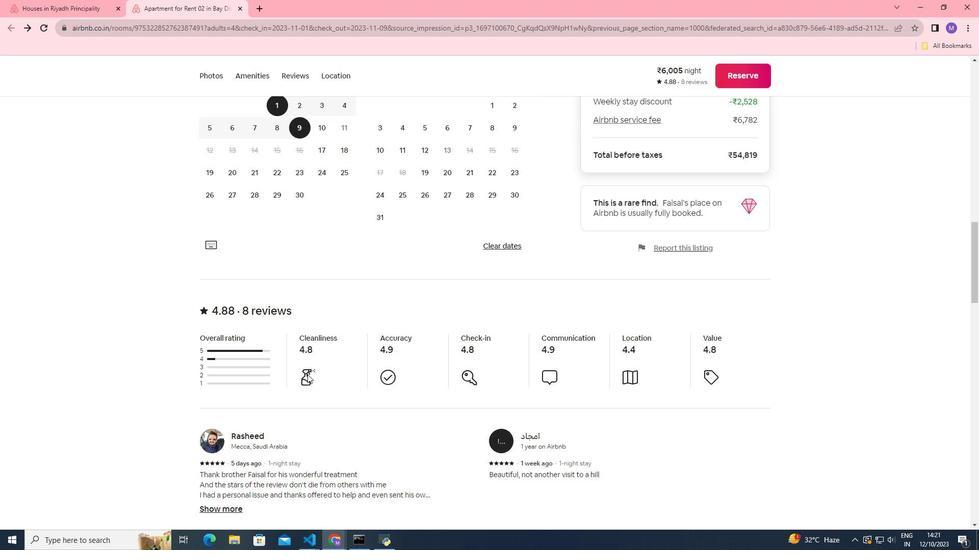 
Action: Mouse moved to (278, 372)
Screenshot: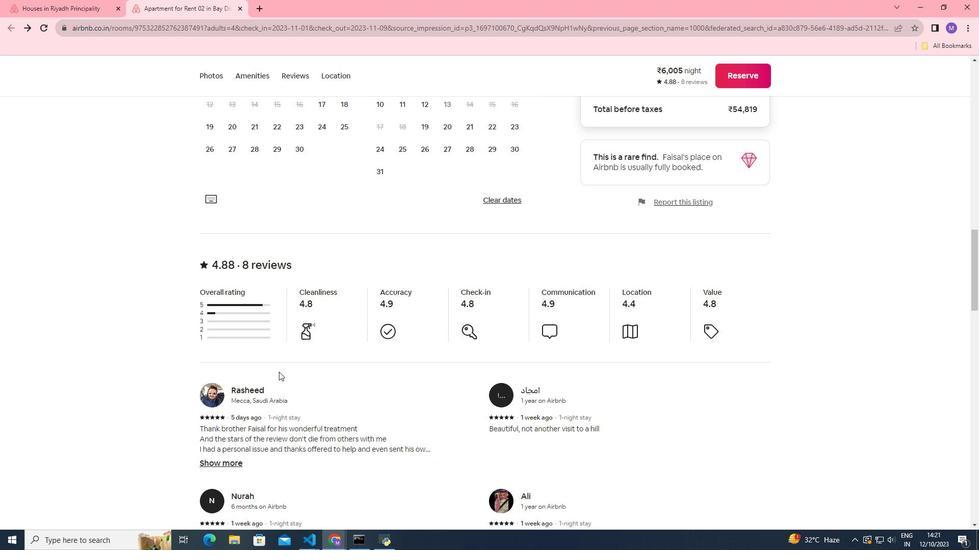 
Action: Mouse scrolled (278, 371) with delta (0, 0)
Screenshot: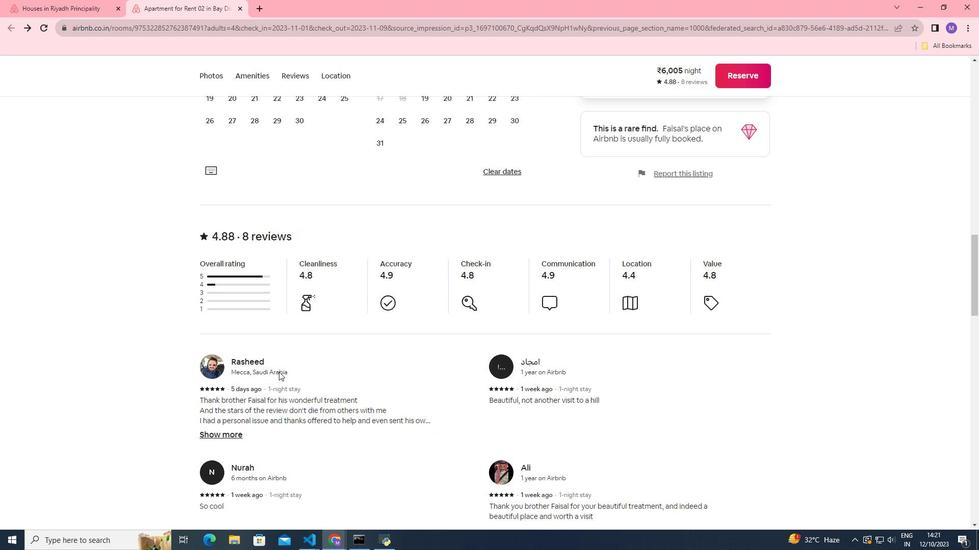 
Action: Mouse scrolled (278, 371) with delta (0, 0)
Screenshot: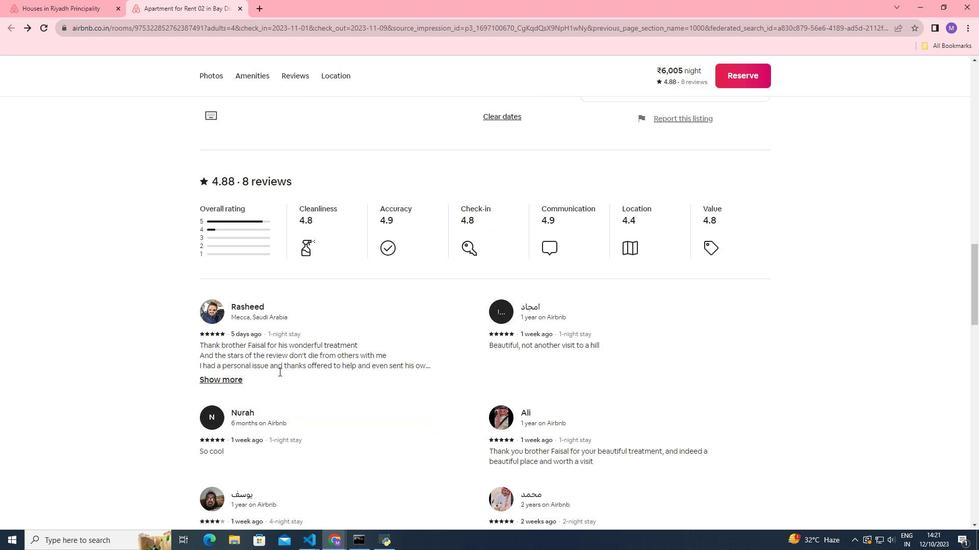 
Action: Mouse scrolled (278, 371) with delta (0, 0)
Screenshot: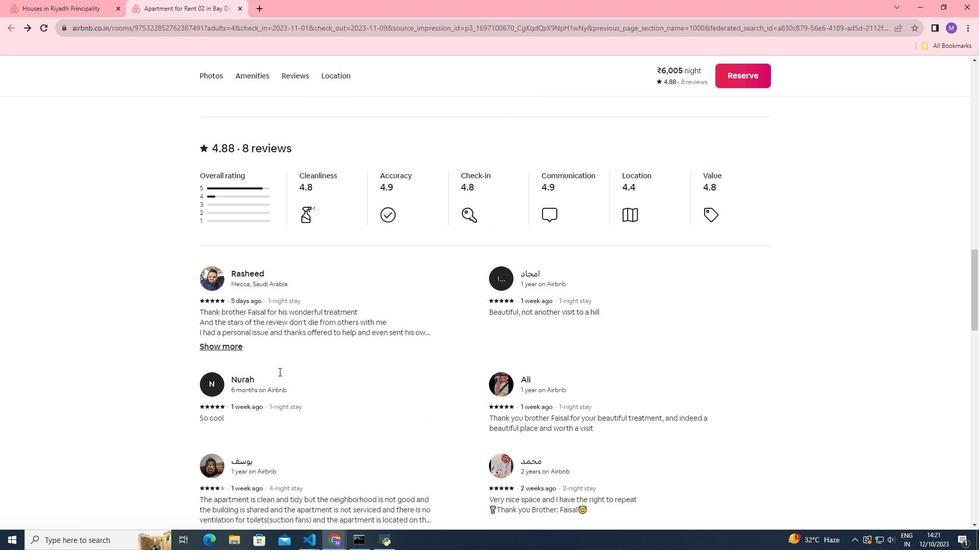 
Action: Mouse scrolled (278, 371) with delta (0, 0)
Screenshot: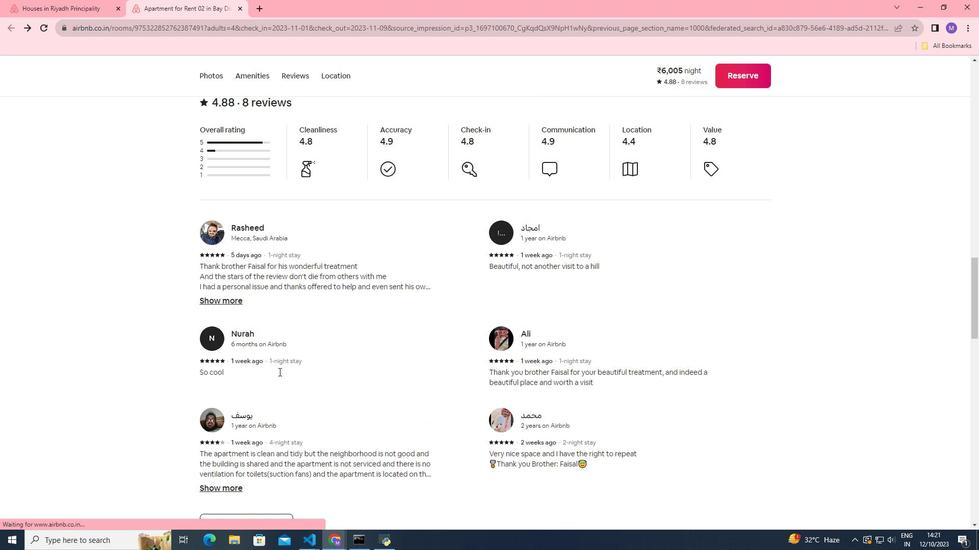 
Action: Mouse scrolled (278, 371) with delta (0, 0)
Screenshot: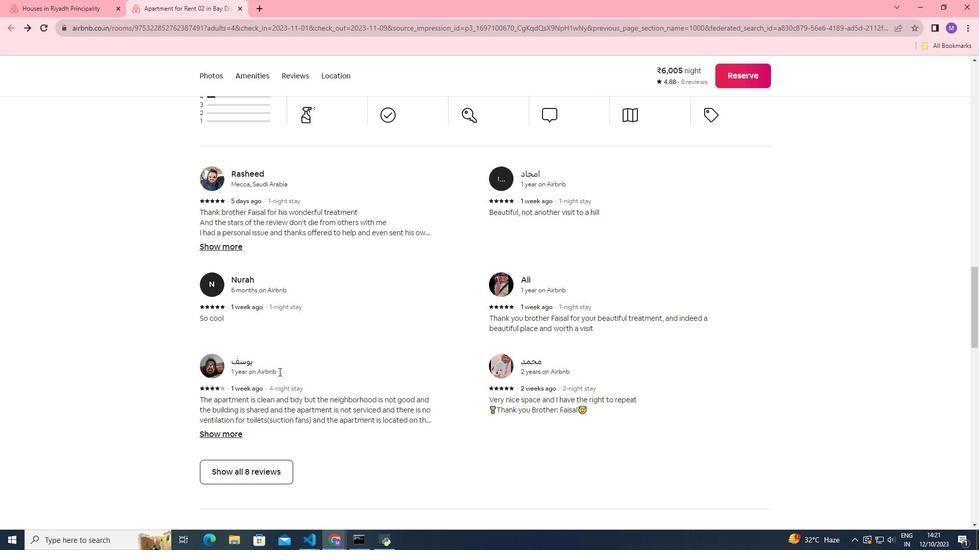 
Action: Mouse scrolled (278, 371) with delta (0, 0)
Screenshot: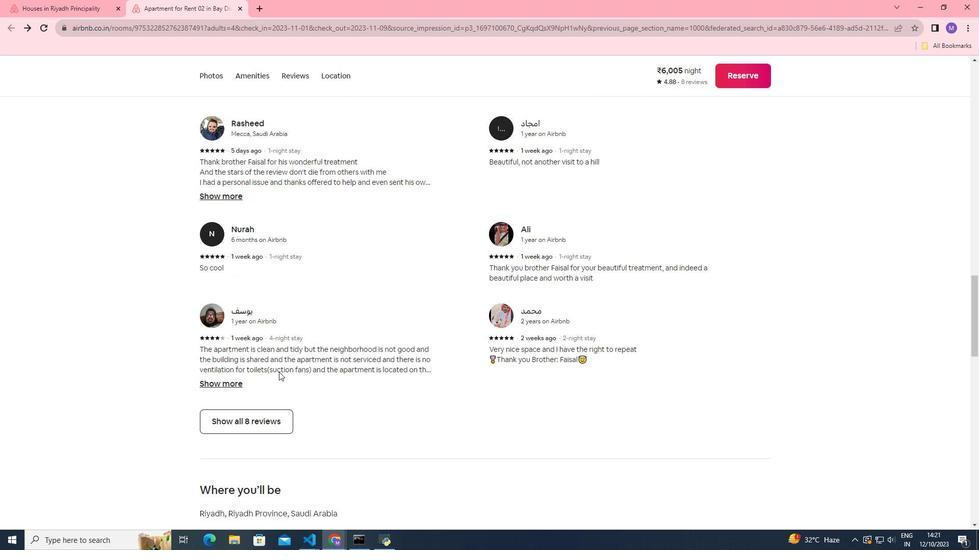 
Action: Mouse moved to (264, 384)
Screenshot: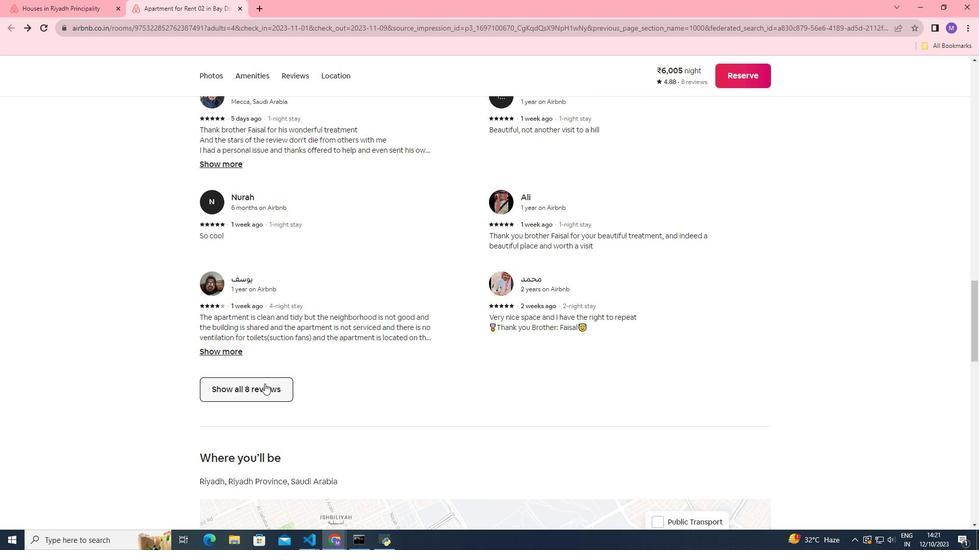 
Action: Mouse pressed left at (264, 384)
Screenshot: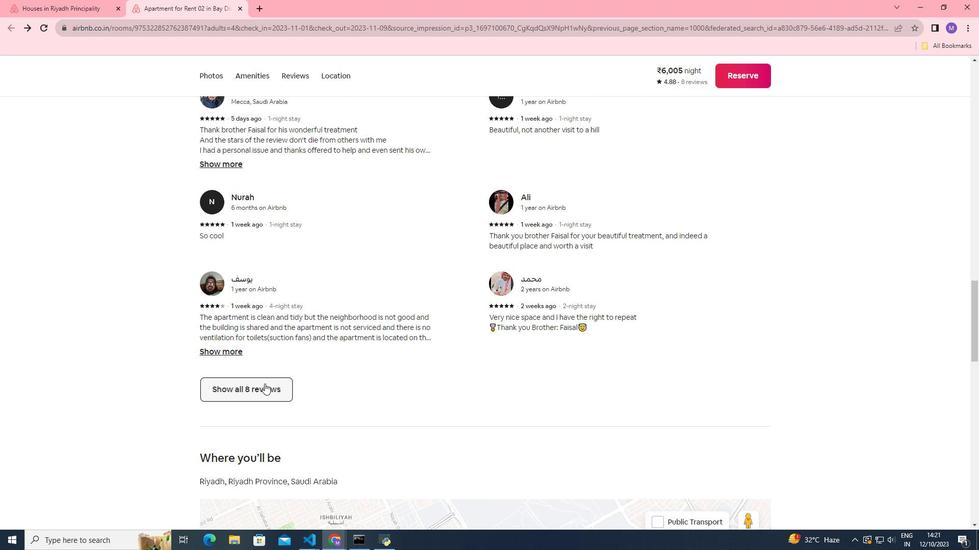 
Action: Mouse moved to (566, 325)
Screenshot: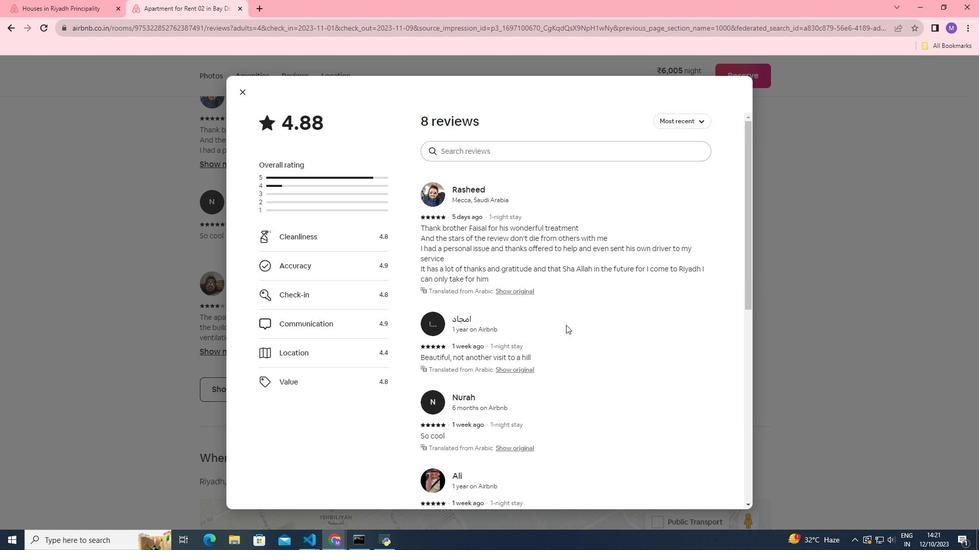 
Action: Mouse scrolled (566, 324) with delta (0, 0)
Screenshot: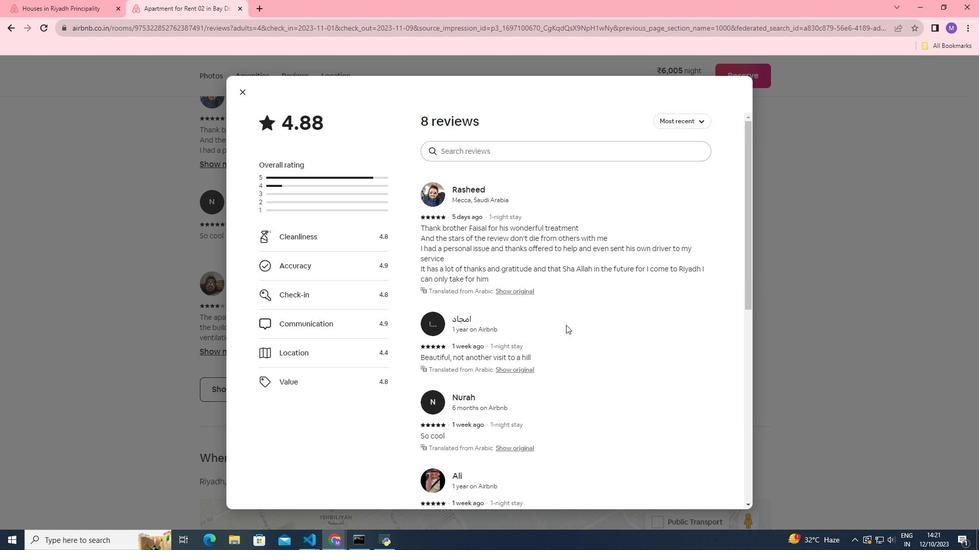 
Action: Mouse scrolled (566, 324) with delta (0, 0)
Screenshot: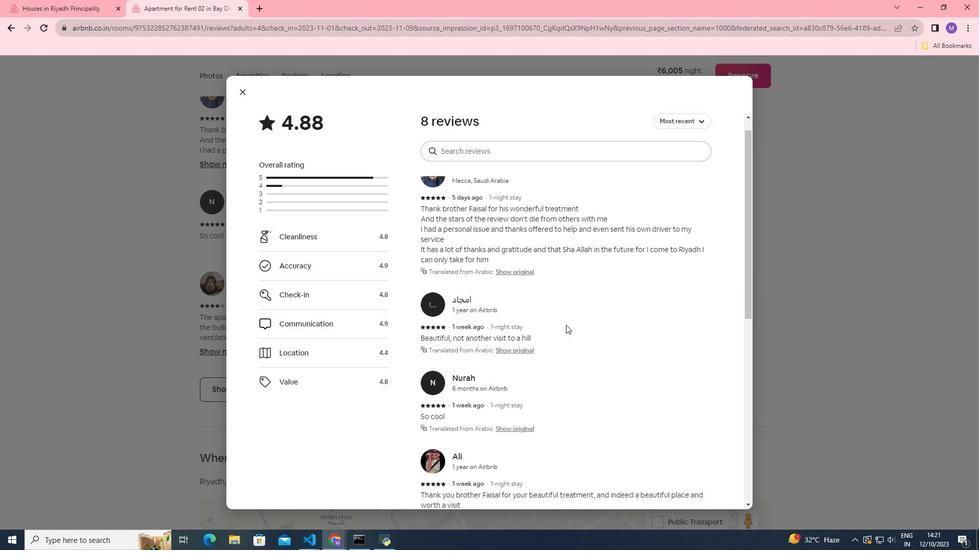 
Action: Mouse scrolled (566, 324) with delta (0, 0)
Screenshot: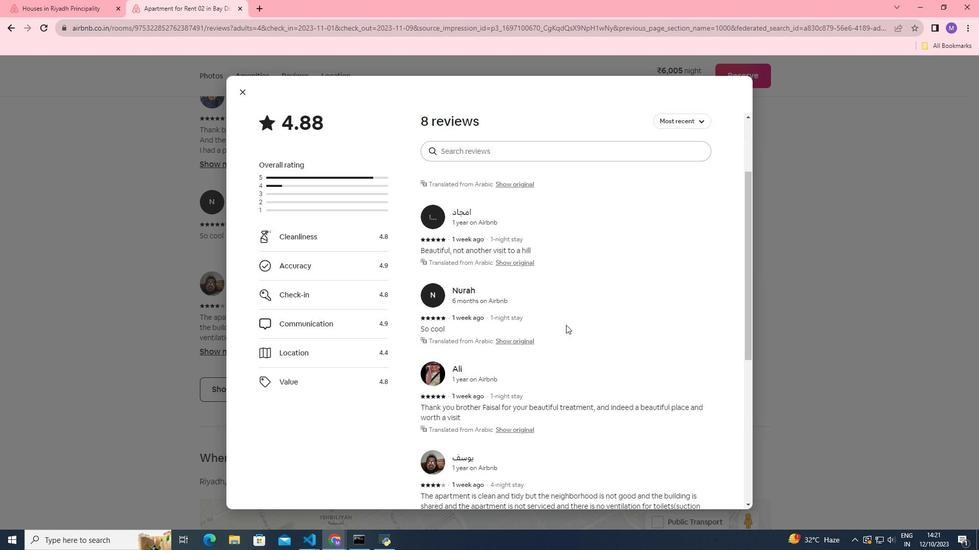 
Action: Mouse scrolled (566, 324) with delta (0, 0)
Screenshot: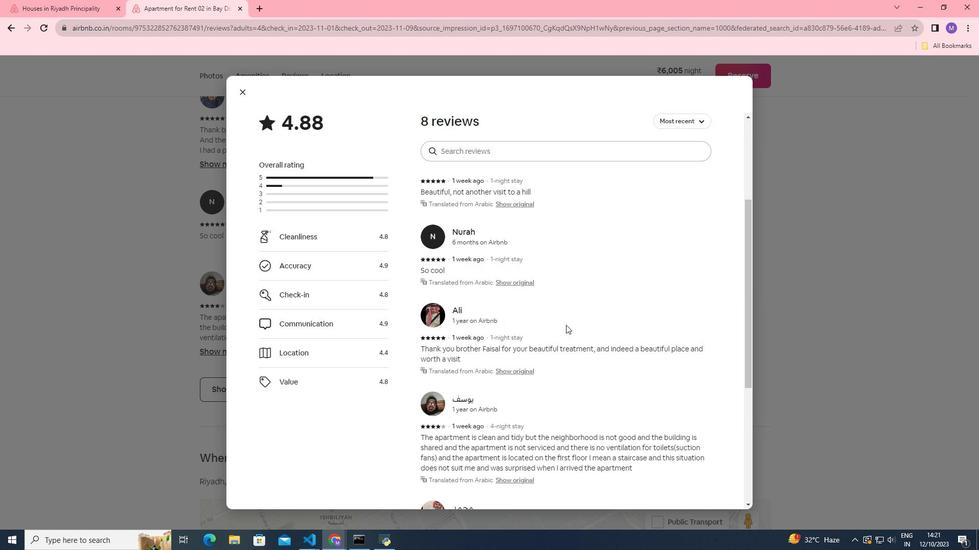 
Action: Mouse scrolled (566, 324) with delta (0, 0)
Screenshot: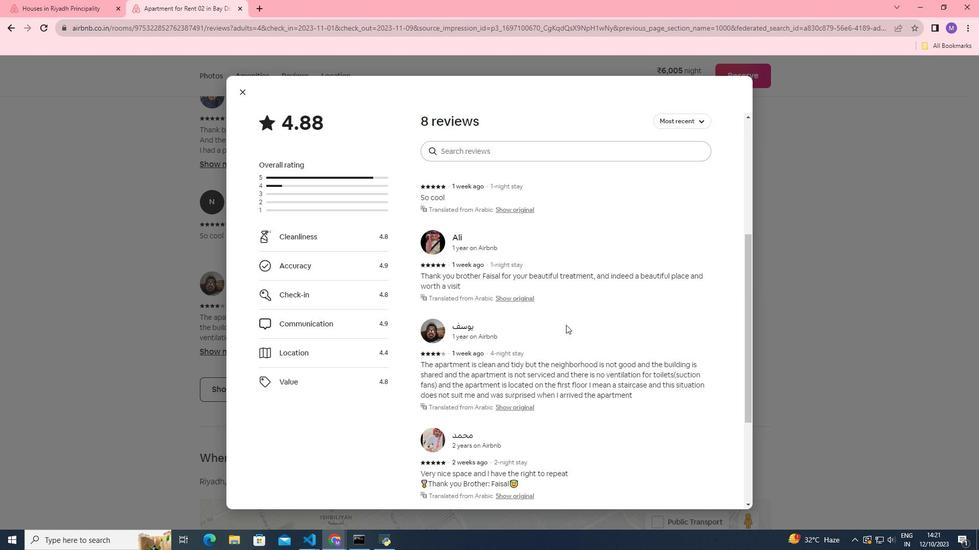 
Action: Mouse scrolled (566, 324) with delta (0, 0)
Screenshot: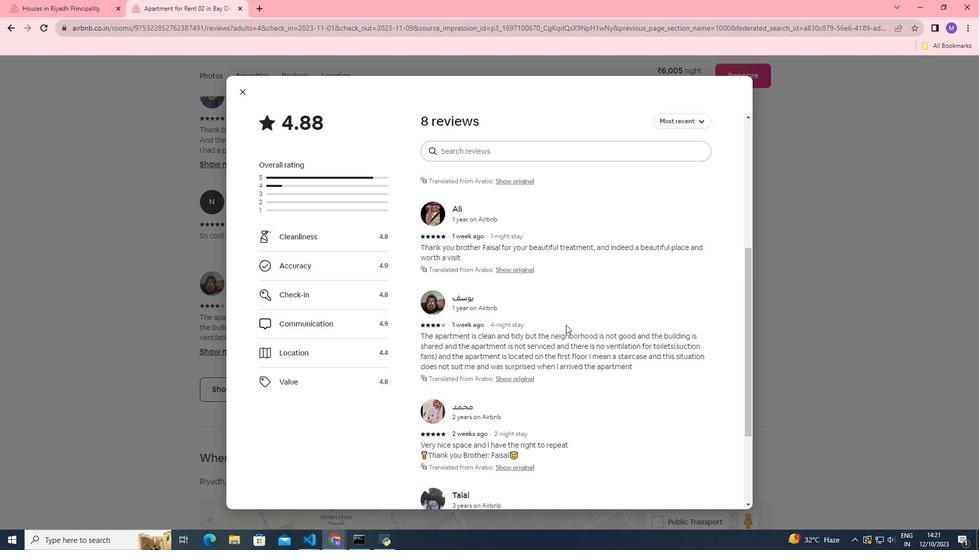 
Action: Mouse scrolled (566, 324) with delta (0, 0)
Screenshot: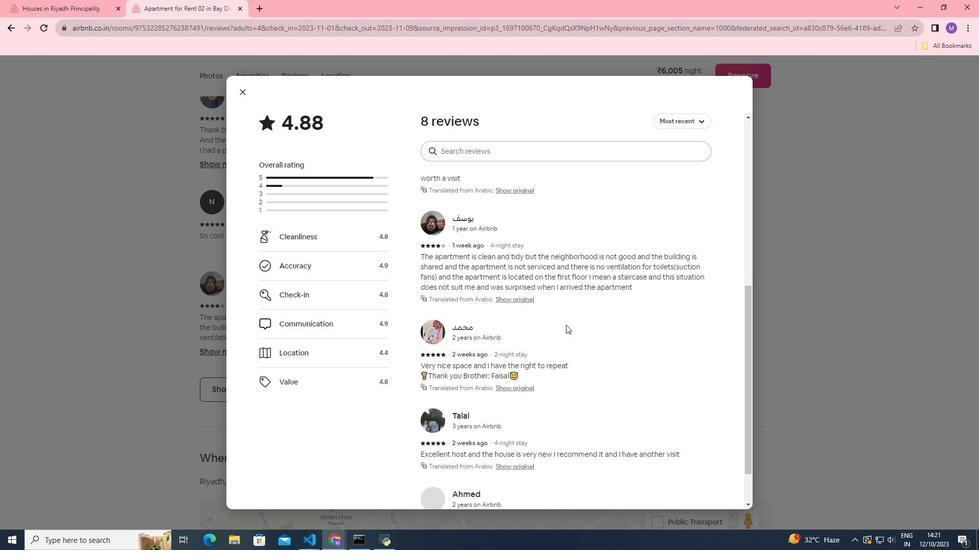 
Action: Mouse scrolled (566, 324) with delta (0, 0)
Screenshot: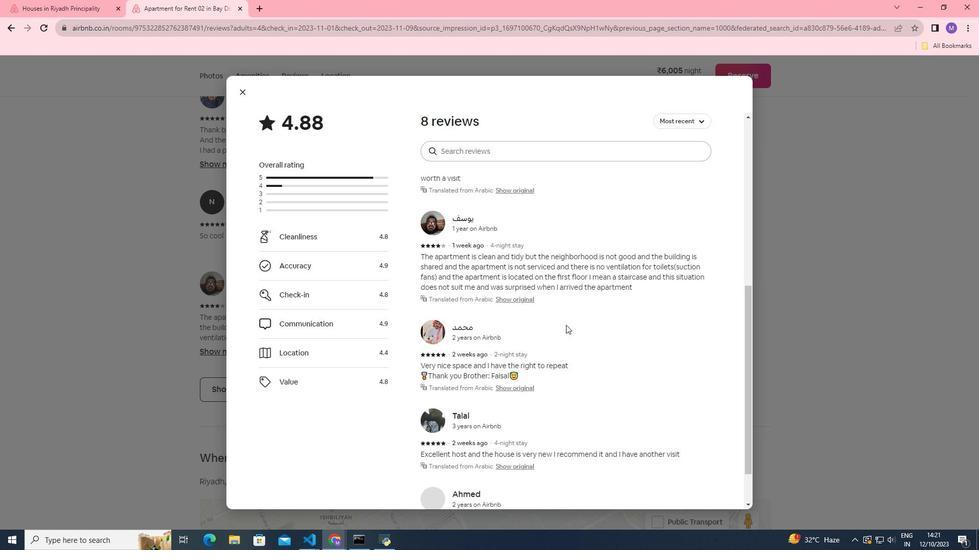 
Action: Mouse scrolled (566, 324) with delta (0, 0)
Screenshot: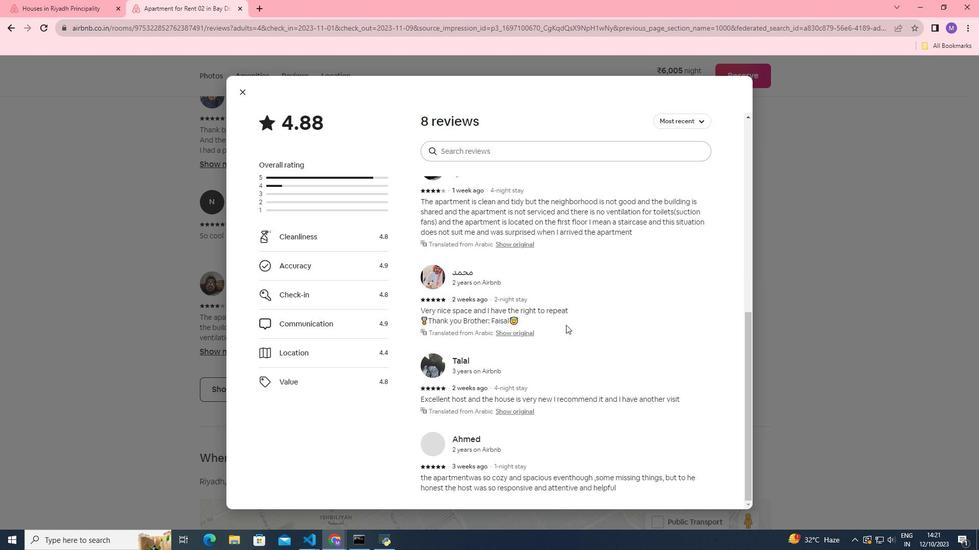 
Action: Mouse scrolled (566, 324) with delta (0, 0)
Screenshot: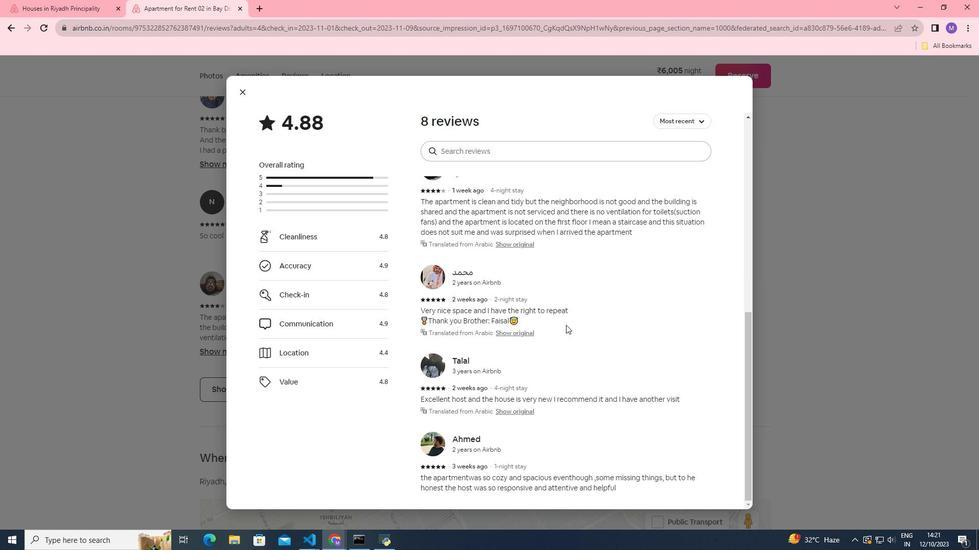 
Action: Mouse scrolled (566, 324) with delta (0, 0)
Screenshot: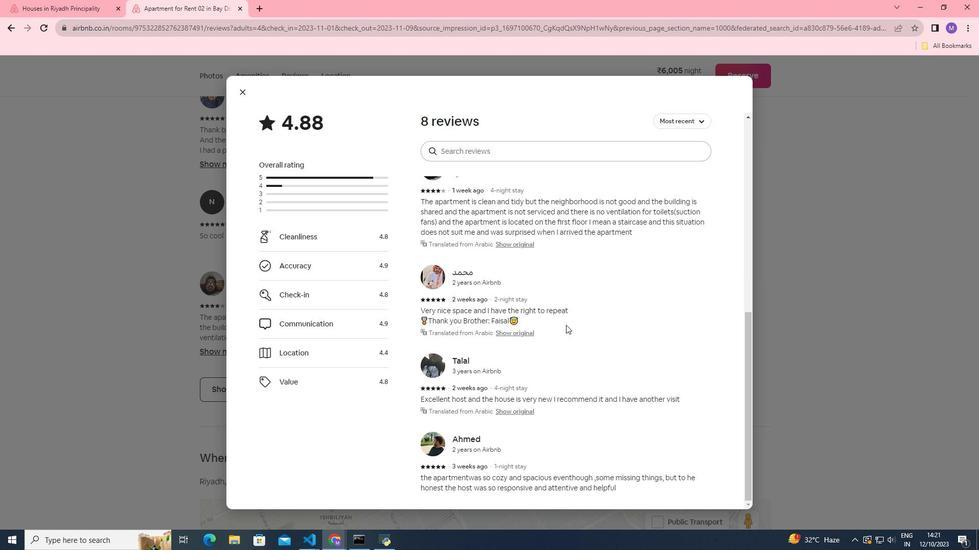 
Action: Mouse scrolled (566, 324) with delta (0, 0)
Screenshot: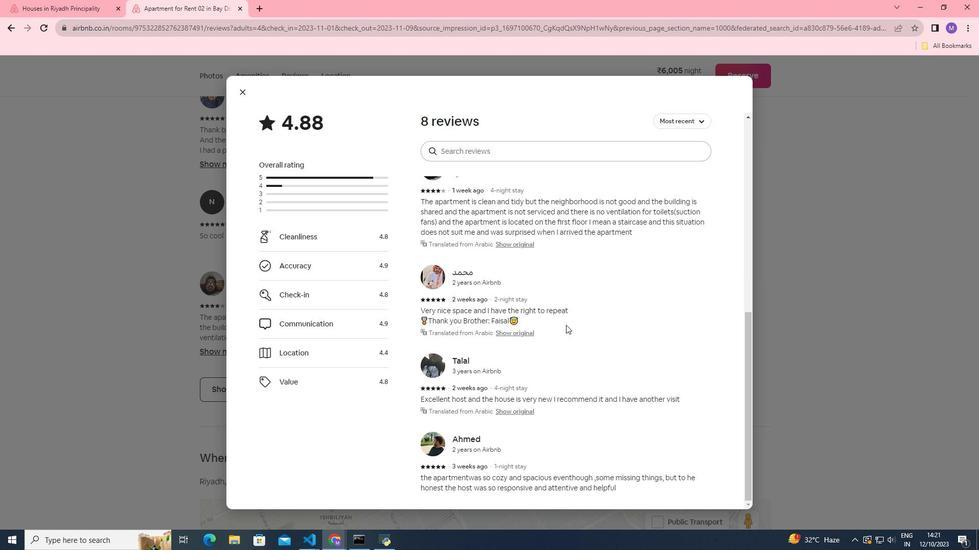 
Action: Mouse scrolled (566, 324) with delta (0, 0)
Screenshot: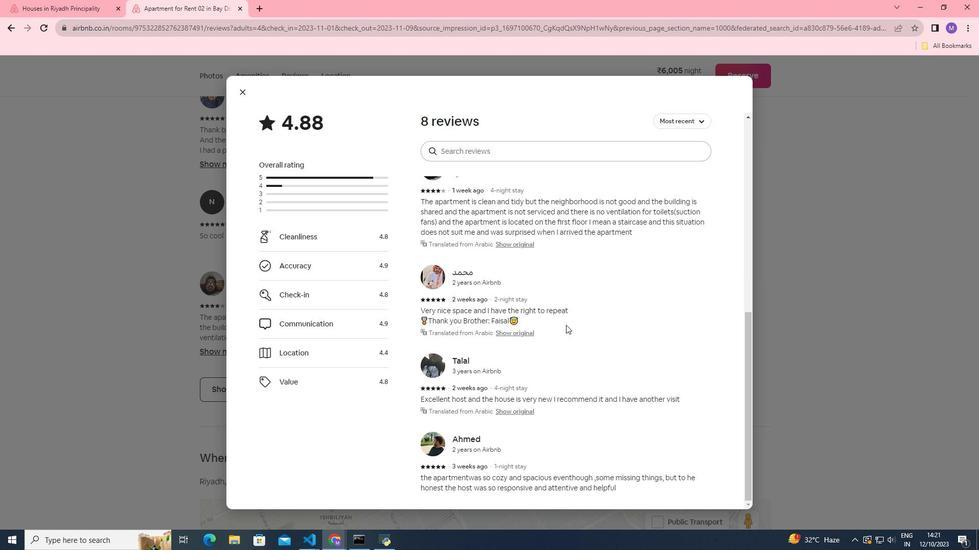 
Action: Mouse scrolled (566, 324) with delta (0, 0)
Screenshot: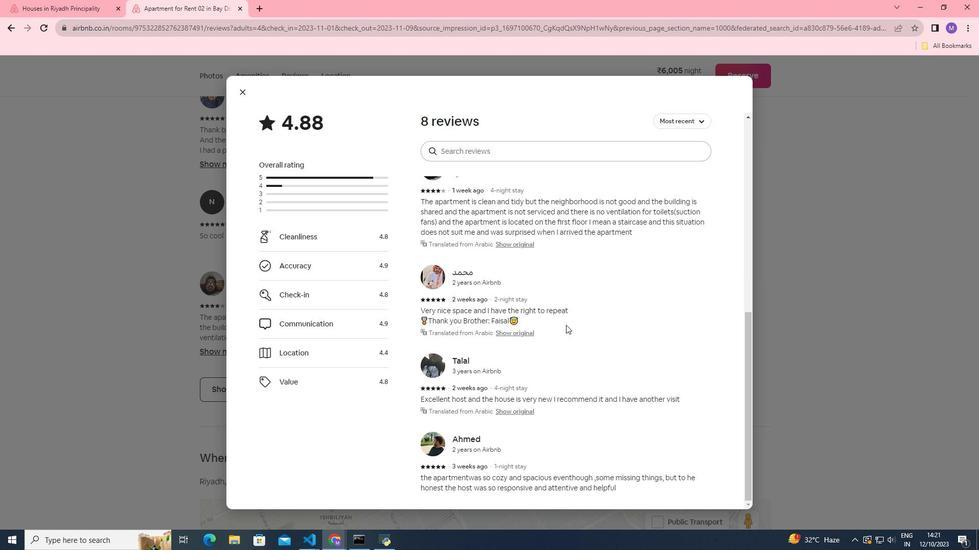 
Action: Mouse scrolled (566, 324) with delta (0, 0)
Screenshot: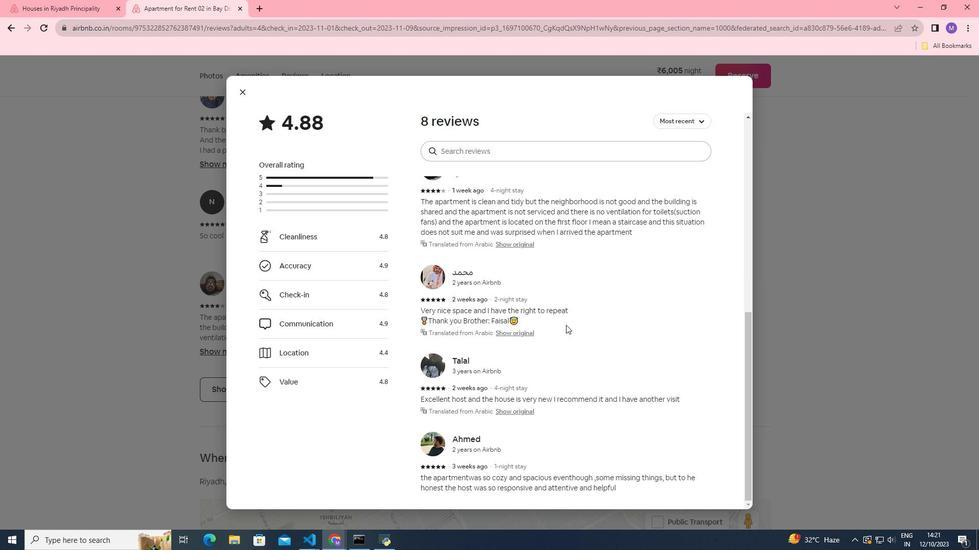 
Action: Mouse scrolled (566, 324) with delta (0, 0)
Screenshot: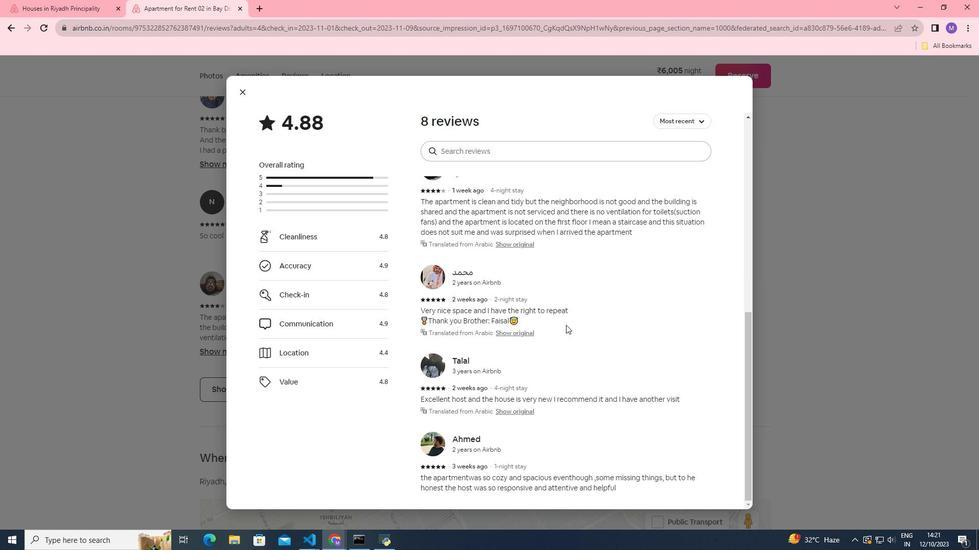 
Action: Mouse scrolled (566, 324) with delta (0, 0)
Screenshot: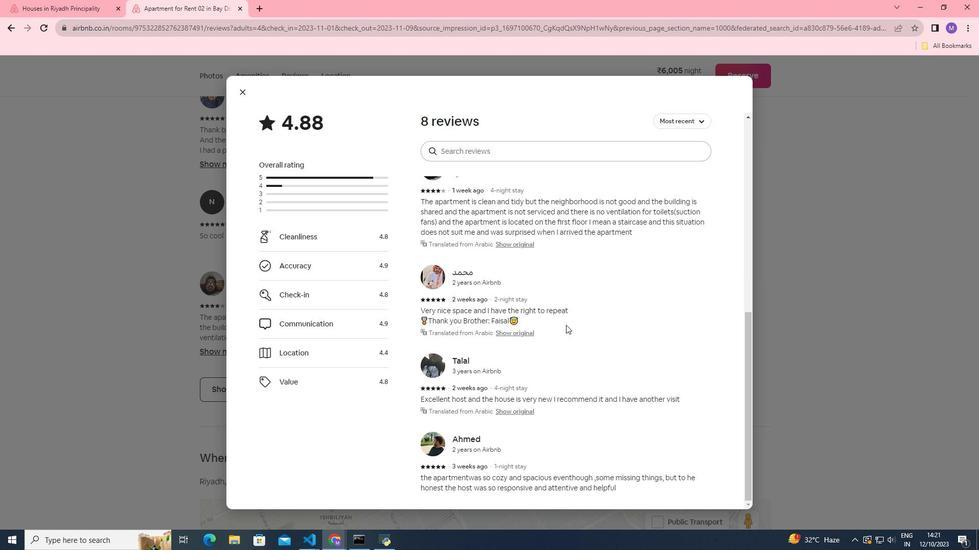 
Action: Mouse scrolled (566, 324) with delta (0, 0)
Screenshot: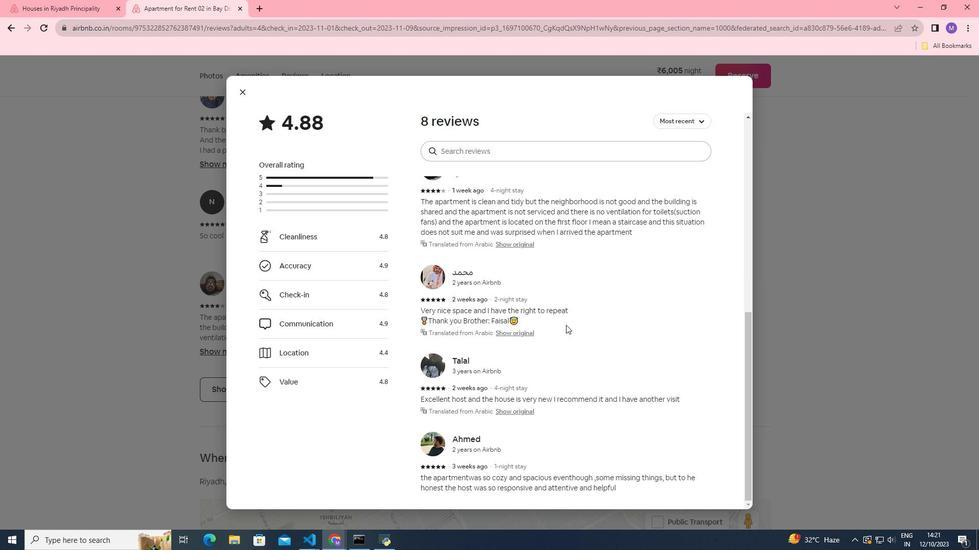 
Action: Mouse scrolled (566, 324) with delta (0, 0)
Screenshot: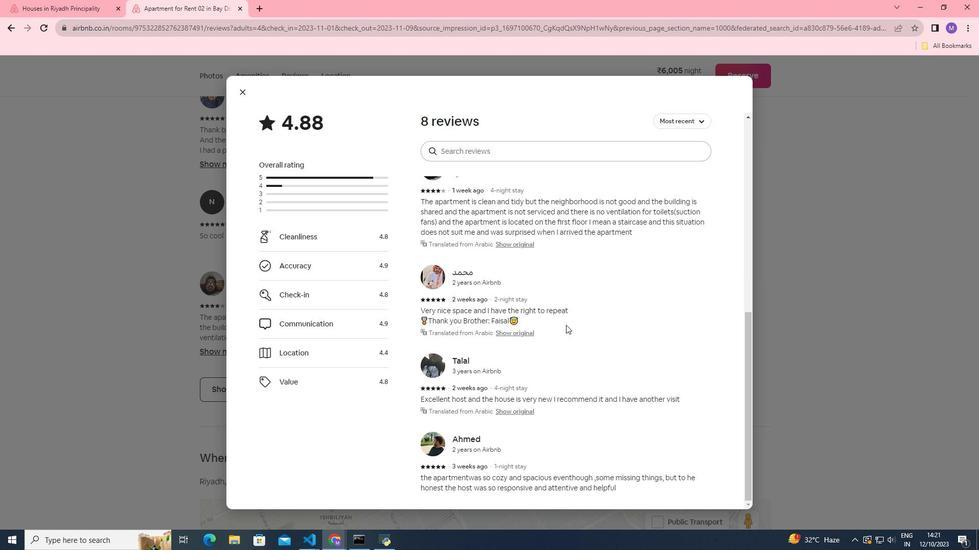 
Action: Mouse scrolled (566, 324) with delta (0, 0)
Screenshot: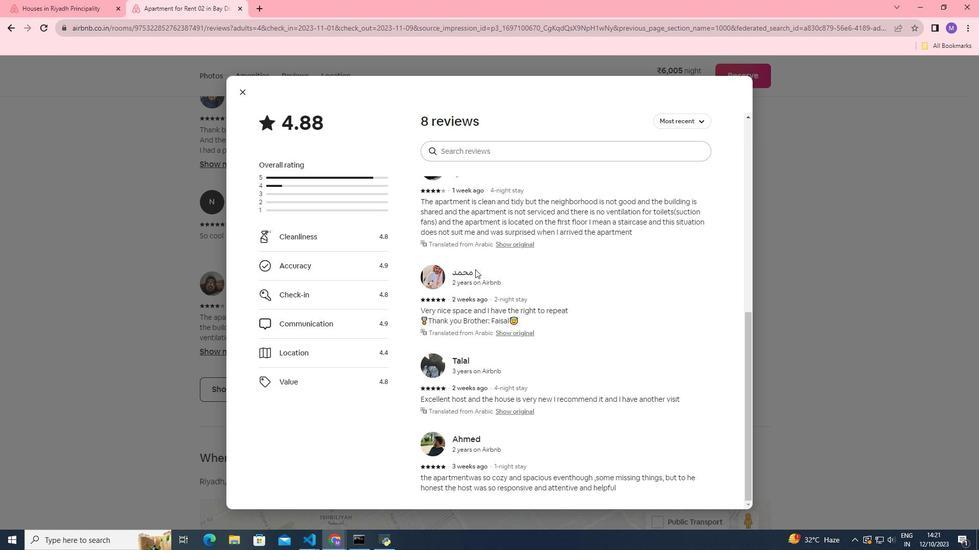 
Action: Mouse moved to (242, 93)
Screenshot: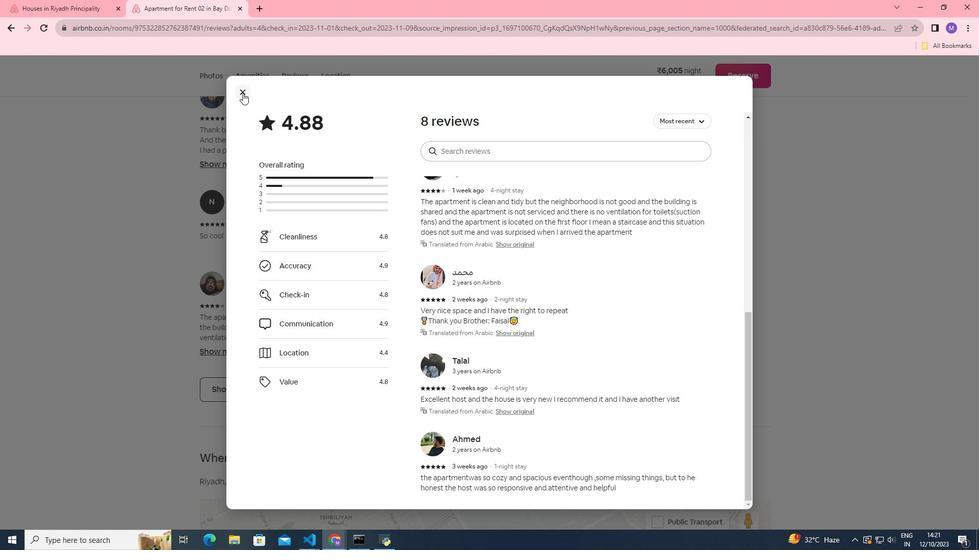 
Action: Mouse pressed left at (242, 93)
Screenshot: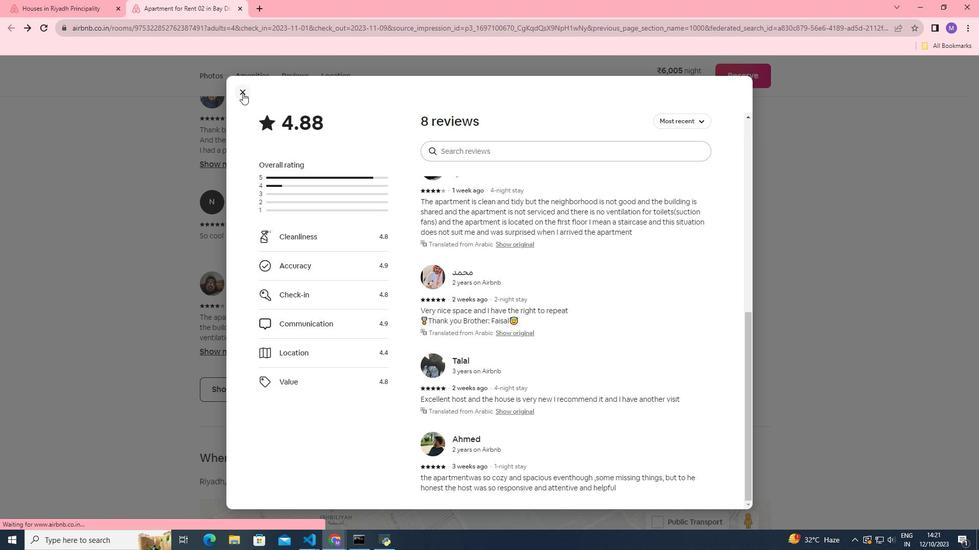 
Action: Mouse moved to (263, 395)
Screenshot: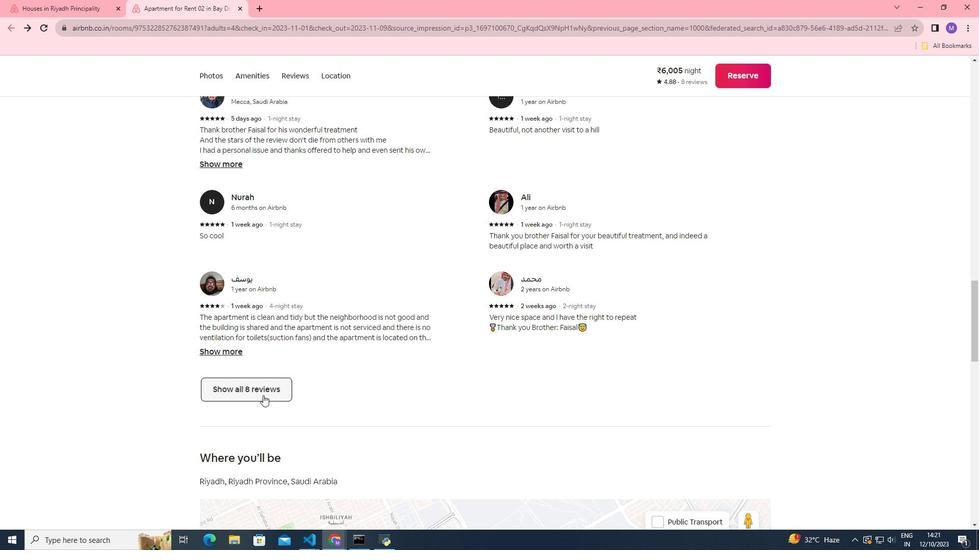 
Action: Mouse pressed left at (263, 395)
Screenshot: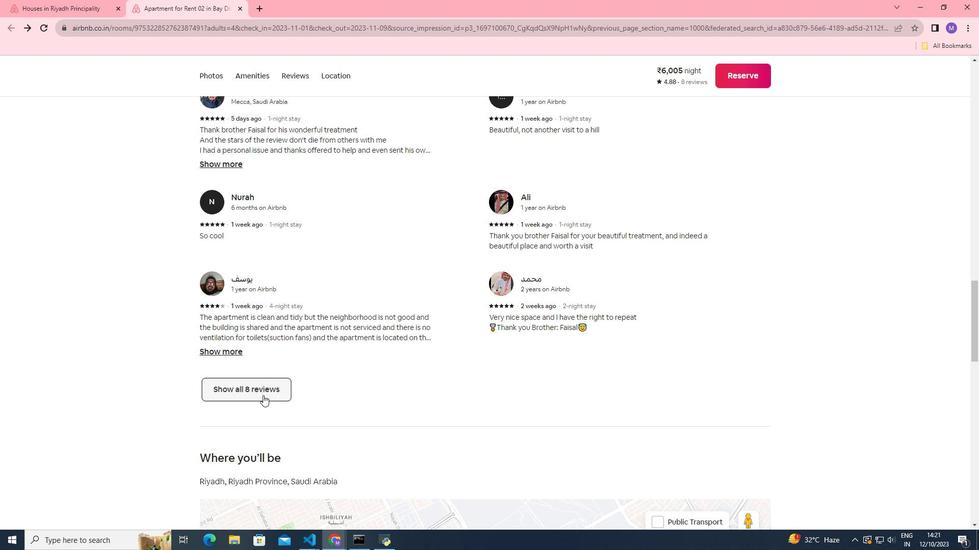 
Action: Mouse moved to (436, 318)
Screenshot: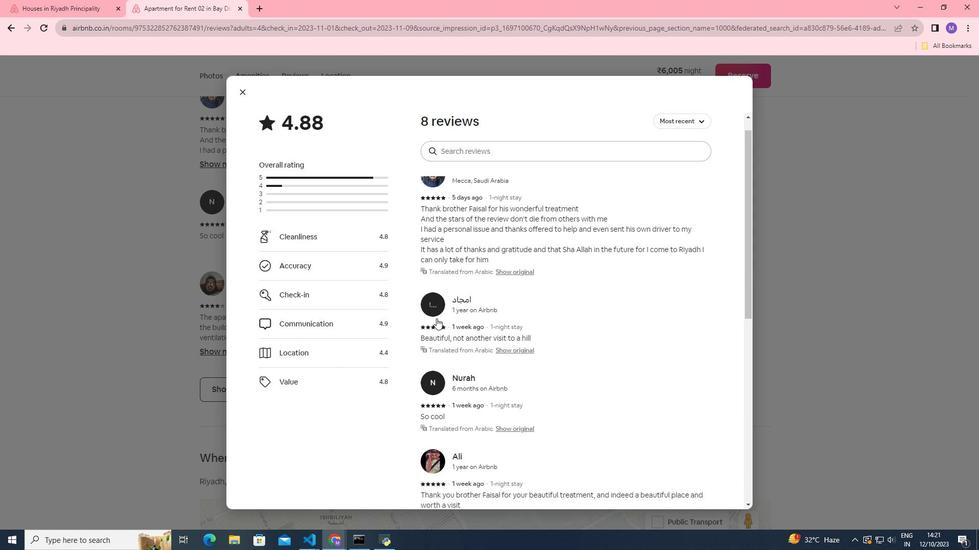 
Action: Mouse scrolled (436, 318) with delta (0, 0)
Screenshot: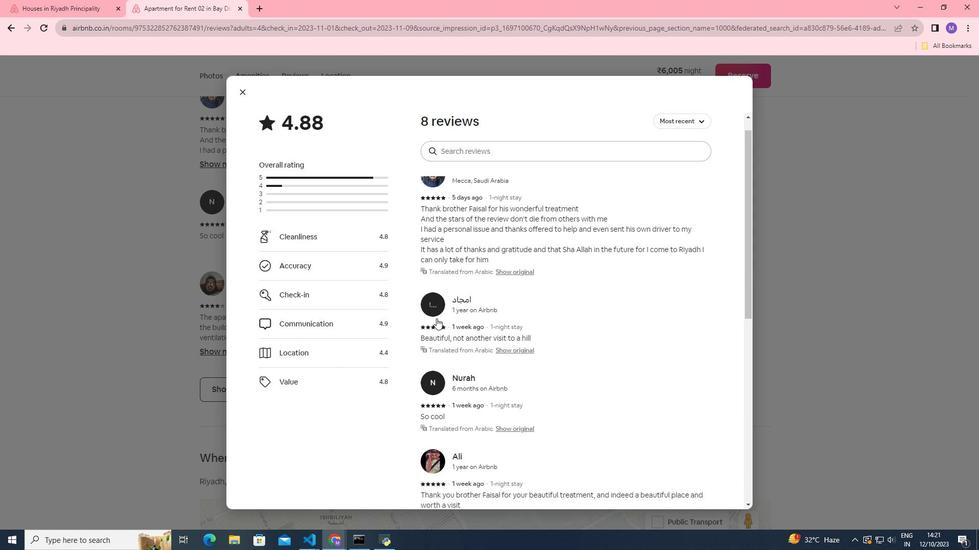 
Action: Mouse scrolled (436, 318) with delta (0, 0)
Screenshot: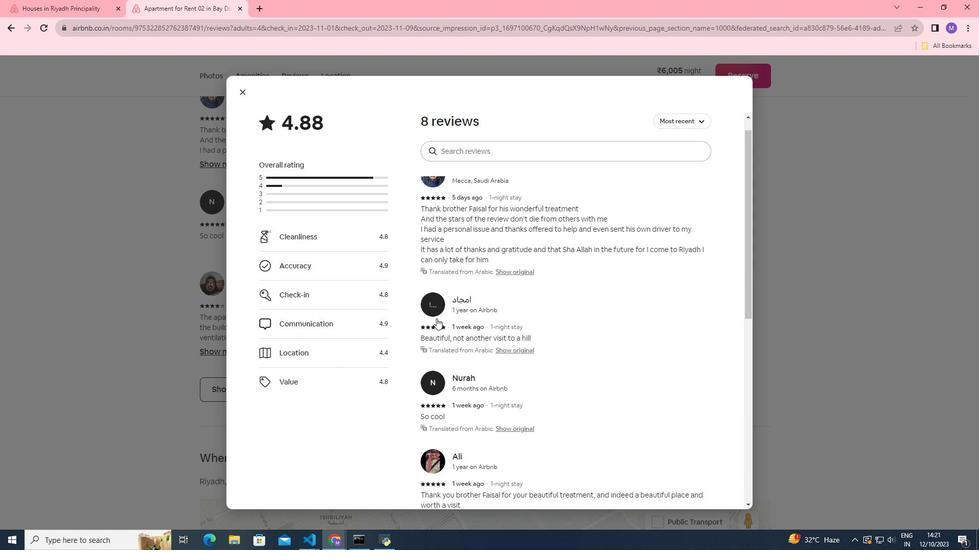 
Action: Mouse moved to (436, 318)
Screenshot: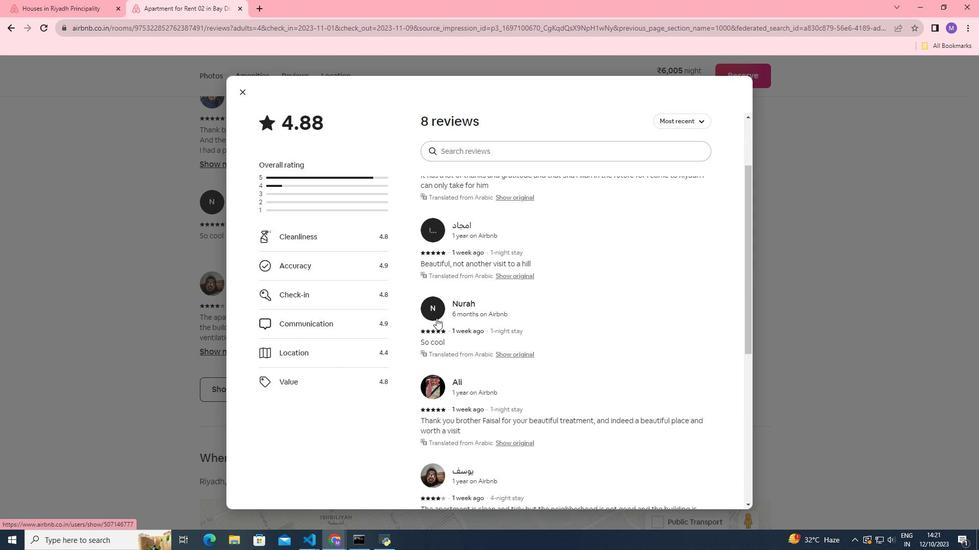 
Action: Mouse scrolled (436, 318) with delta (0, 0)
Screenshot: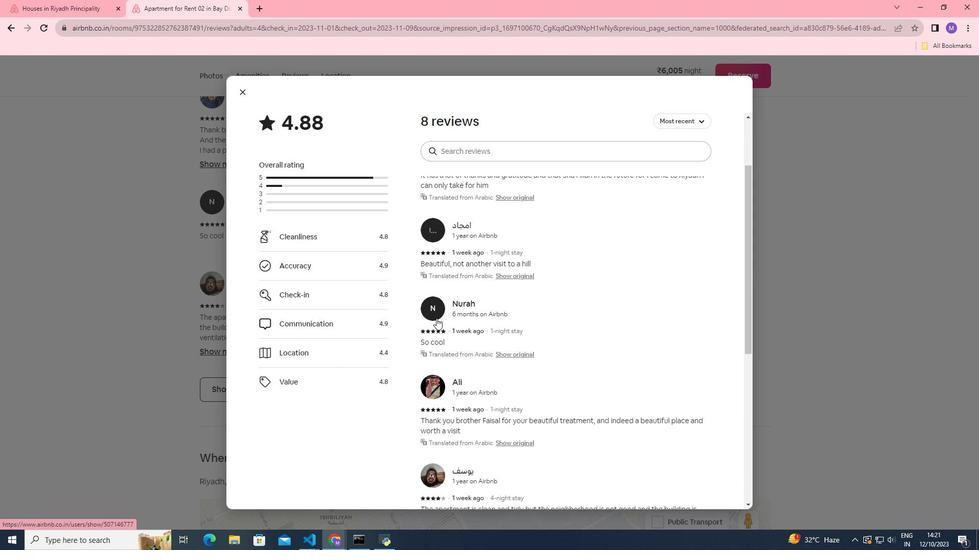 
Action: Mouse scrolled (436, 318) with delta (0, 0)
Screenshot: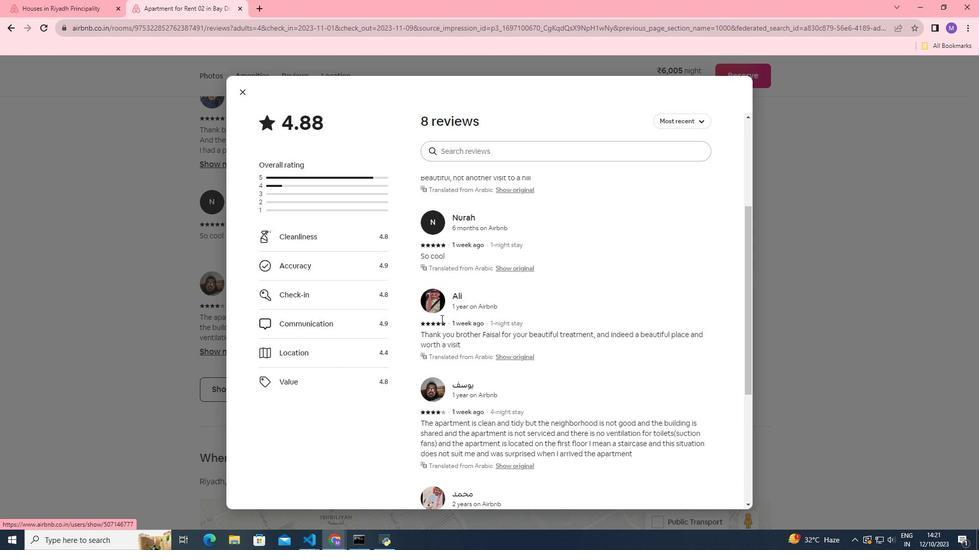 
Action: Mouse moved to (506, 335)
Screenshot: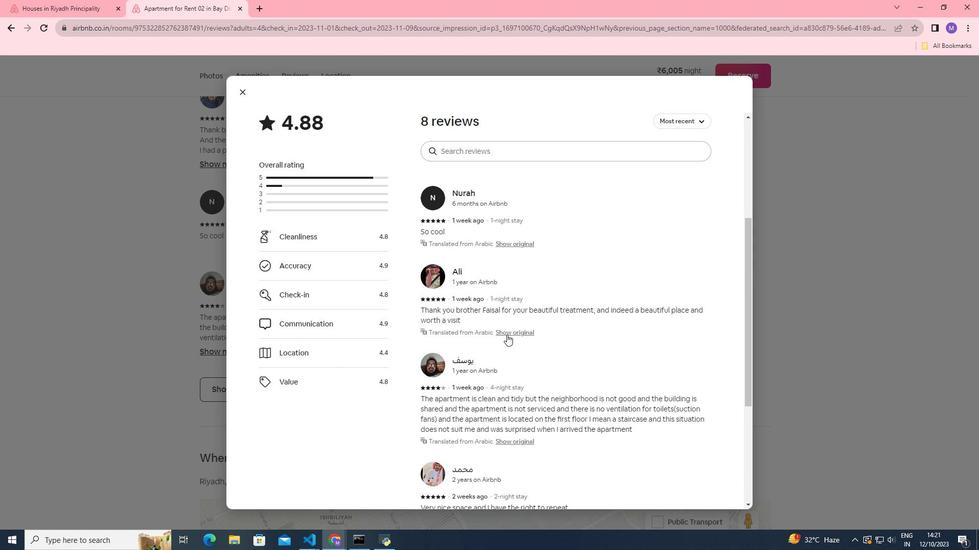 
Action: Mouse scrolled (506, 334) with delta (0, 0)
Screenshot: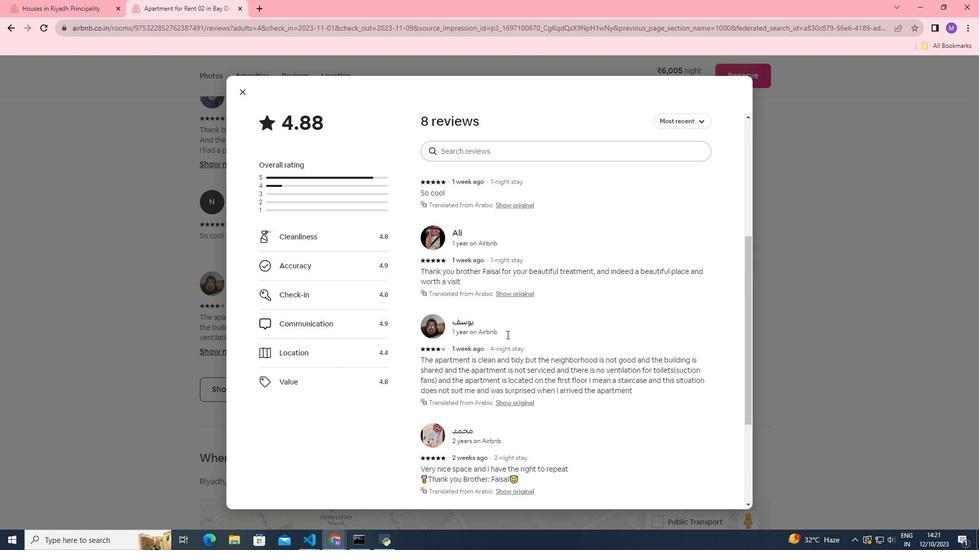 
Action: Mouse scrolled (506, 334) with delta (0, 0)
Screenshot: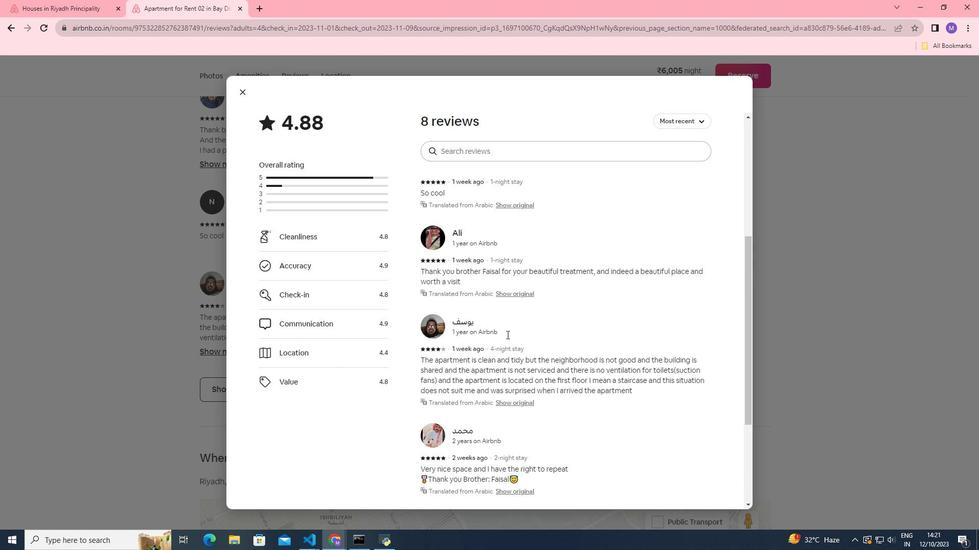 
Action: Mouse scrolled (506, 334) with delta (0, 0)
Screenshot: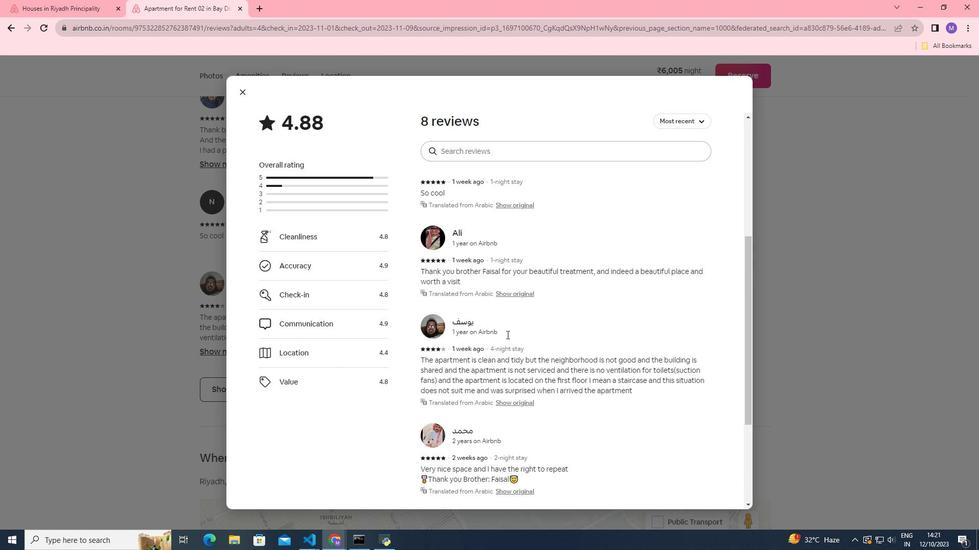 
Action: Mouse scrolled (506, 334) with delta (0, 0)
Screenshot: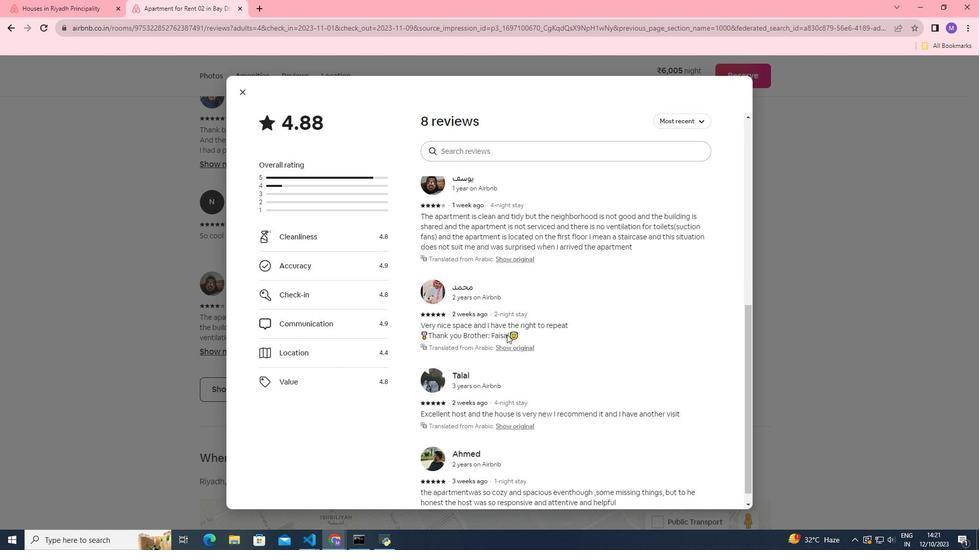 
Action: Mouse scrolled (506, 334) with delta (0, 0)
Screenshot: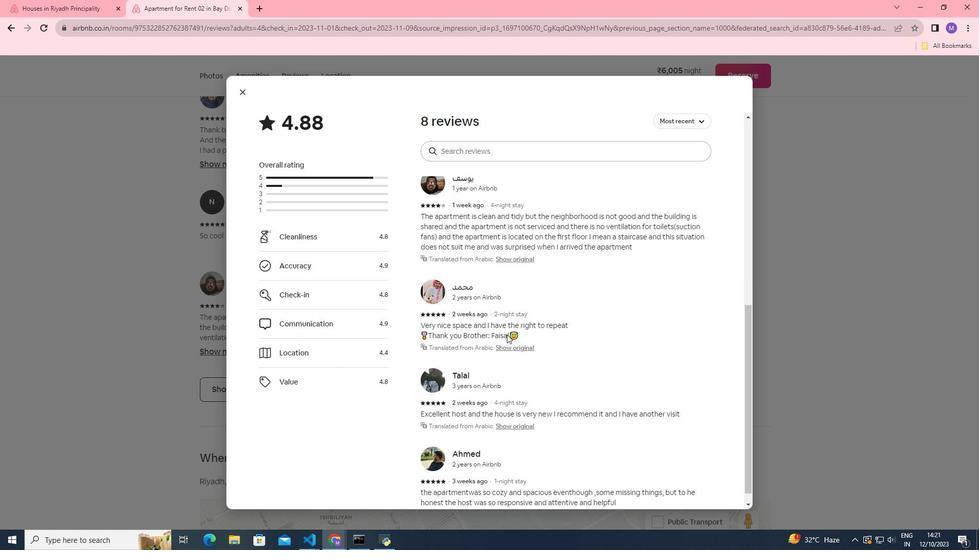 
Action: Mouse scrolled (506, 334) with delta (0, 0)
Screenshot: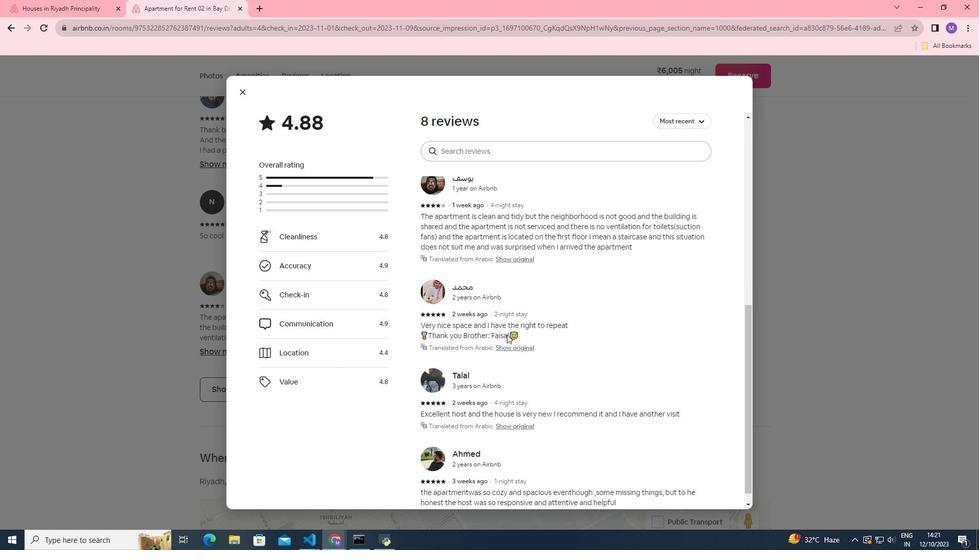 
Action: Mouse moved to (522, 317)
Screenshot: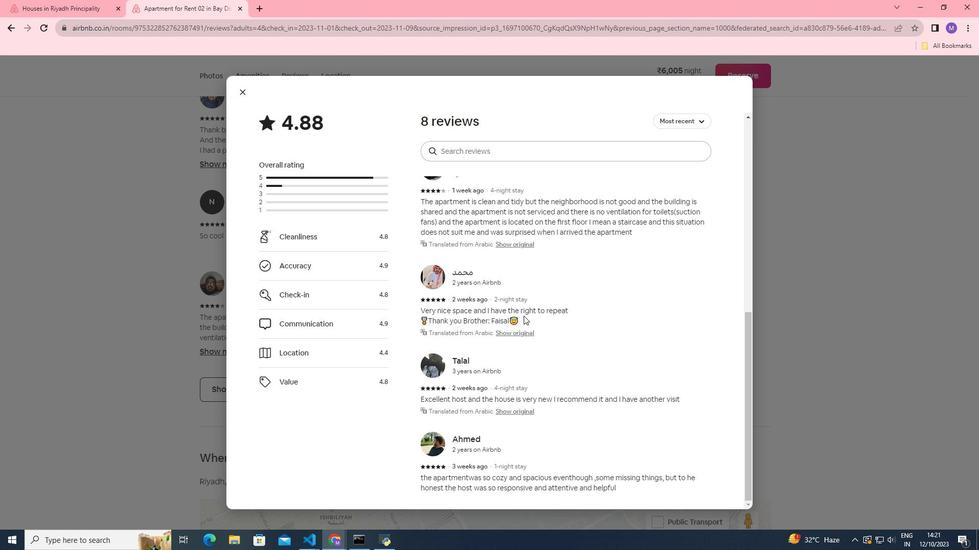 
Action: Mouse scrolled (522, 316) with delta (0, 0)
Screenshot: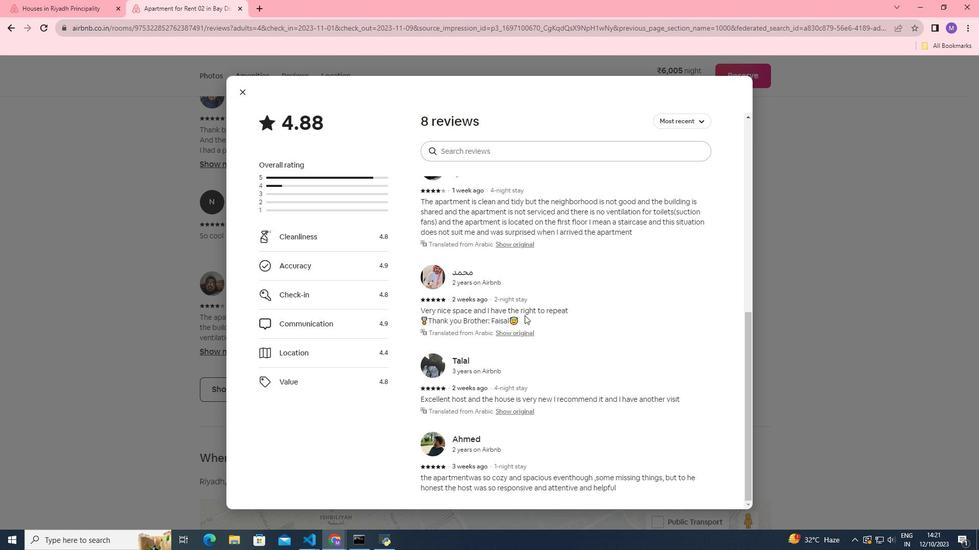 
Action: Mouse scrolled (522, 316) with delta (0, 0)
Screenshot: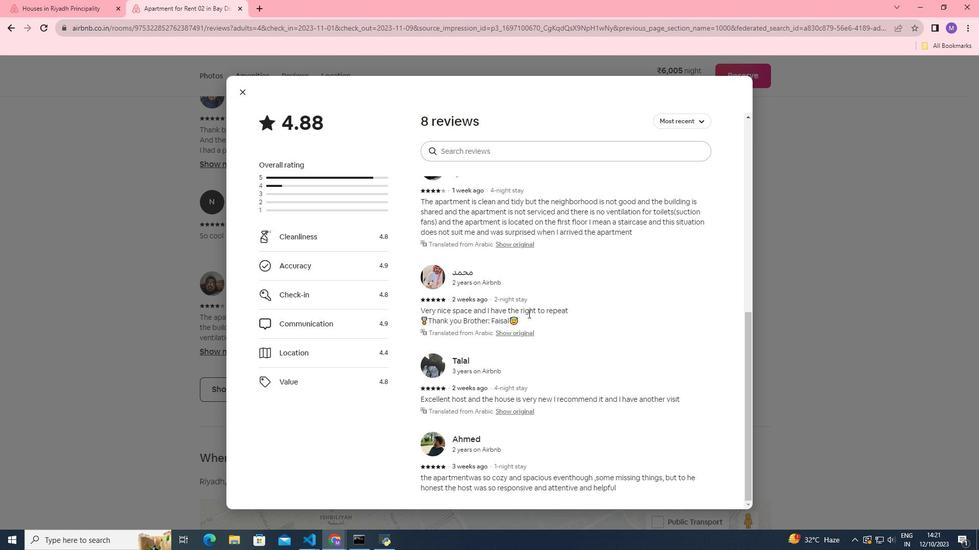 
Action: Mouse moved to (525, 315)
Screenshot: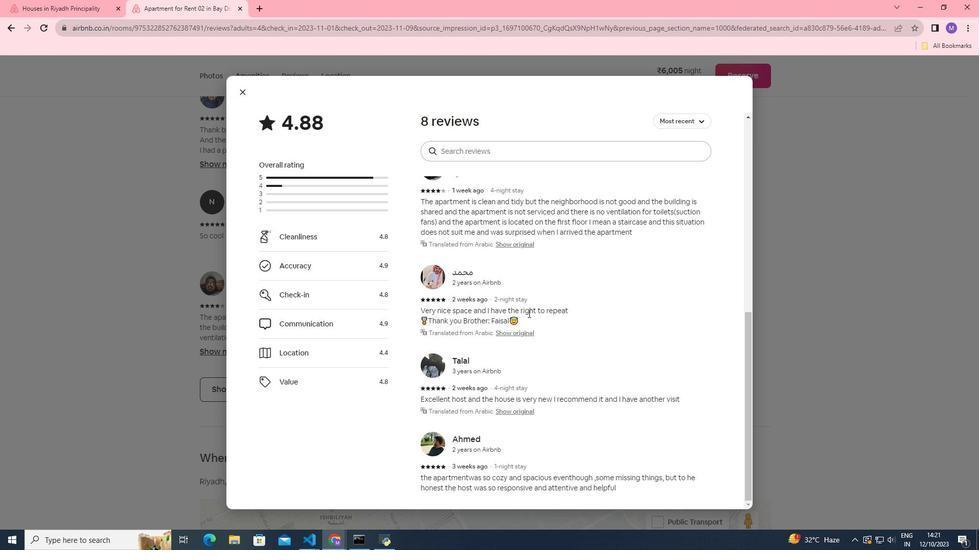 
Action: Mouse scrolled (525, 314) with delta (0, 0)
Screenshot: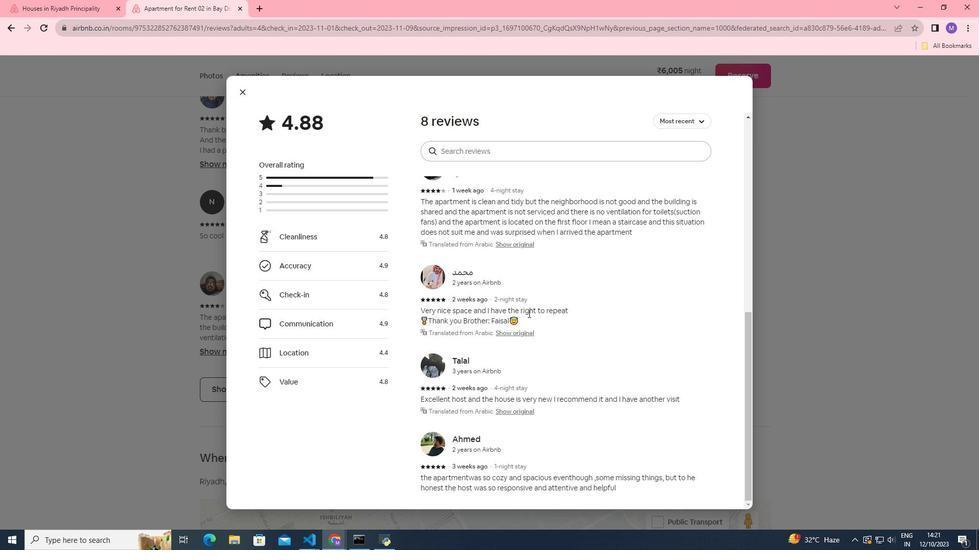 
Action: Mouse moved to (528, 313)
Screenshot: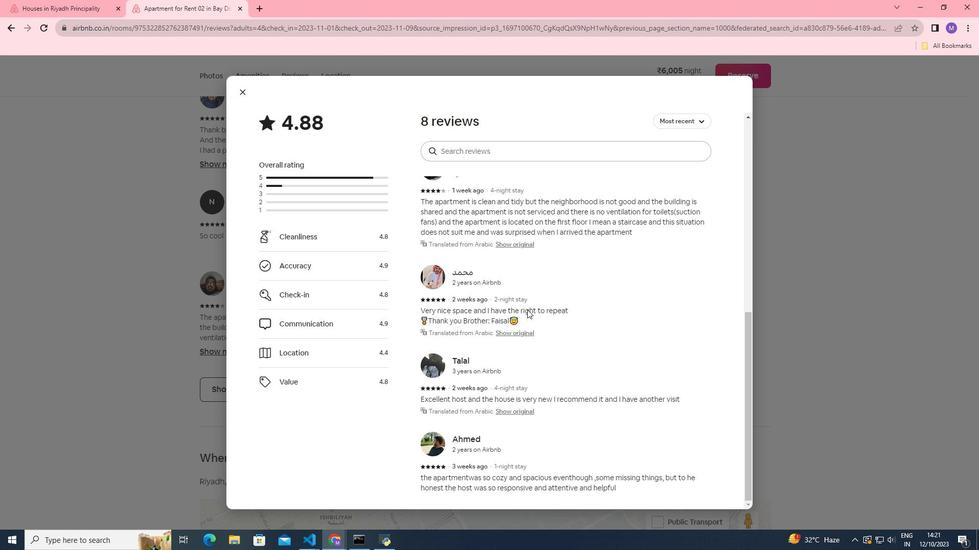 
Action: Mouse scrolled (528, 314) with delta (0, 0)
Screenshot: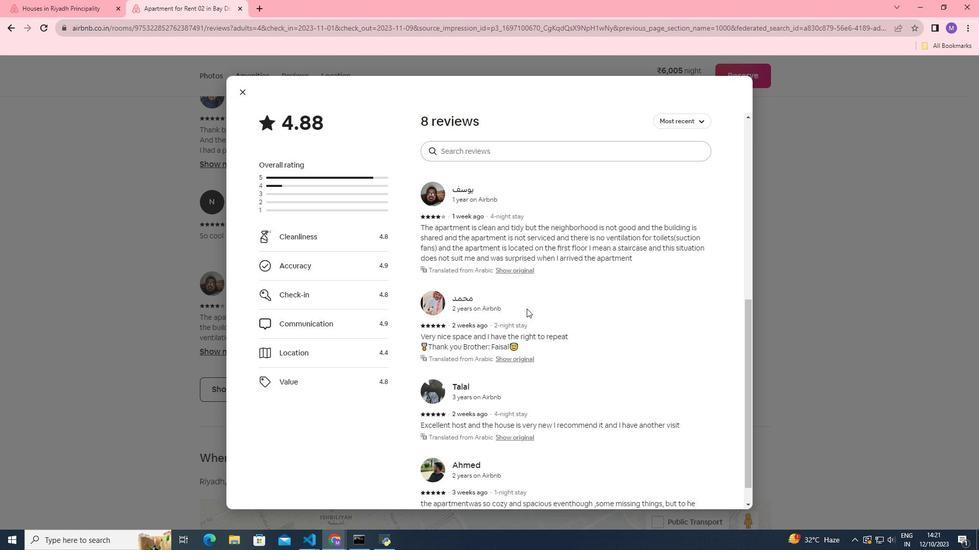 
Action: Mouse moved to (526, 308)
Screenshot: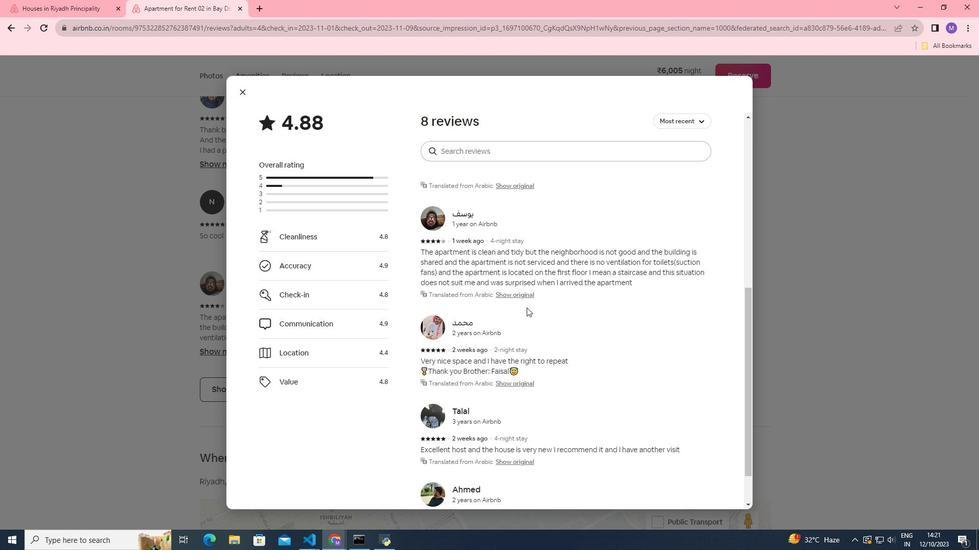 
Action: Mouse scrolled (526, 307) with delta (0, 0)
Screenshot: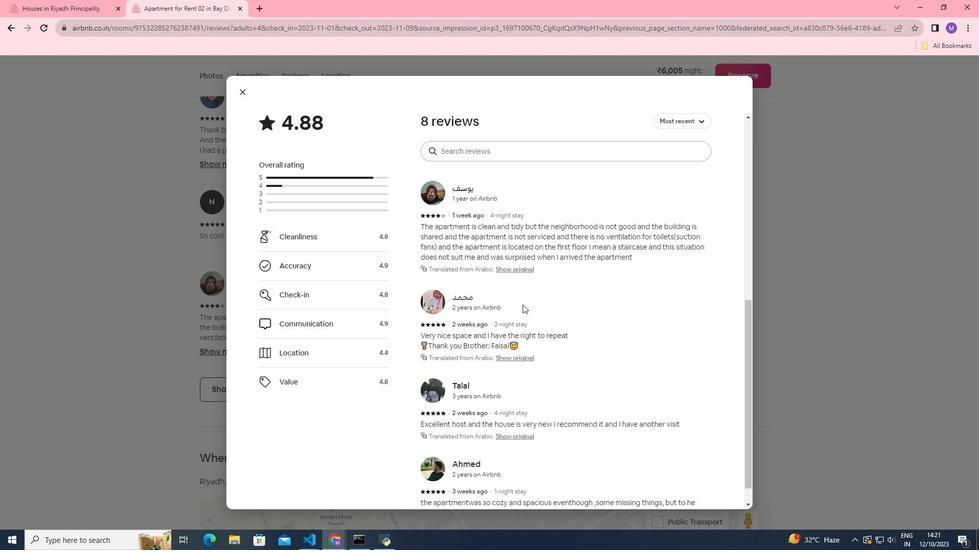
Action: Mouse moved to (242, 94)
Screenshot: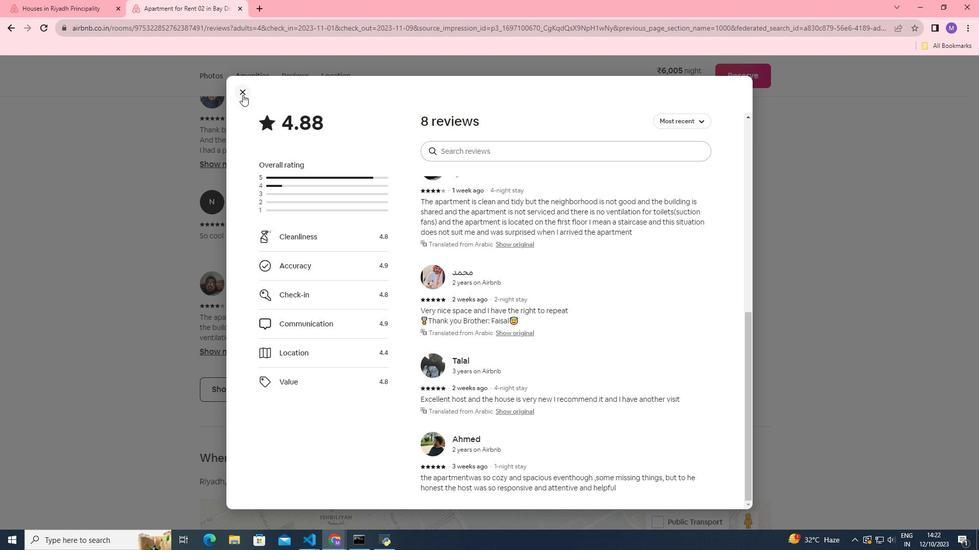 
Action: Mouse pressed left at (242, 94)
Screenshot: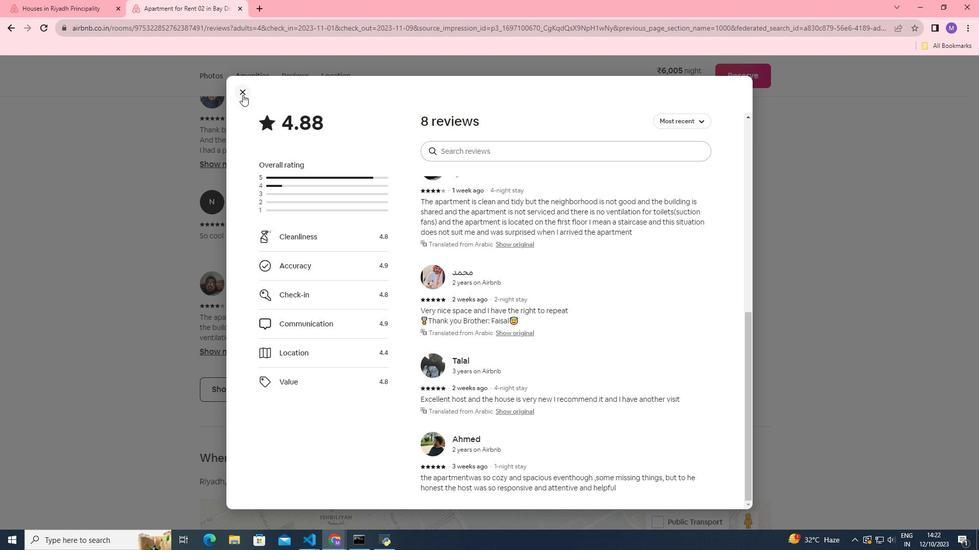 
Action: Mouse moved to (357, 289)
Screenshot: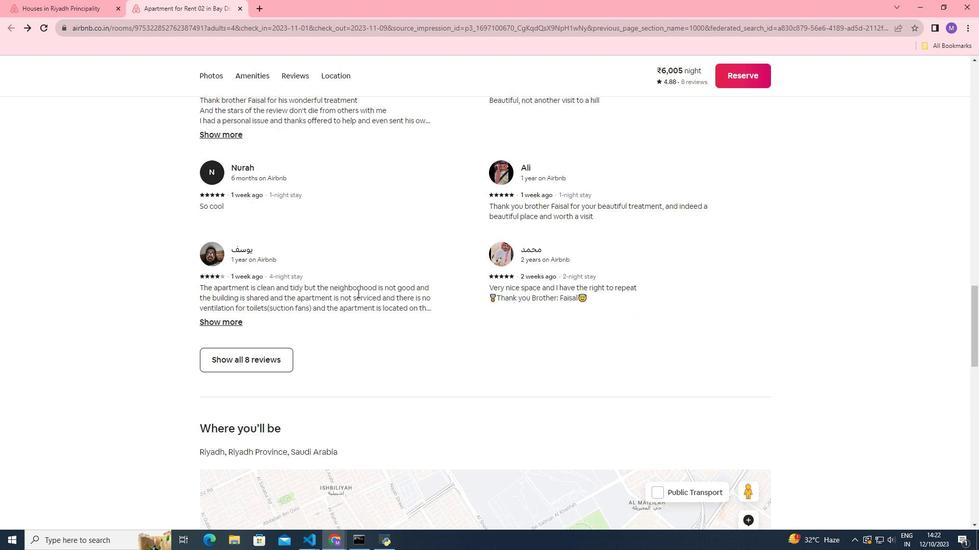 
Action: Mouse scrolled (357, 289) with delta (0, 0)
Screenshot: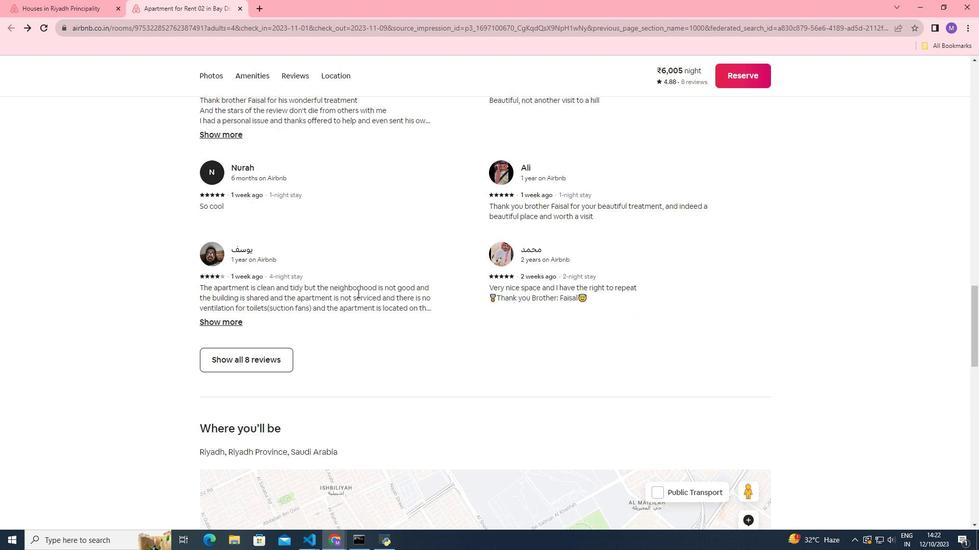 
Action: Mouse moved to (357, 293)
Screenshot: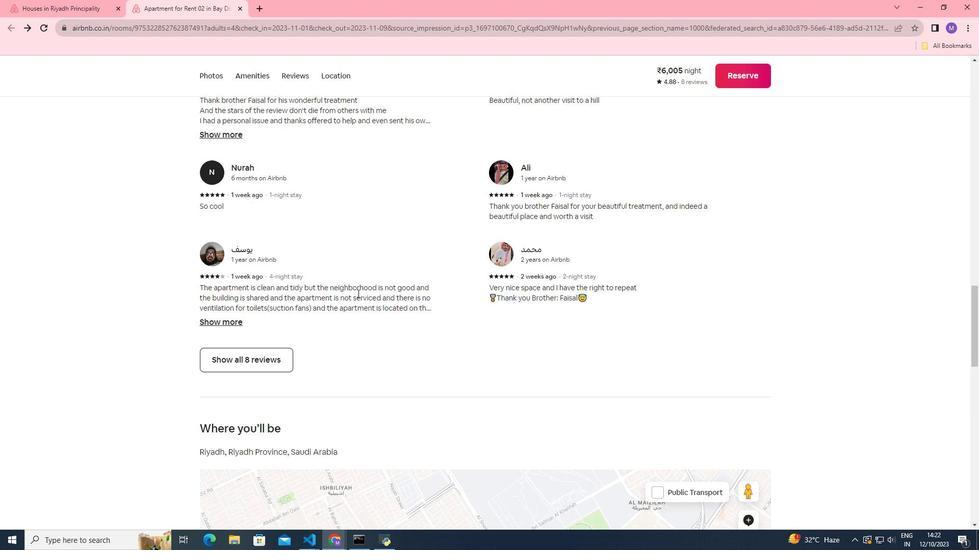 
Action: Mouse scrolled (357, 292) with delta (0, 0)
Screenshot: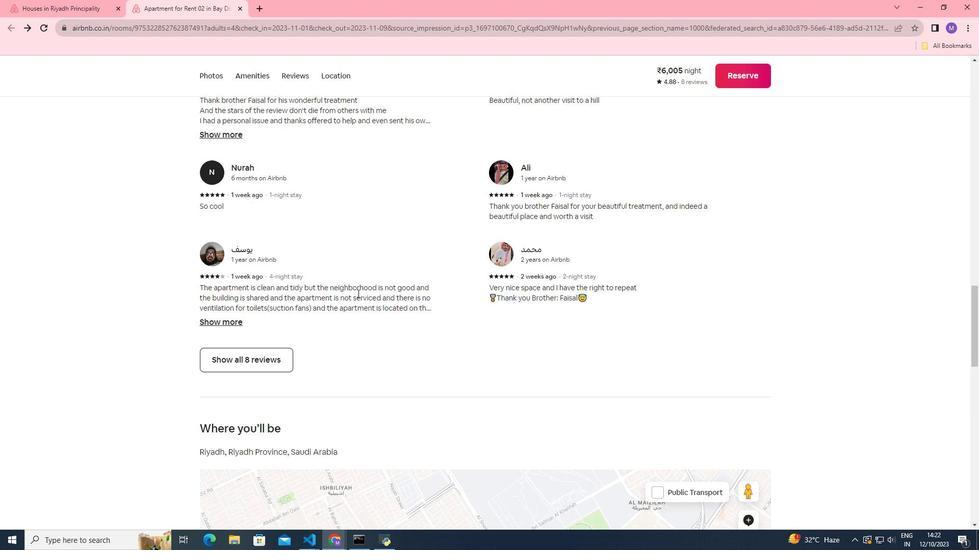 
Action: Mouse moved to (357, 293)
Screenshot: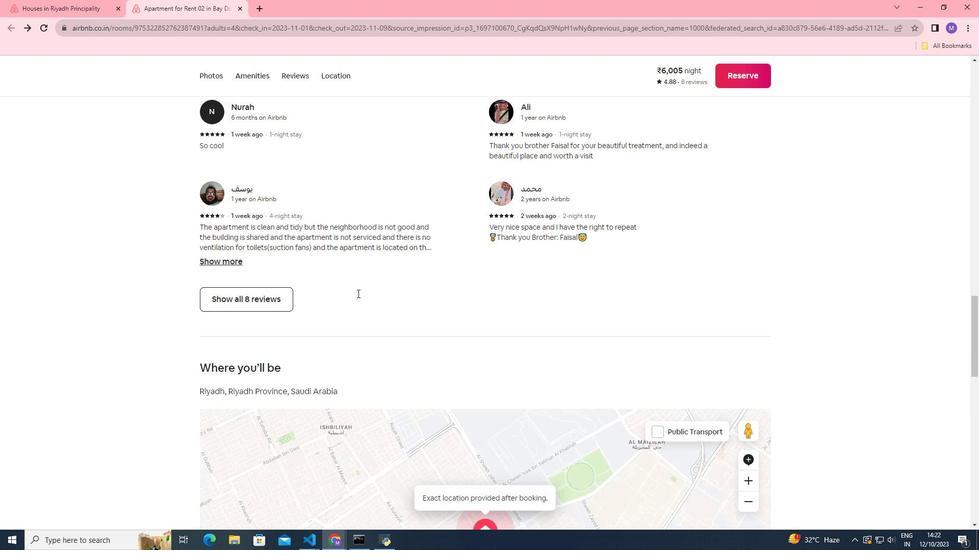 
Action: Mouse scrolled (357, 293) with delta (0, 0)
Screenshot: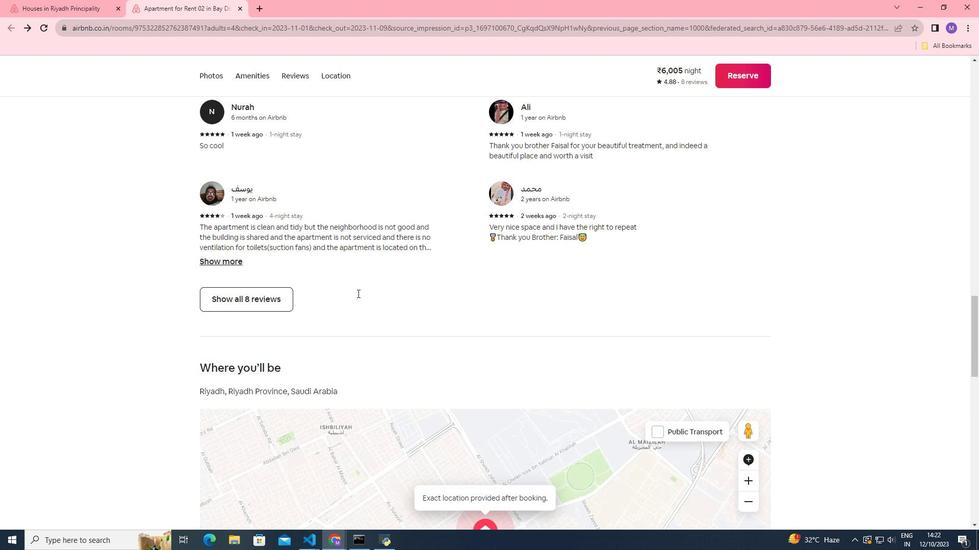 
Action: Mouse scrolled (357, 293) with delta (0, 0)
Screenshot: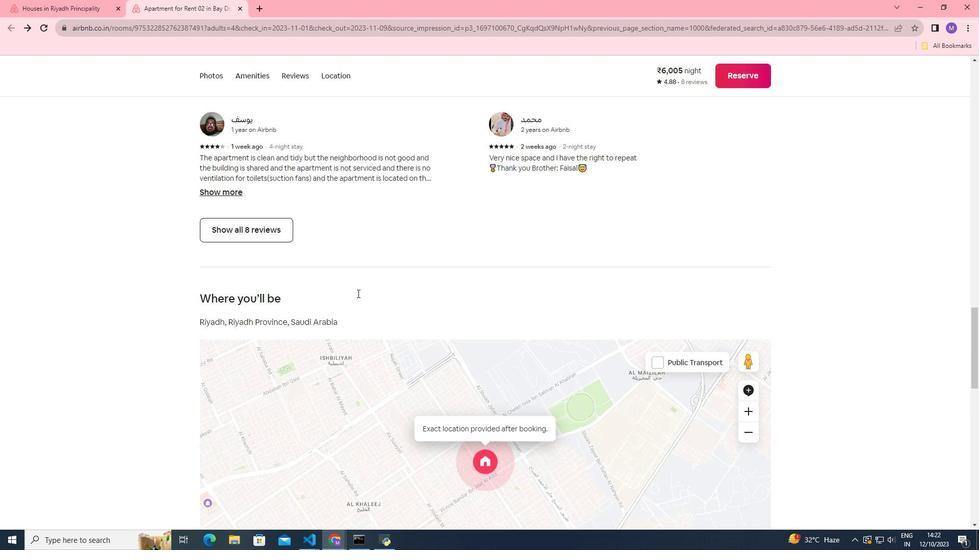 
Action: Mouse scrolled (357, 293) with delta (0, 0)
Screenshot: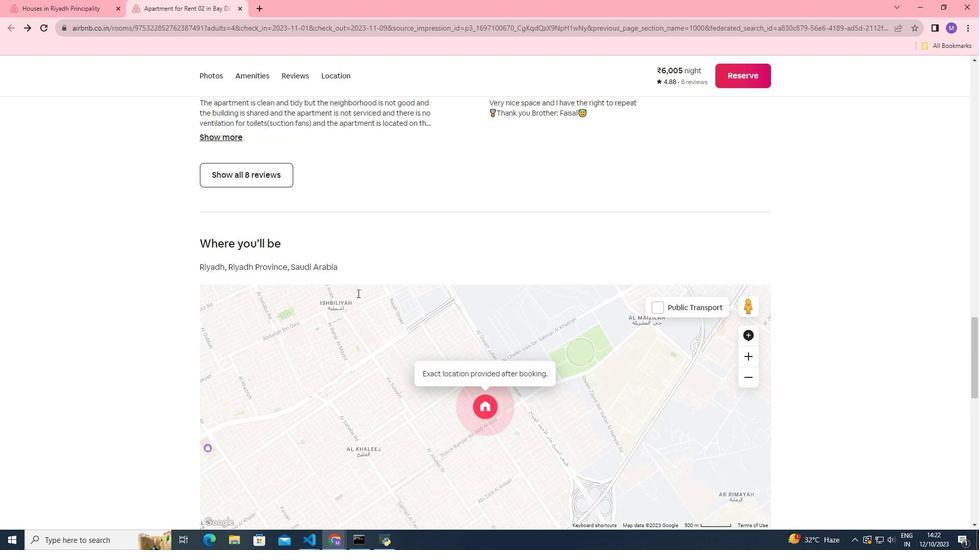
Action: Mouse scrolled (357, 293) with delta (0, 0)
Screenshot: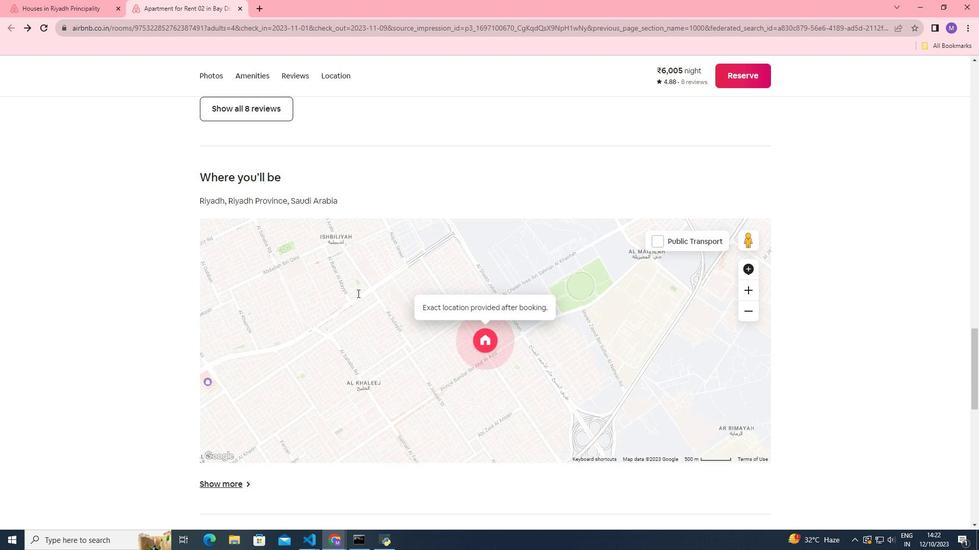 
Action: Mouse moved to (359, 325)
Screenshot: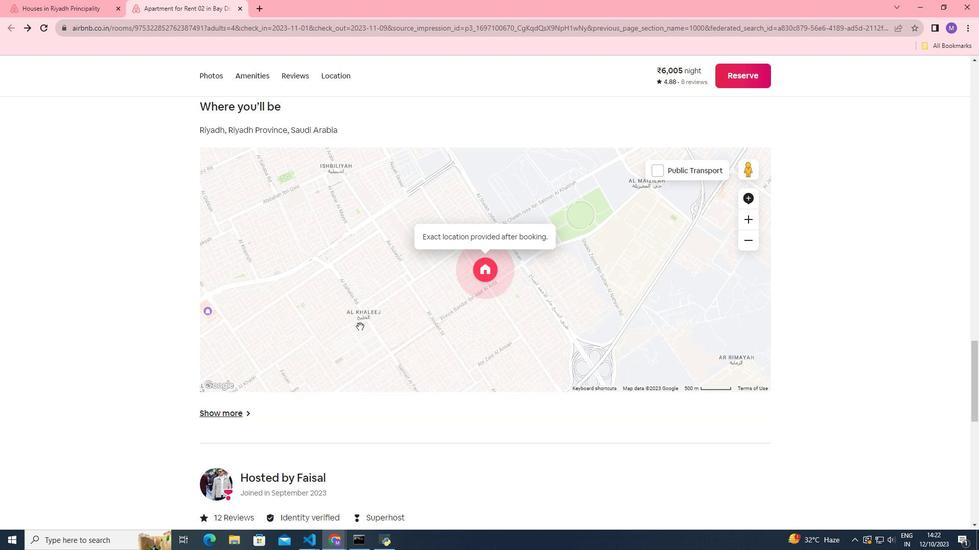 
Action: Mouse scrolled (359, 325) with delta (0, 0)
Screenshot: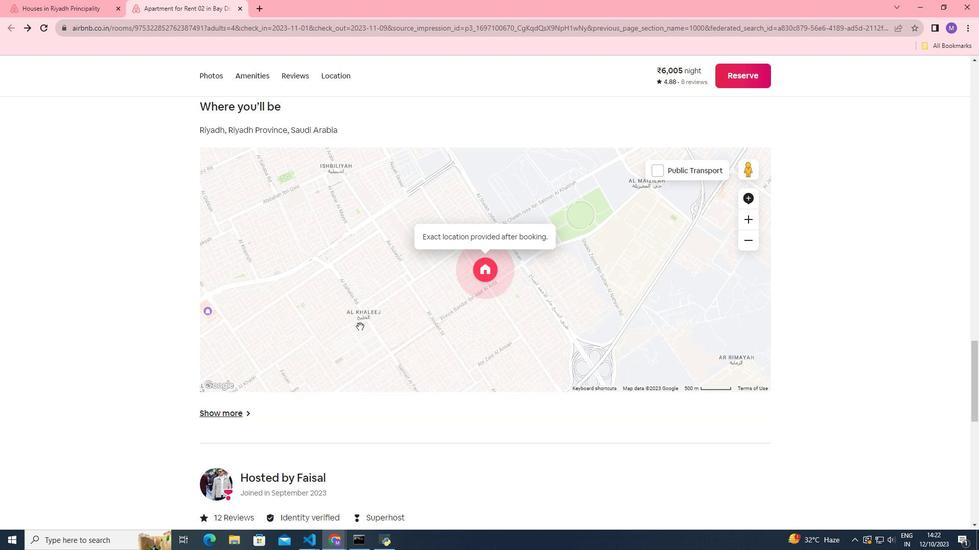 
Action: Mouse moved to (360, 326)
Screenshot: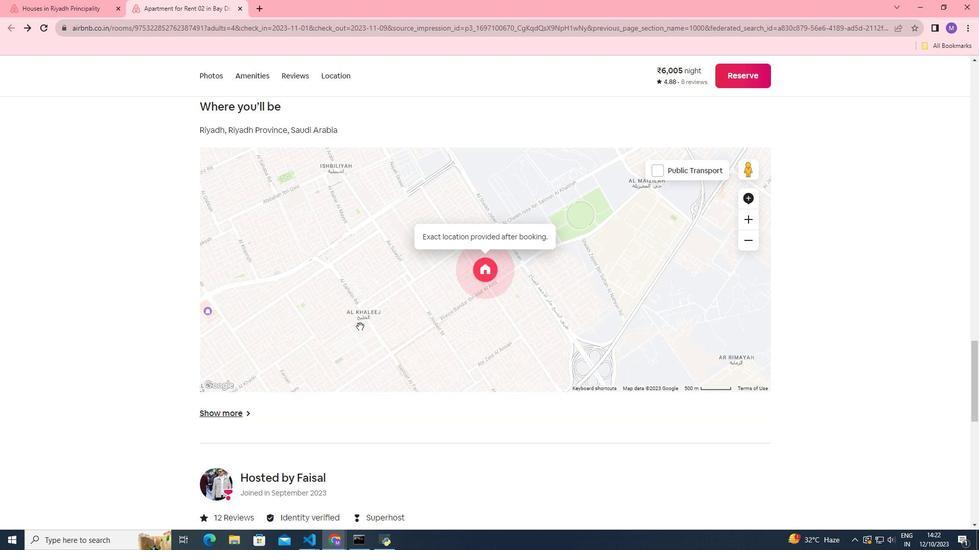 
Action: Mouse scrolled (360, 326) with delta (0, 0)
Screenshot: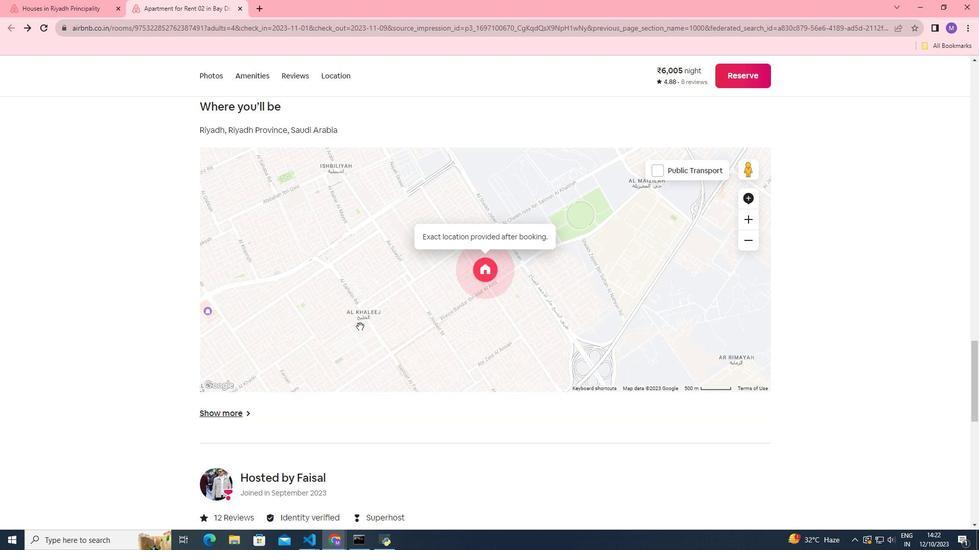
Action: Mouse scrolled (360, 326) with delta (0, 0)
Screenshot: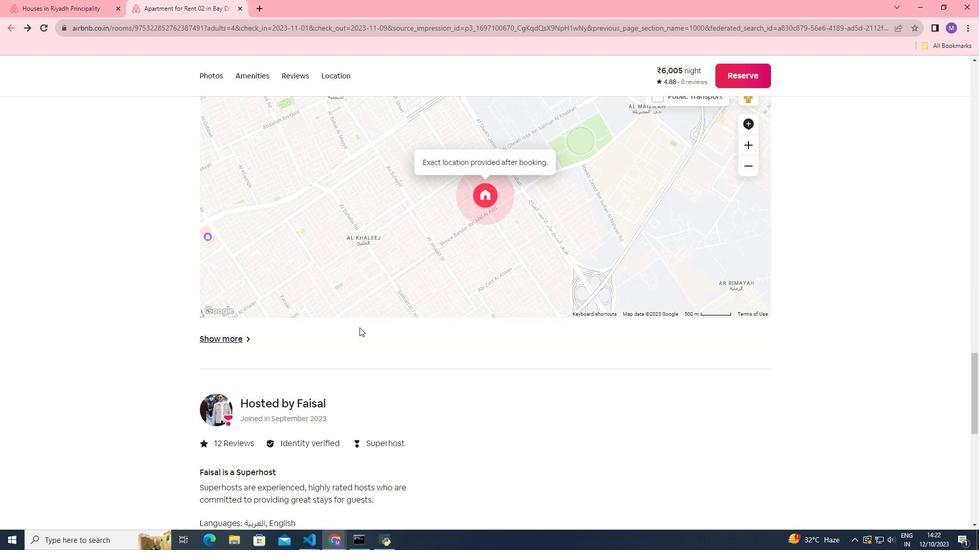 
Action: Mouse moved to (217, 308)
Screenshot: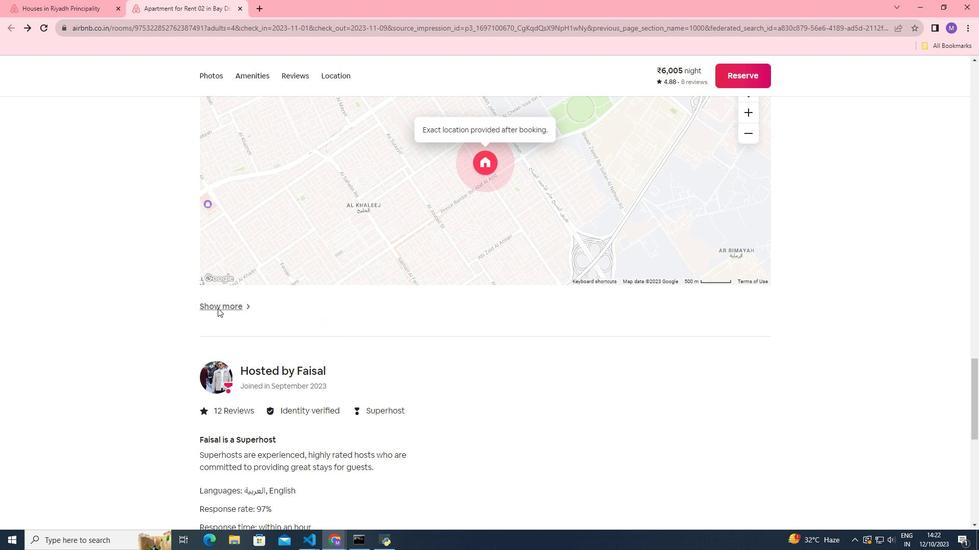 
Action: Mouse pressed left at (217, 308)
Screenshot: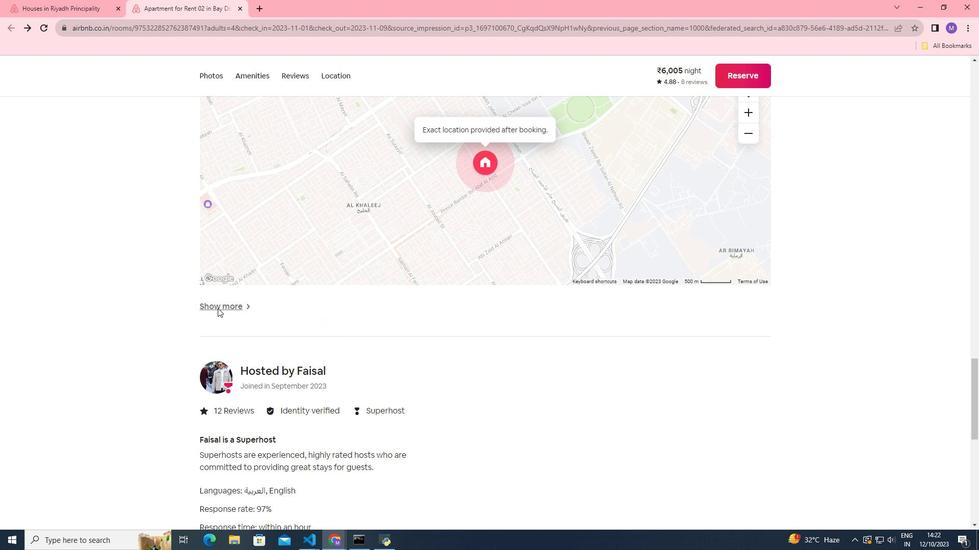 
Action: Mouse moved to (505, 256)
Screenshot: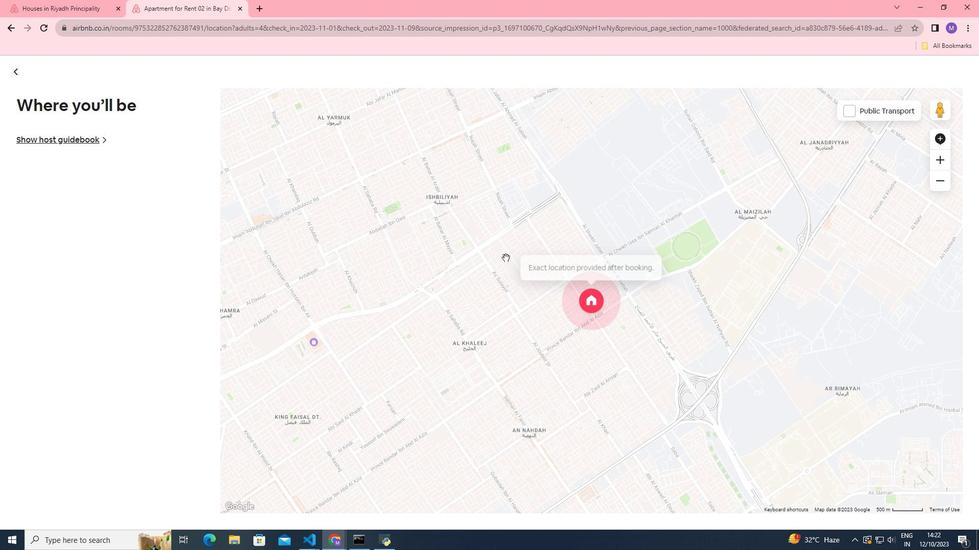 
Action: Mouse pressed left at (505, 256)
Screenshot: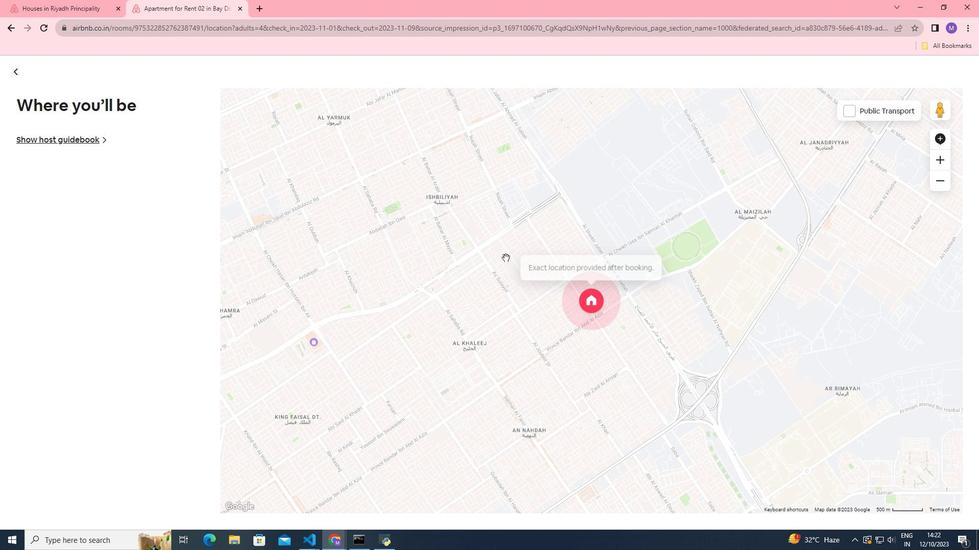 
Action: Mouse moved to (516, 329)
Screenshot: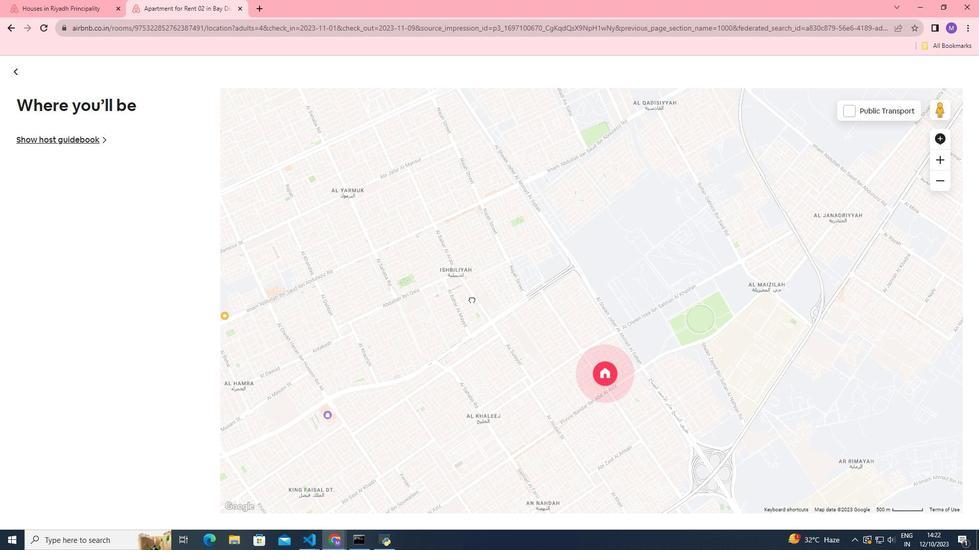 
Action: Mouse pressed left at (516, 329)
Screenshot: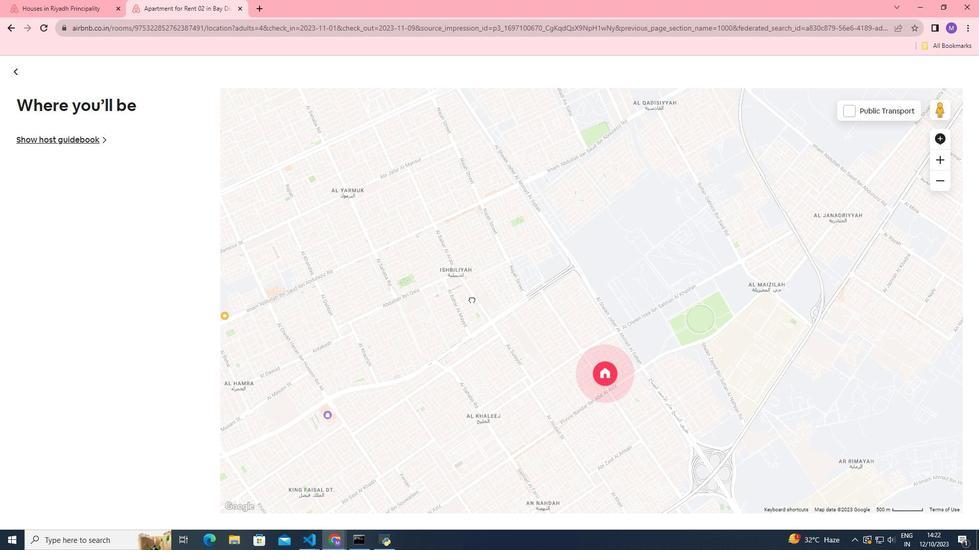 
Action: Mouse moved to (17, 69)
Screenshot: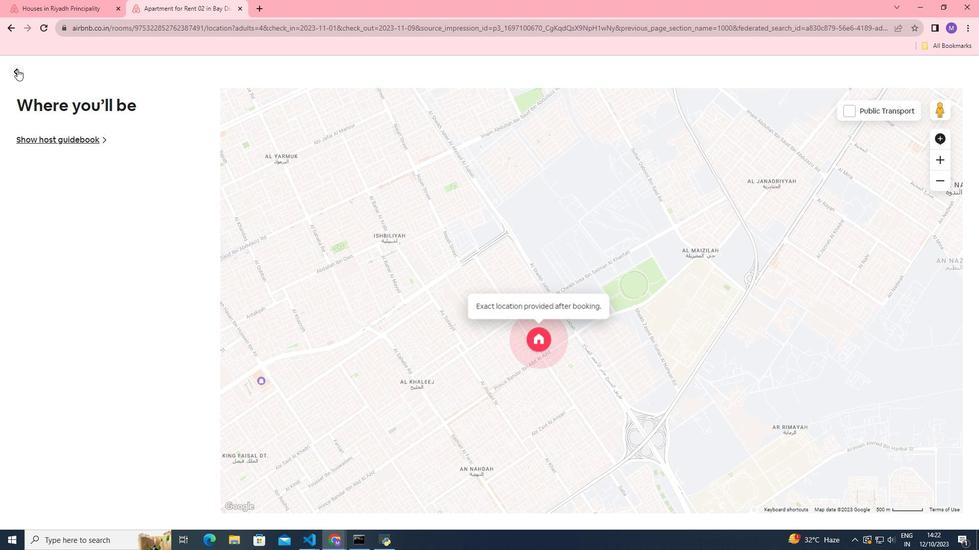
Action: Mouse pressed left at (17, 69)
Screenshot: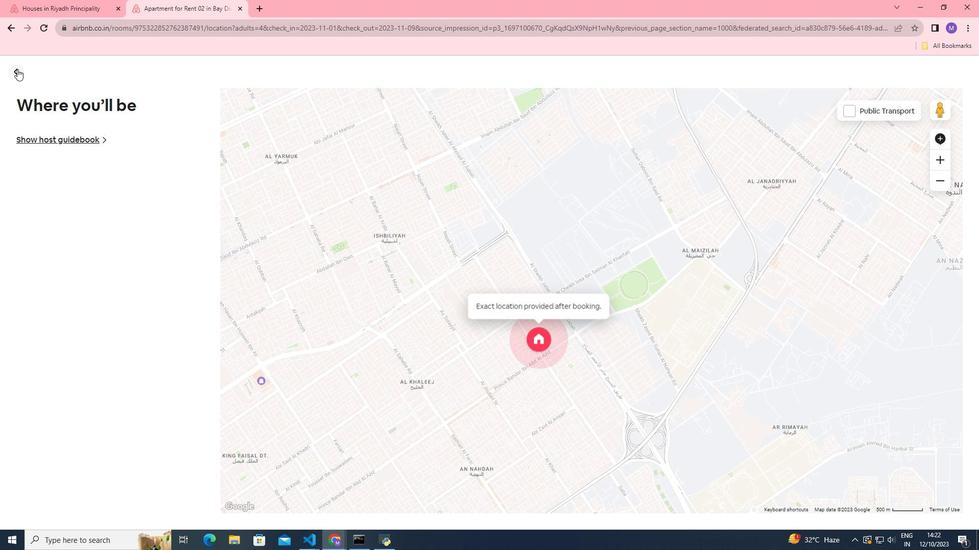 
Action: Mouse moved to (231, 234)
Screenshot: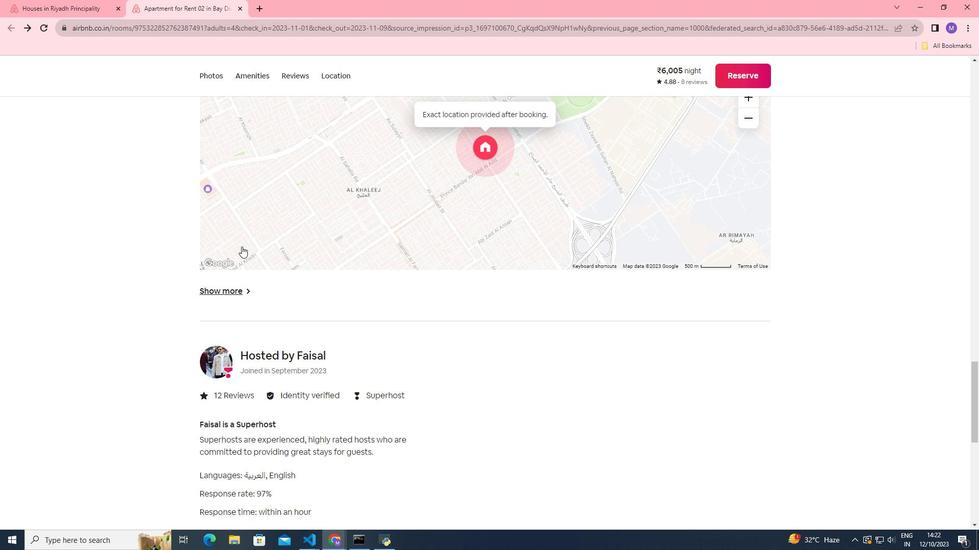 
Action: Mouse scrolled (231, 233) with delta (0, 0)
Screenshot: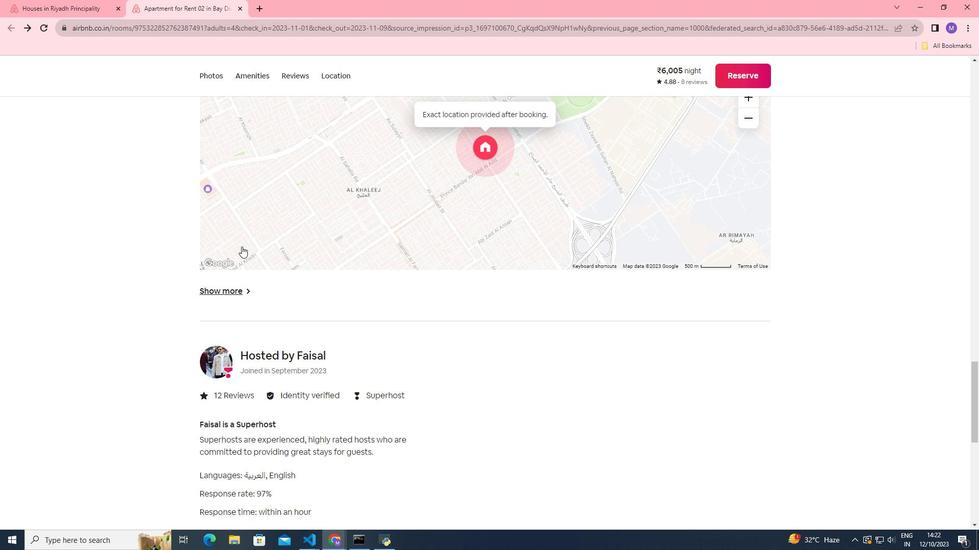 
Action: Mouse moved to (237, 241)
Screenshot: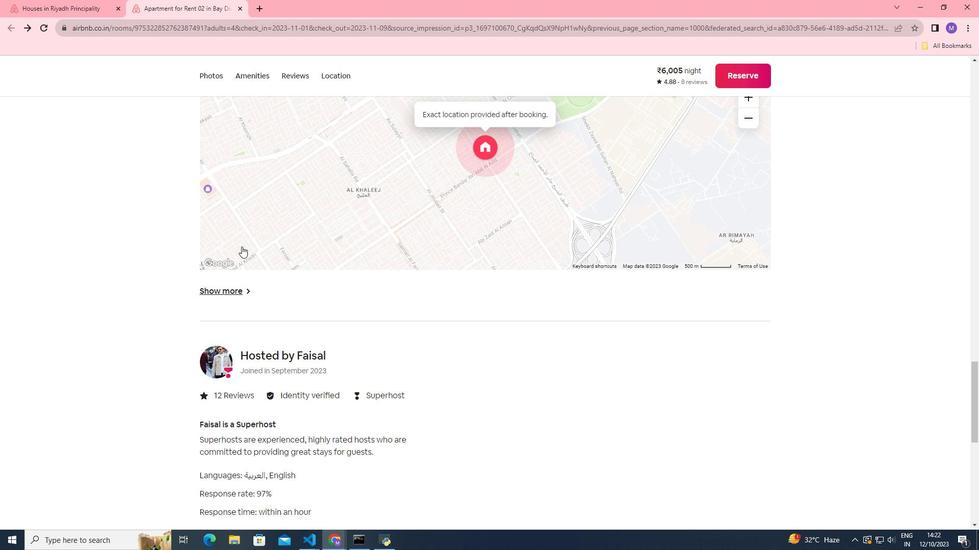 
Action: Mouse scrolled (237, 241) with delta (0, 0)
Screenshot: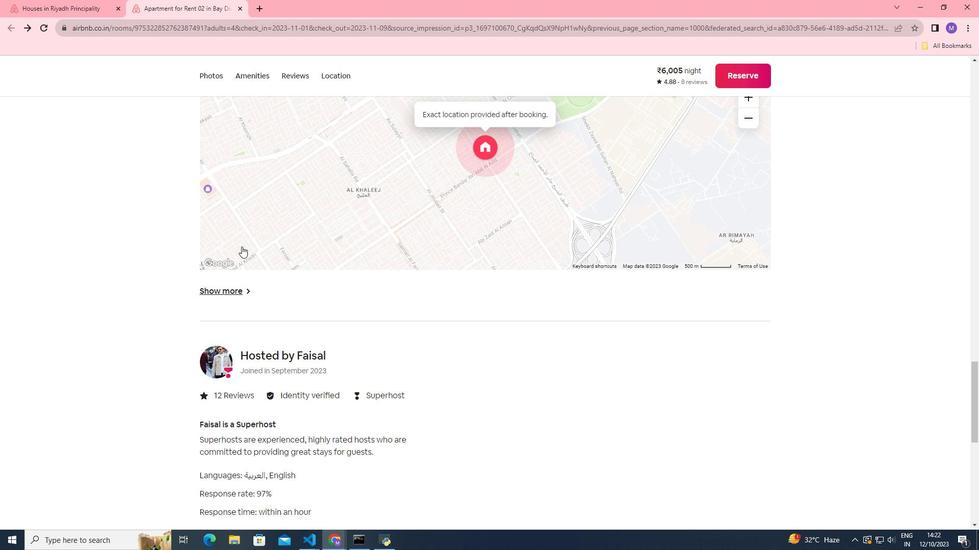 
Action: Mouse moved to (239, 243)
Screenshot: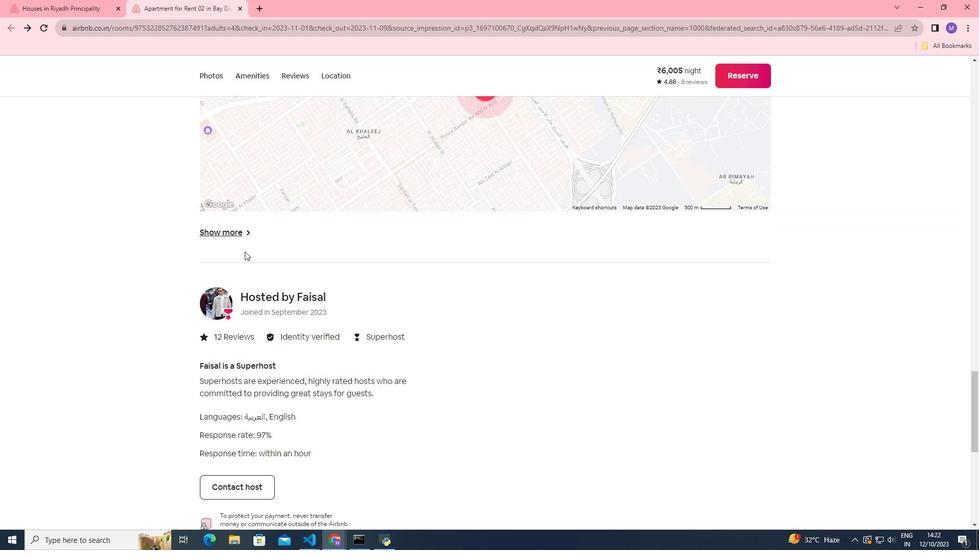
Action: Mouse scrolled (239, 242) with delta (0, 0)
Screenshot: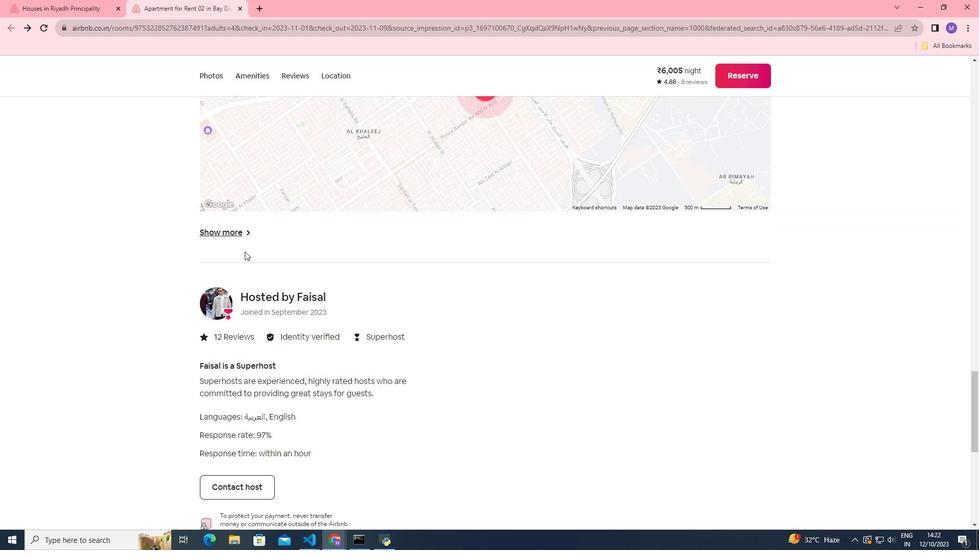 
Action: Mouse moved to (241, 246)
Screenshot: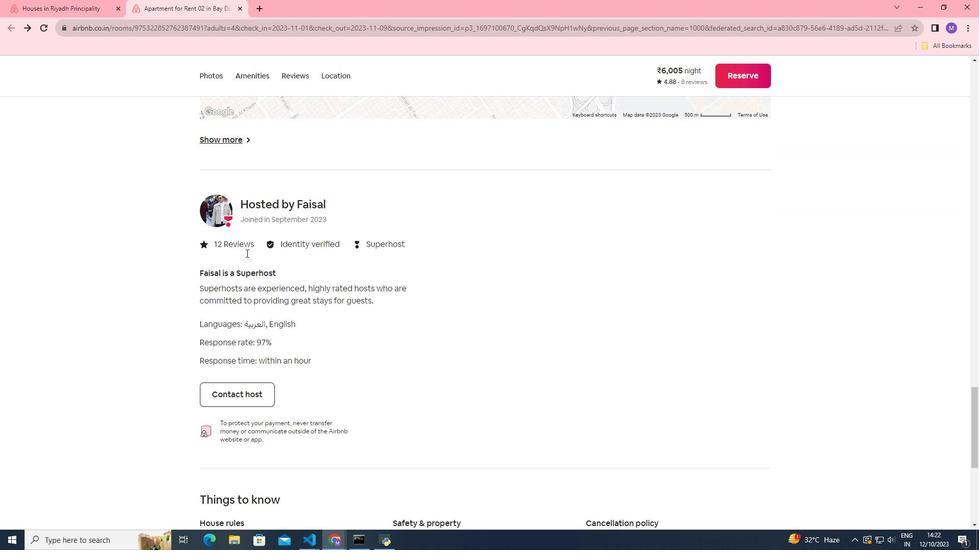 
Action: Mouse scrolled (241, 245) with delta (0, 0)
Screenshot: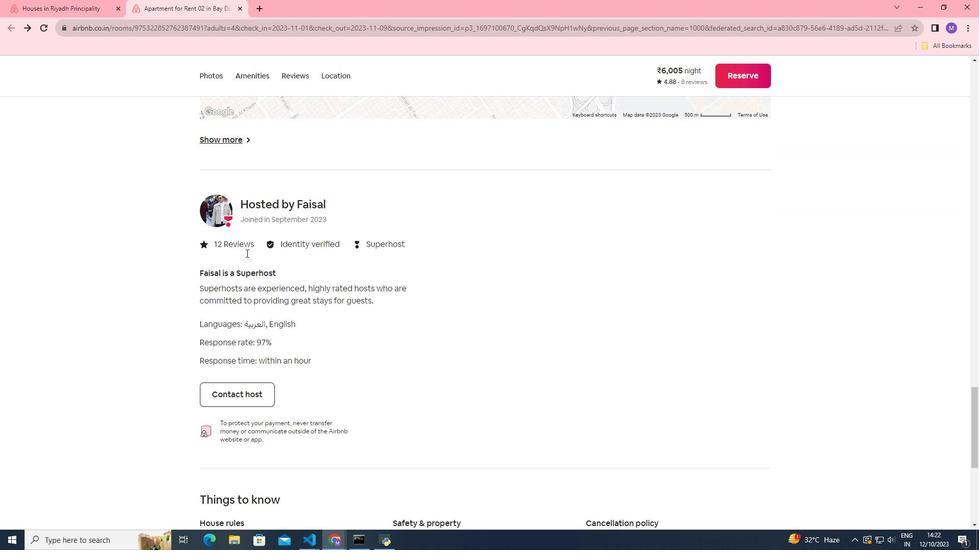 
Action: Mouse moved to (309, 350)
Screenshot: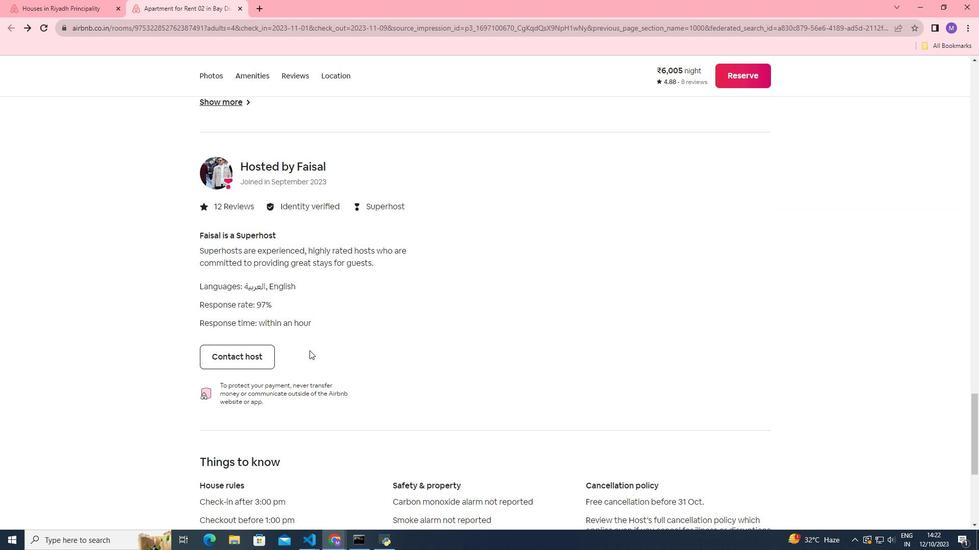 
Action: Mouse scrolled (309, 350) with delta (0, 0)
Screenshot: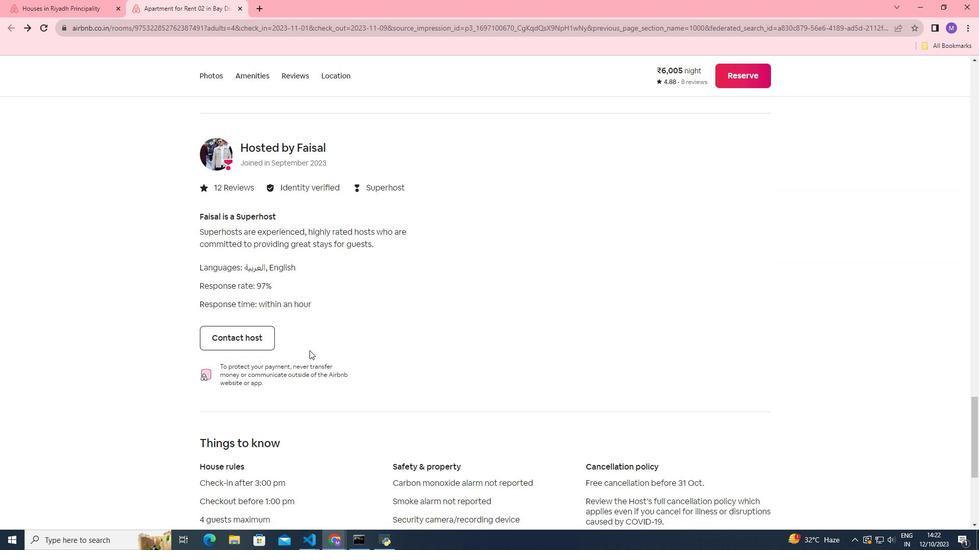 
Action: Mouse scrolled (309, 350) with delta (0, 0)
Screenshot: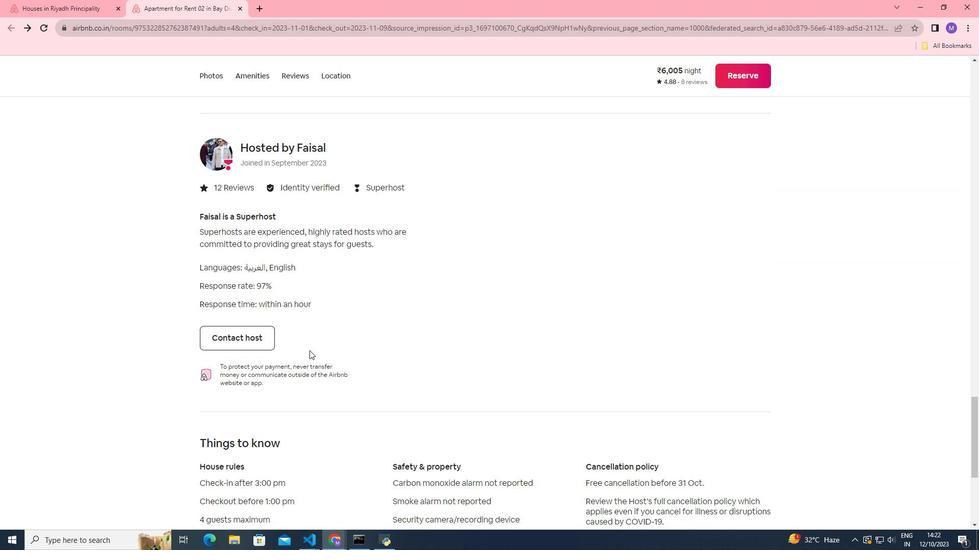 
Action: Mouse moved to (309, 350)
Screenshot: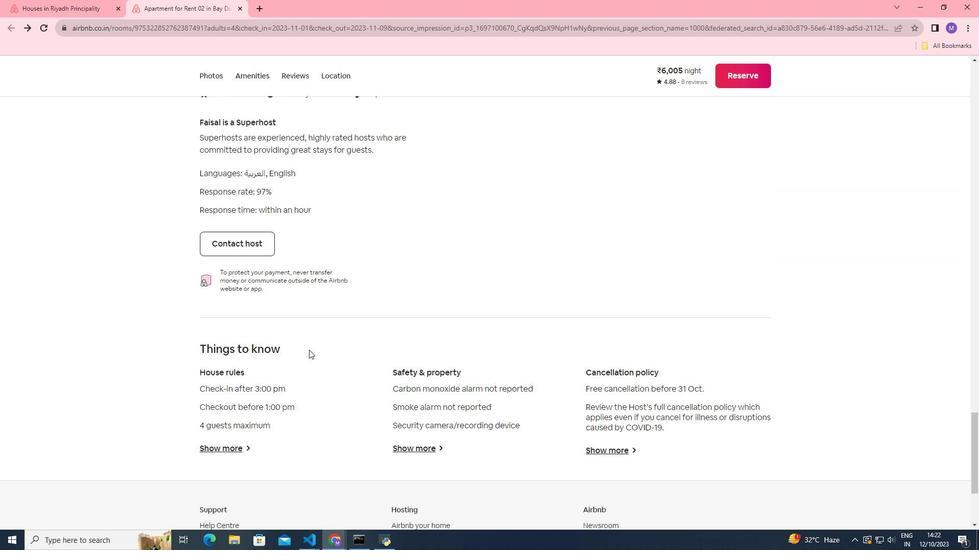 
Action: Mouse scrolled (309, 349) with delta (0, 0)
Screenshot: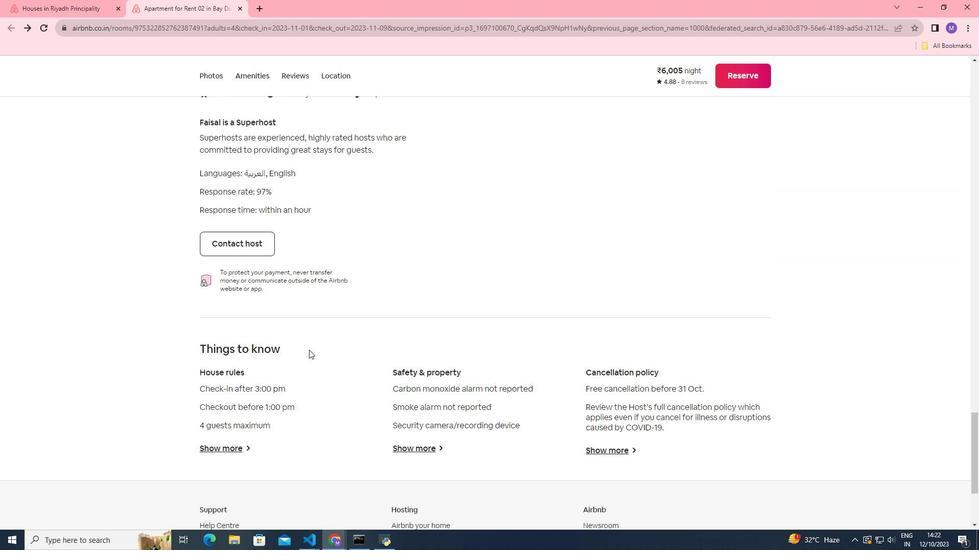 
Action: Mouse scrolled (309, 349) with delta (0, 0)
Screenshot: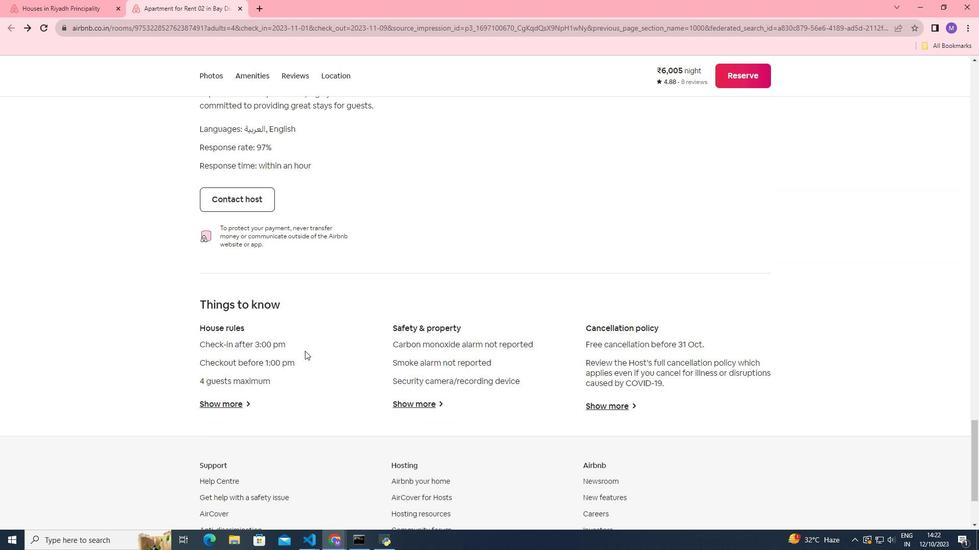 
Action: Mouse moved to (242, 360)
Screenshot: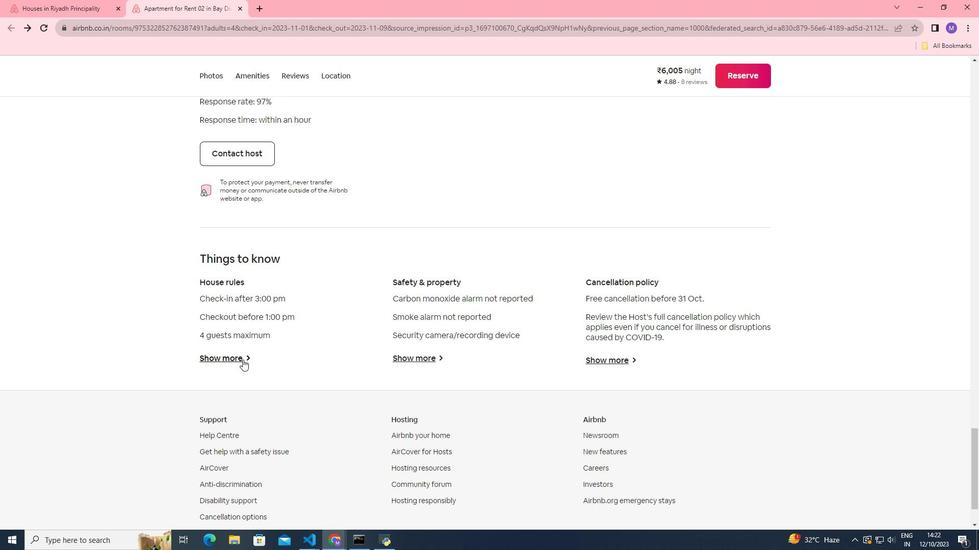 
Action: Mouse pressed left at (242, 360)
Screenshot: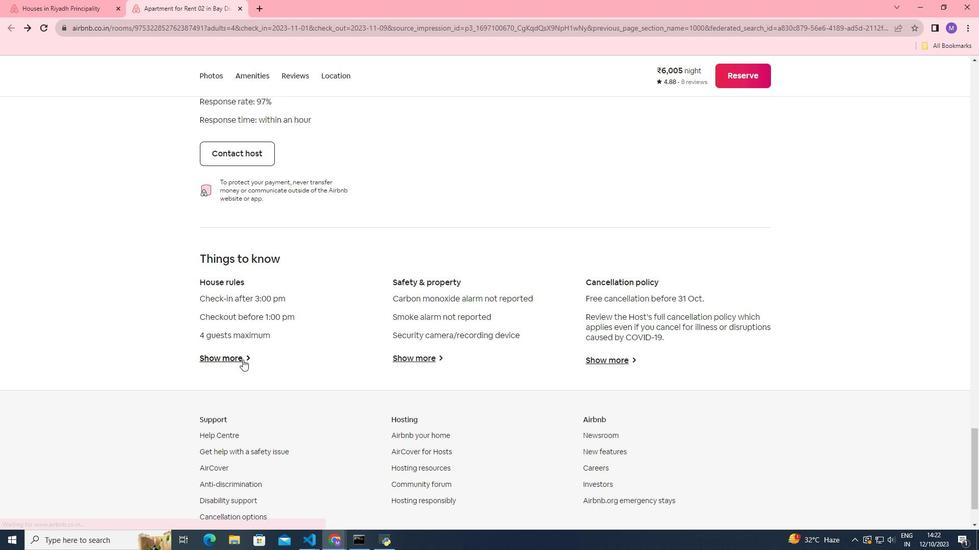 
Action: Mouse moved to (462, 297)
Screenshot: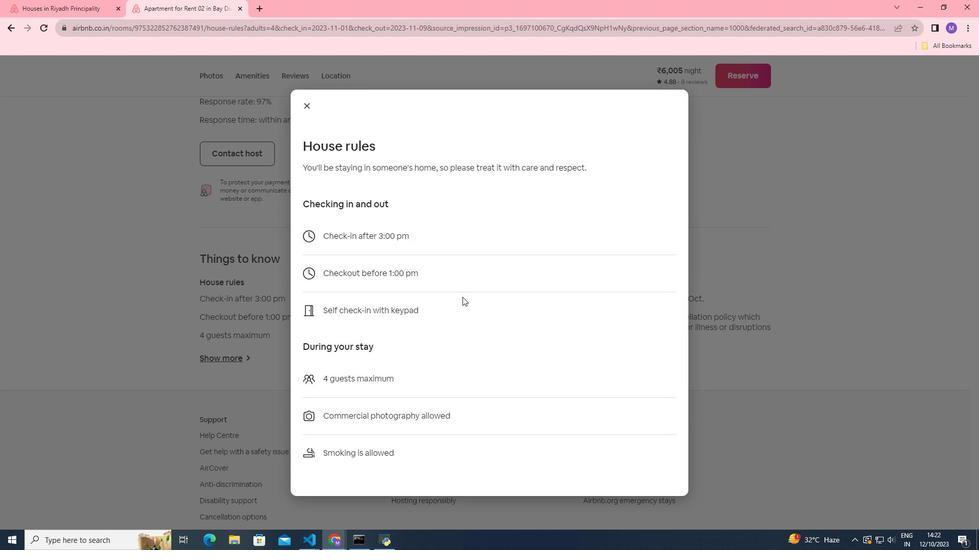 
Action: Mouse scrolled (462, 296) with delta (0, 0)
Screenshot: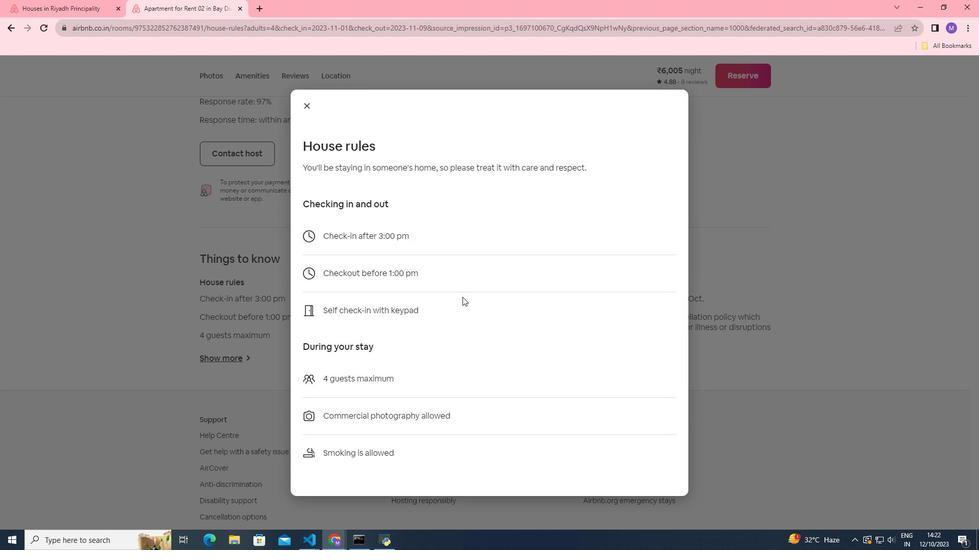 
Action: Mouse scrolled (462, 296) with delta (0, 0)
Screenshot: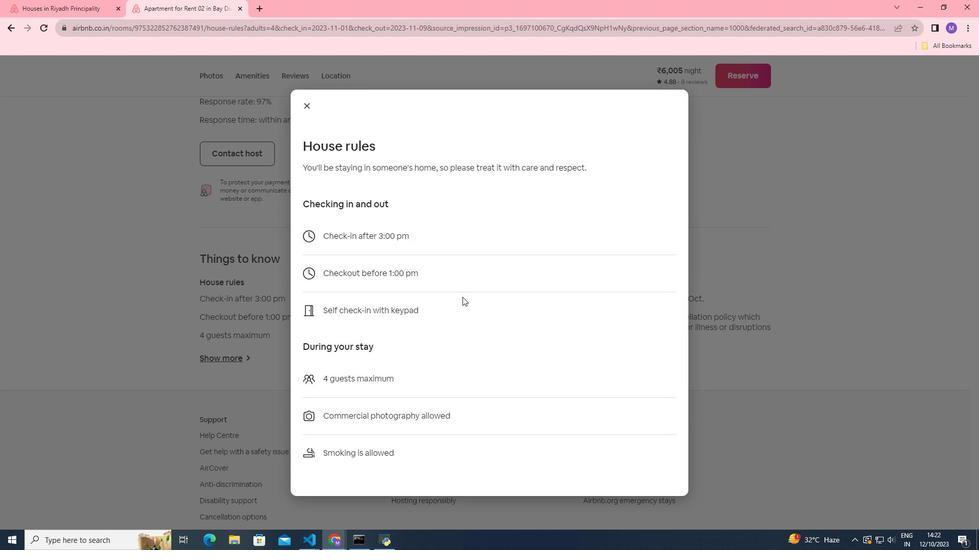 
Action: Mouse scrolled (462, 296) with delta (0, 0)
Screenshot: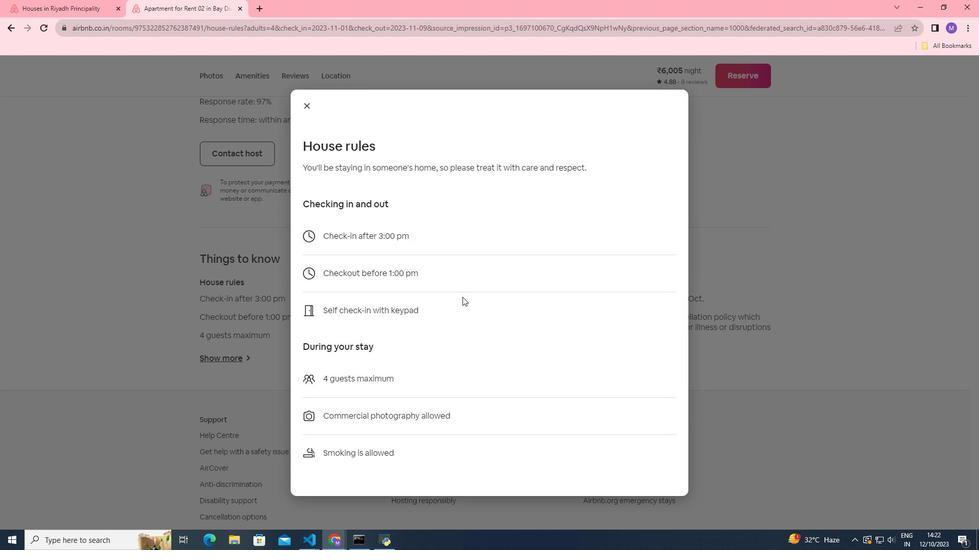 
Action: Mouse scrolled (462, 296) with delta (0, 0)
Screenshot: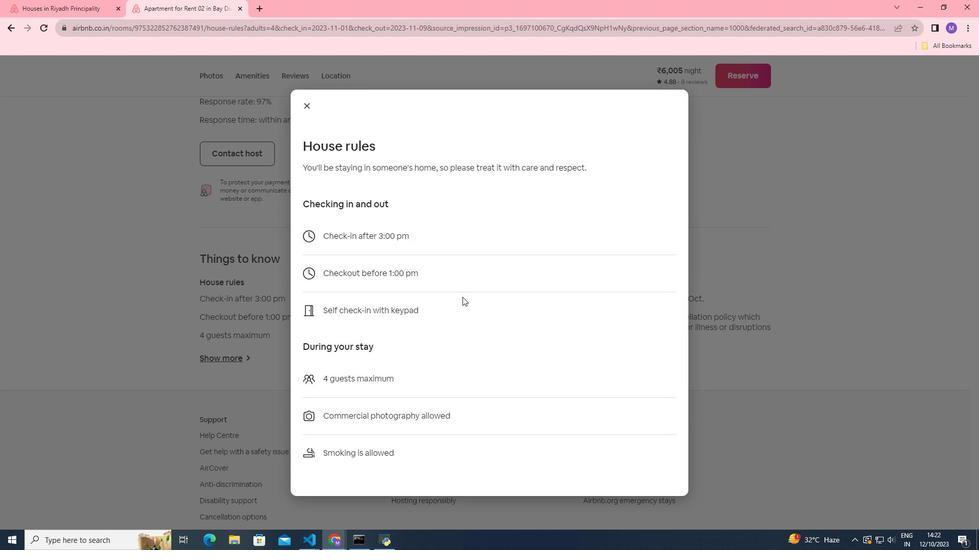 
Action: Mouse scrolled (462, 296) with delta (0, 0)
Screenshot: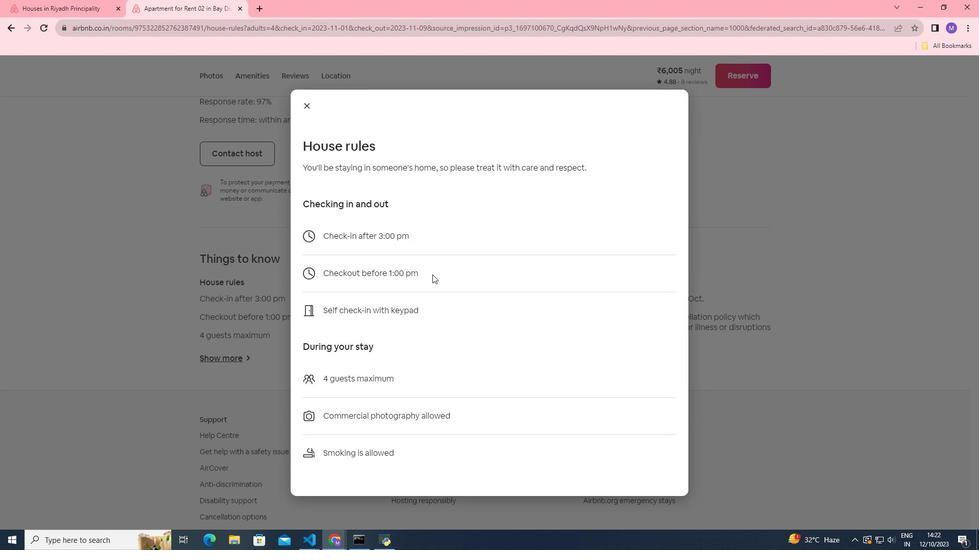 
Action: Mouse moved to (300, 100)
Screenshot: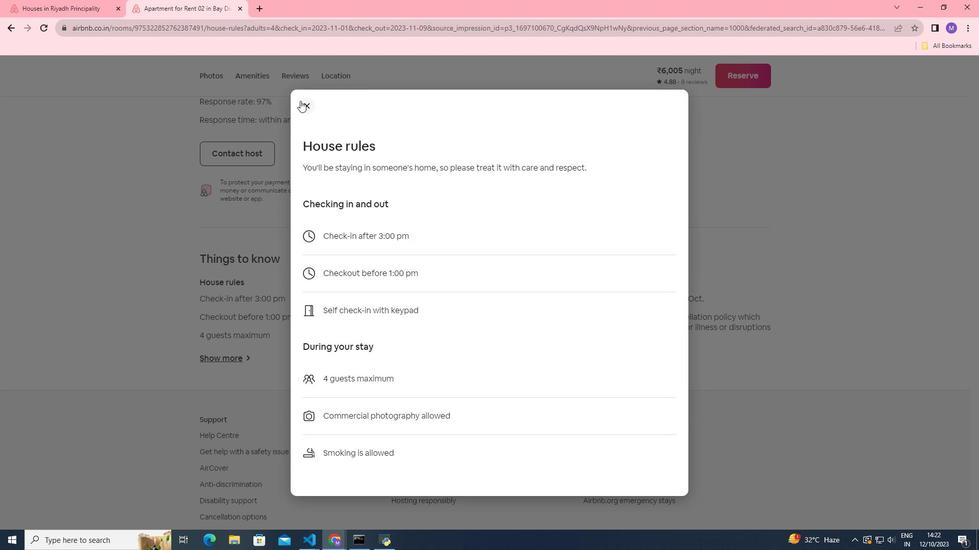 
Action: Mouse pressed left at (300, 100)
Screenshot: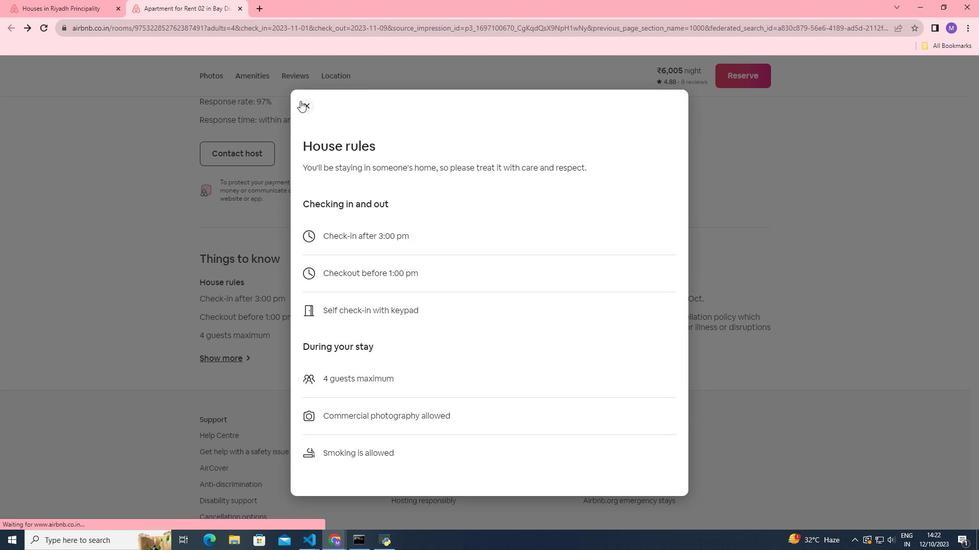 
Action: Mouse moved to (426, 357)
Screenshot: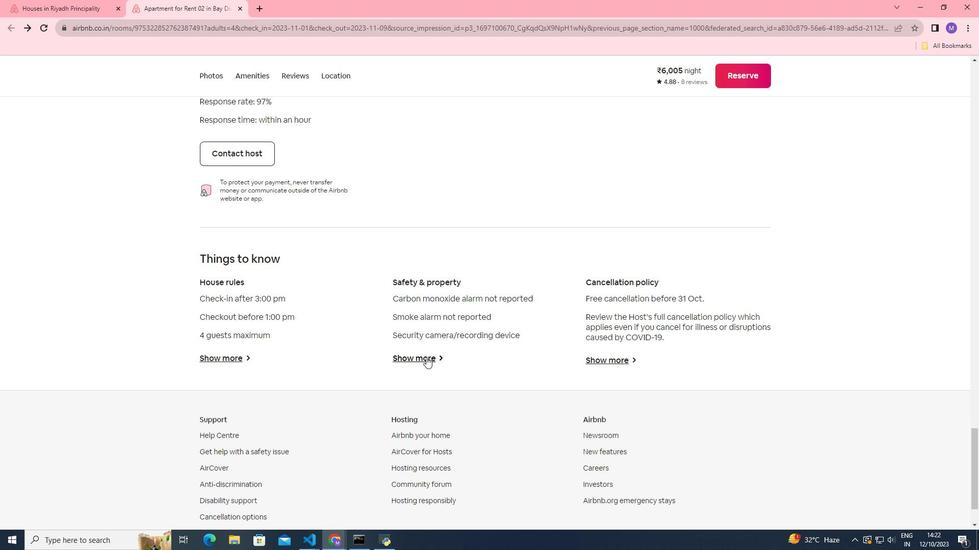 
Action: Mouse pressed left at (426, 357)
Screenshot: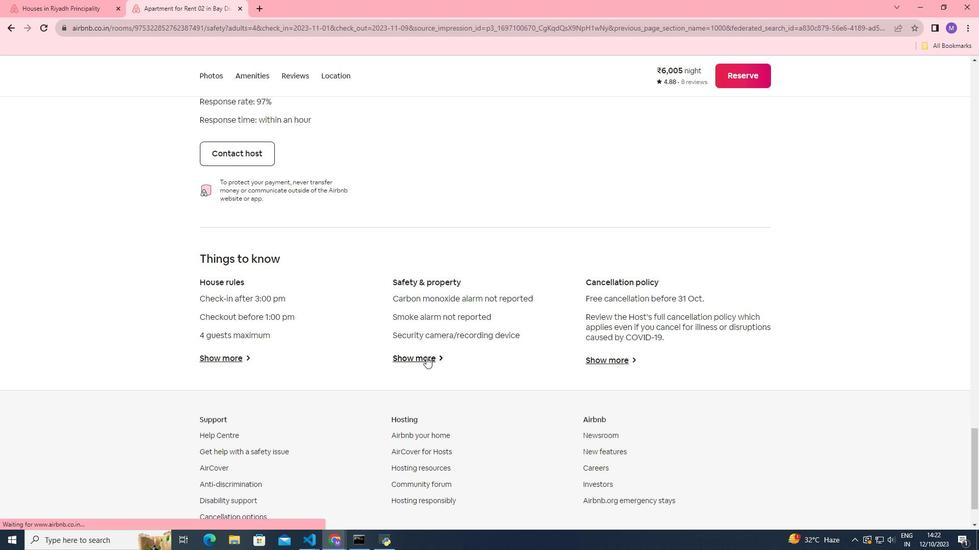 
Action: Mouse moved to (307, 149)
Screenshot: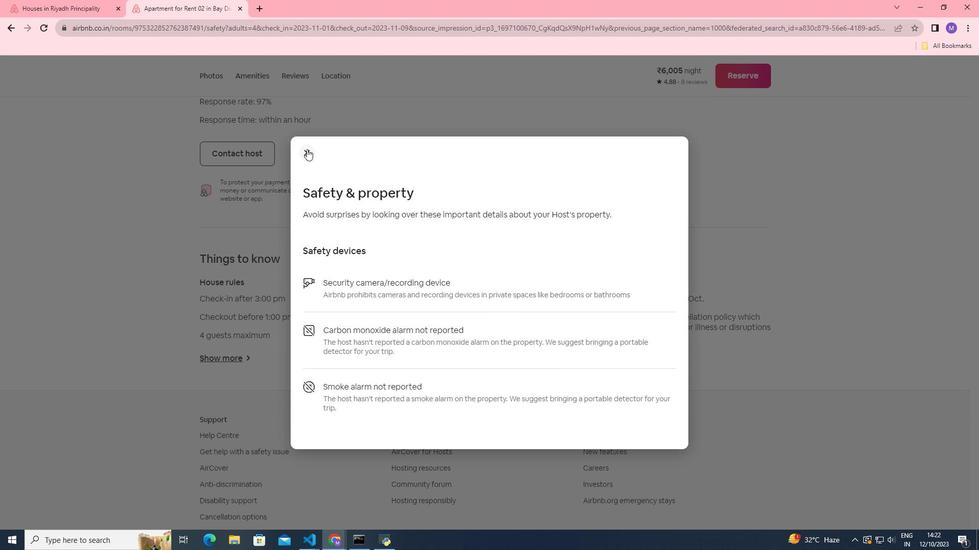 
Action: Mouse pressed left at (307, 149)
Screenshot: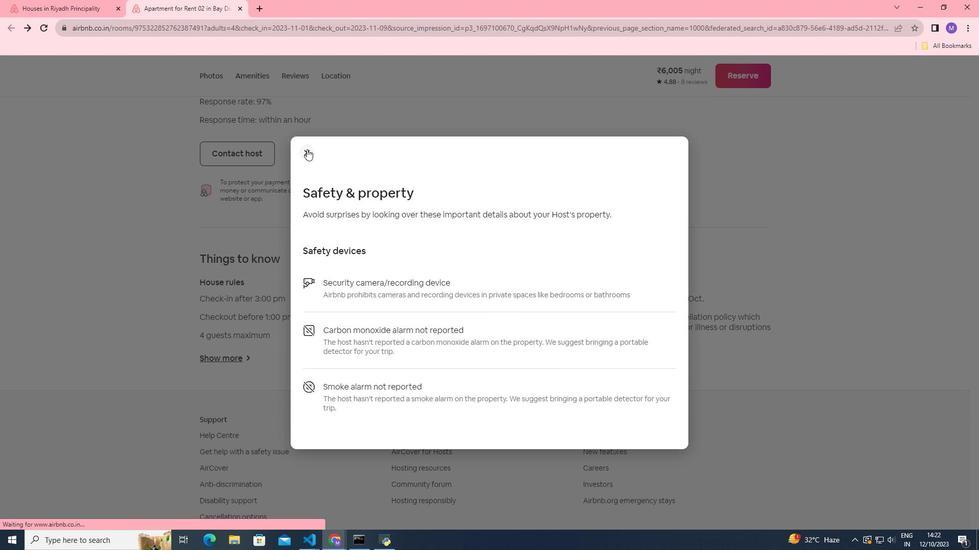 
Action: Mouse moved to (623, 361)
Screenshot: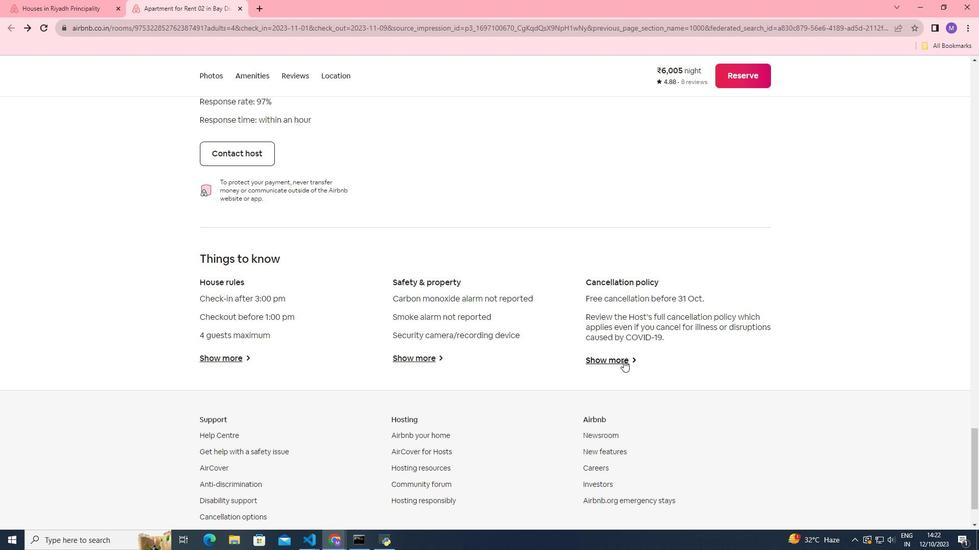 
Action: Mouse pressed left at (623, 361)
Screenshot: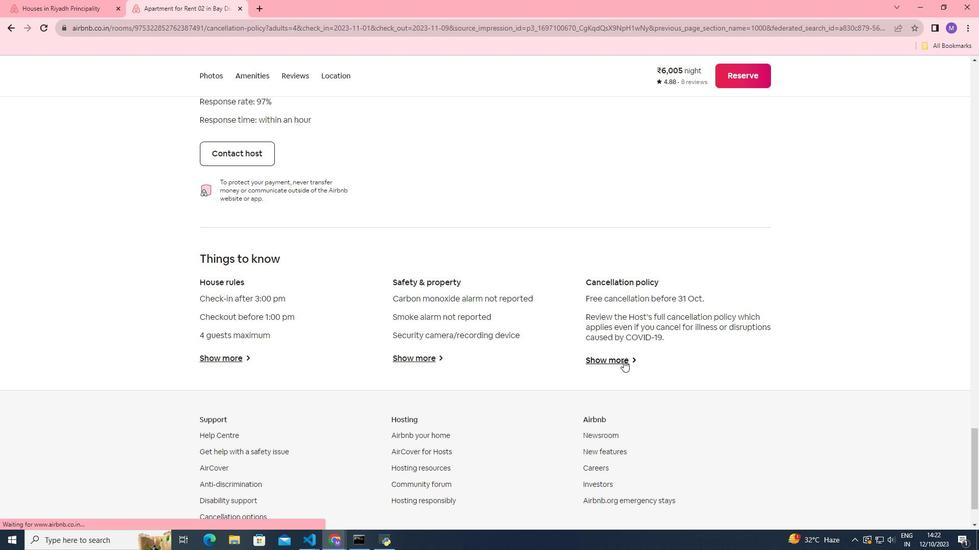 
Action: Mouse moved to (357, 161)
Screenshot: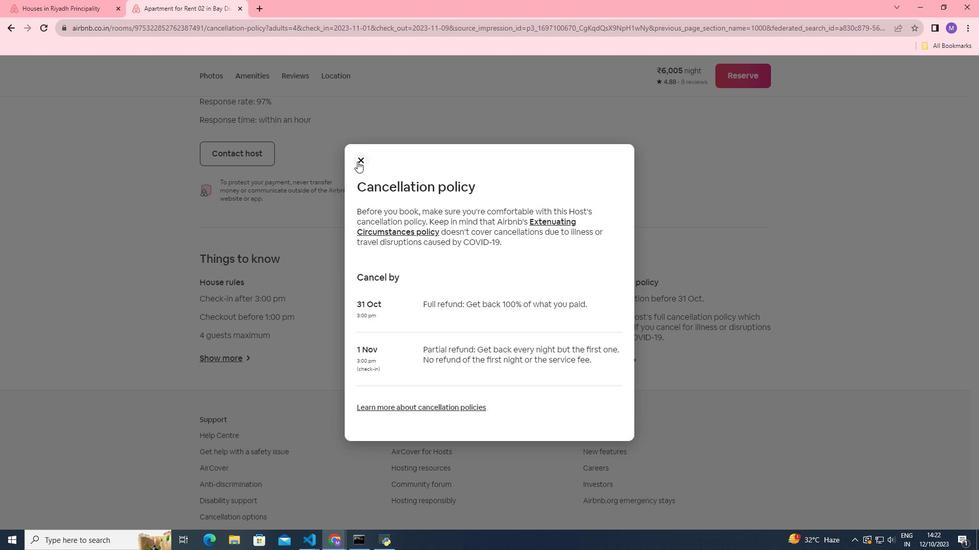 
Action: Mouse pressed left at (357, 161)
Screenshot: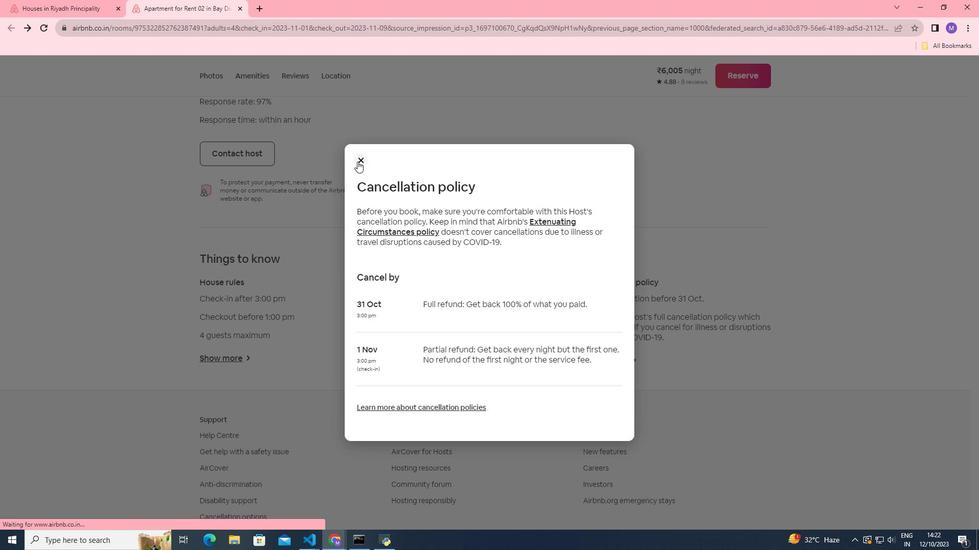 
Action: Mouse moved to (65, 0)
Screenshot: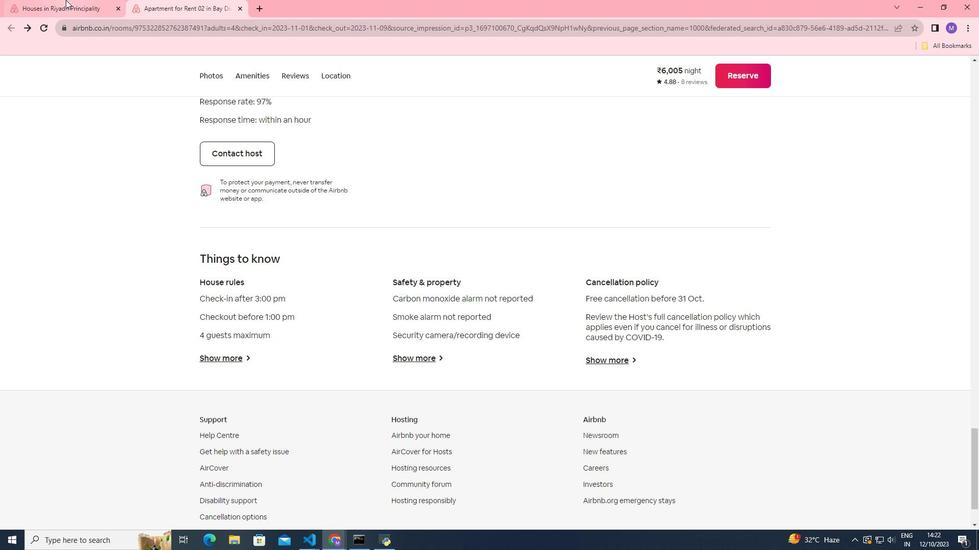 
Action: Mouse pressed left at (65, 0)
Screenshot: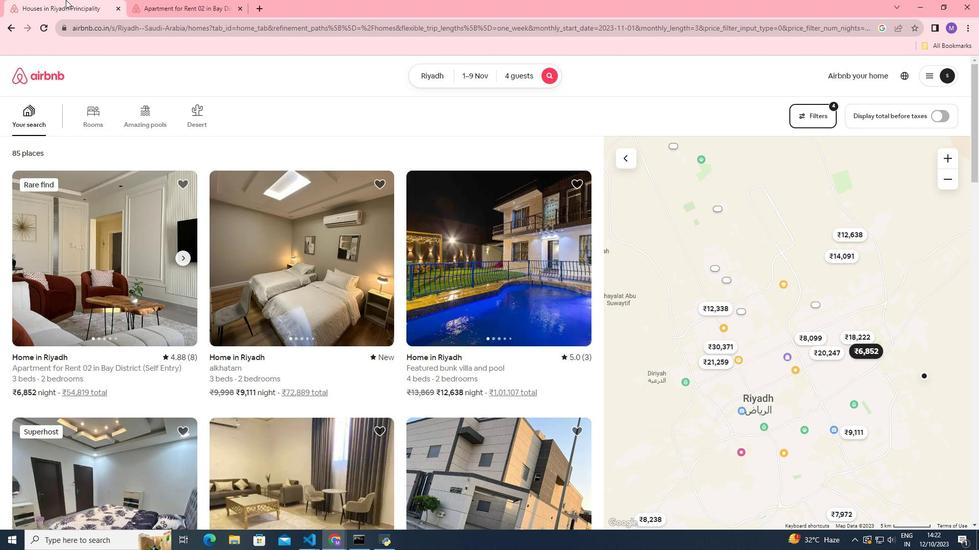 
Action: Mouse moved to (308, 257)
Screenshot: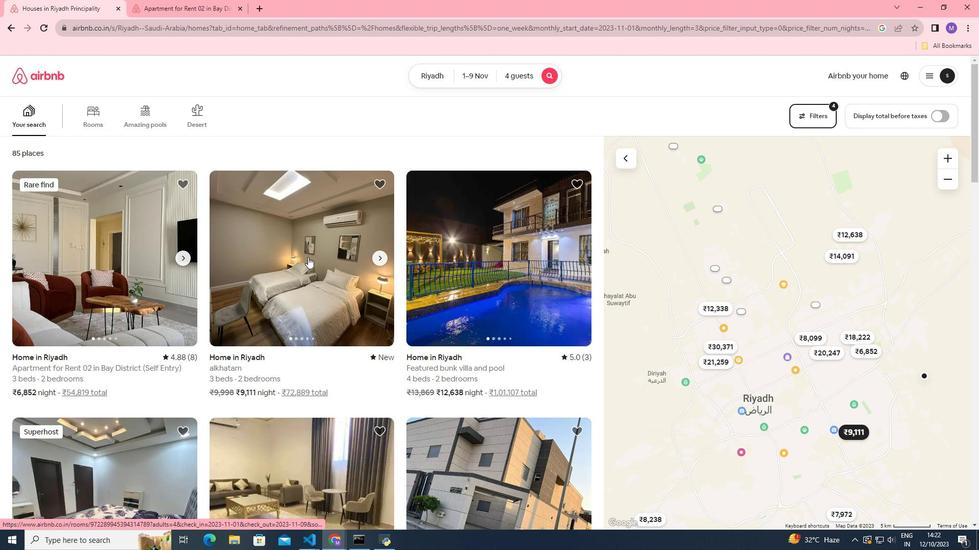 
Action: Mouse pressed left at (308, 257)
Screenshot: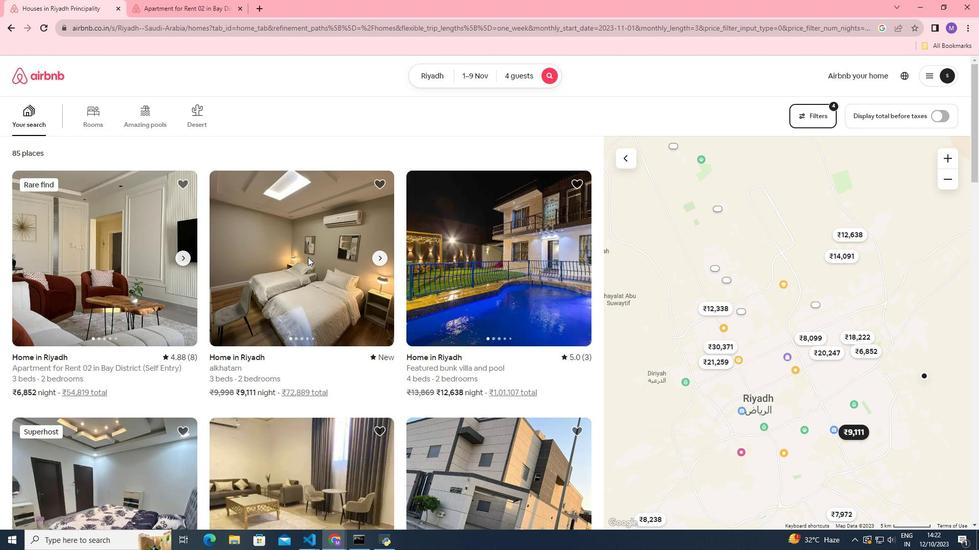
Action: Mouse moved to (361, 287)
Screenshot: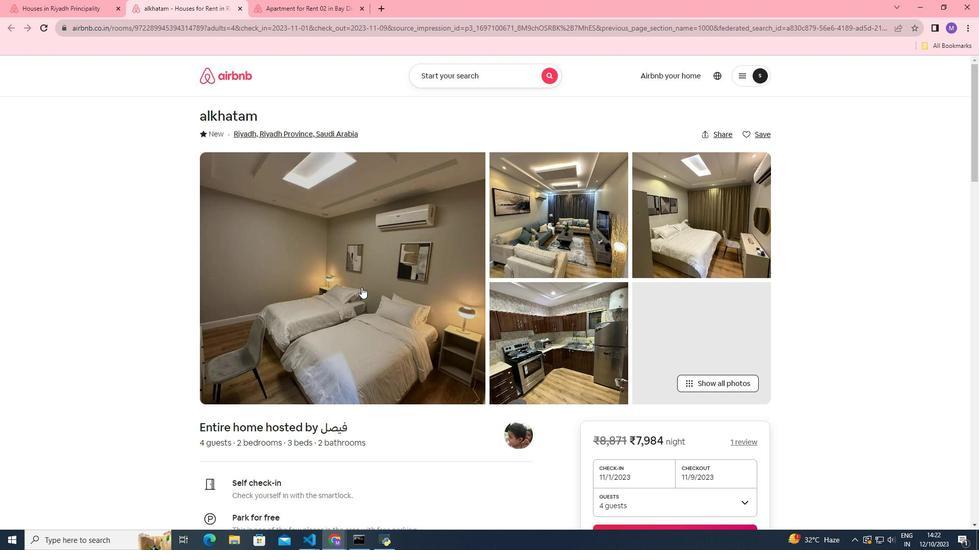 
Action: Mouse scrolled (361, 287) with delta (0, 0)
Screenshot: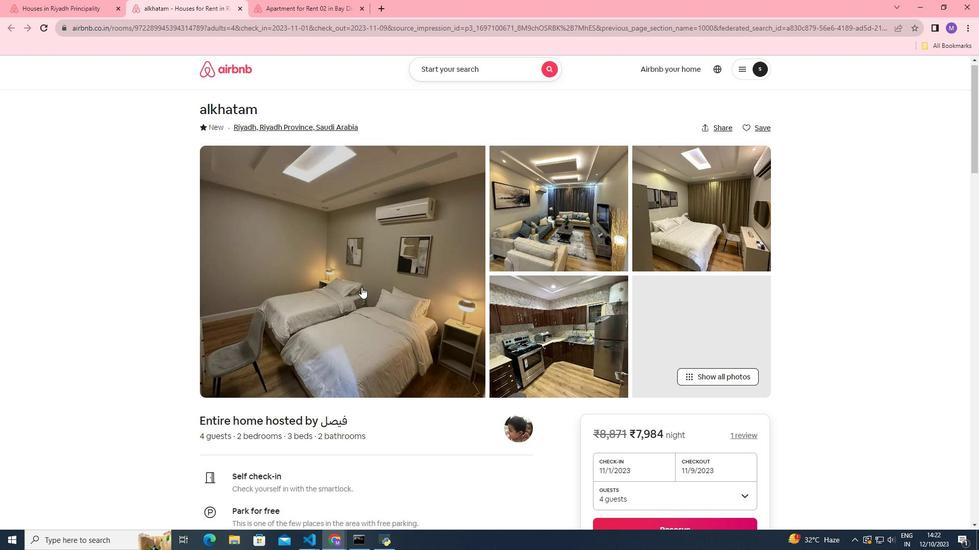 
Action: Mouse scrolled (361, 287) with delta (0, 0)
Screenshot: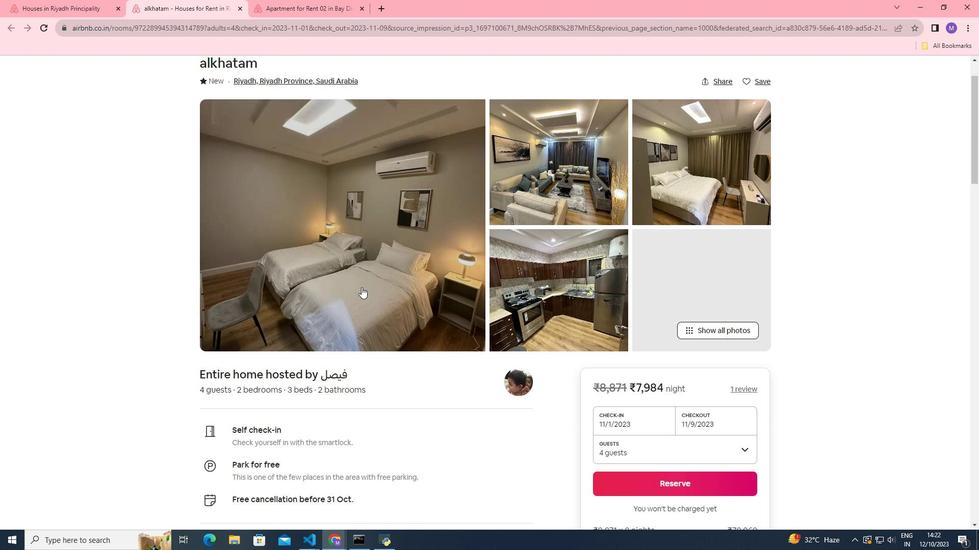 
Action: Mouse scrolled (361, 287) with delta (0, 0)
Screenshot: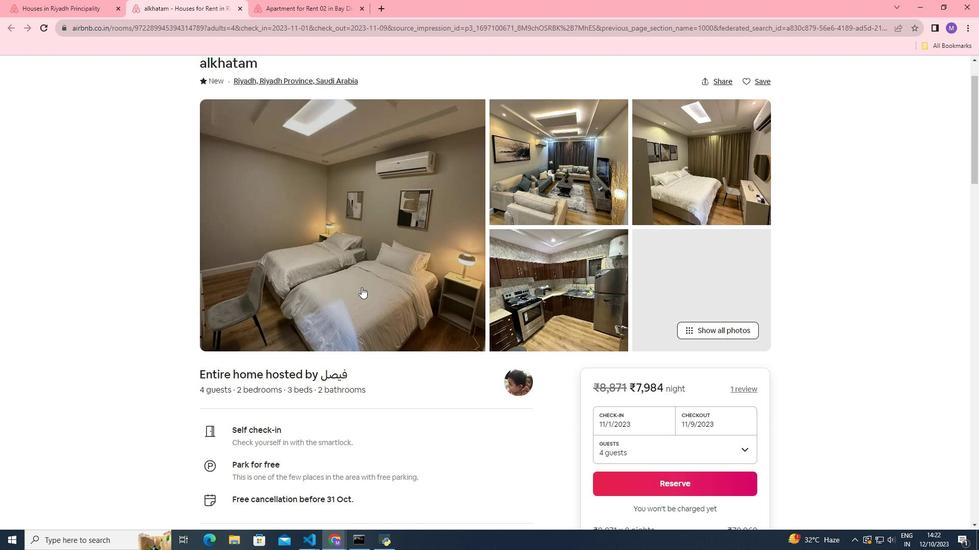 
Action: Mouse scrolled (361, 287) with delta (0, 0)
Screenshot: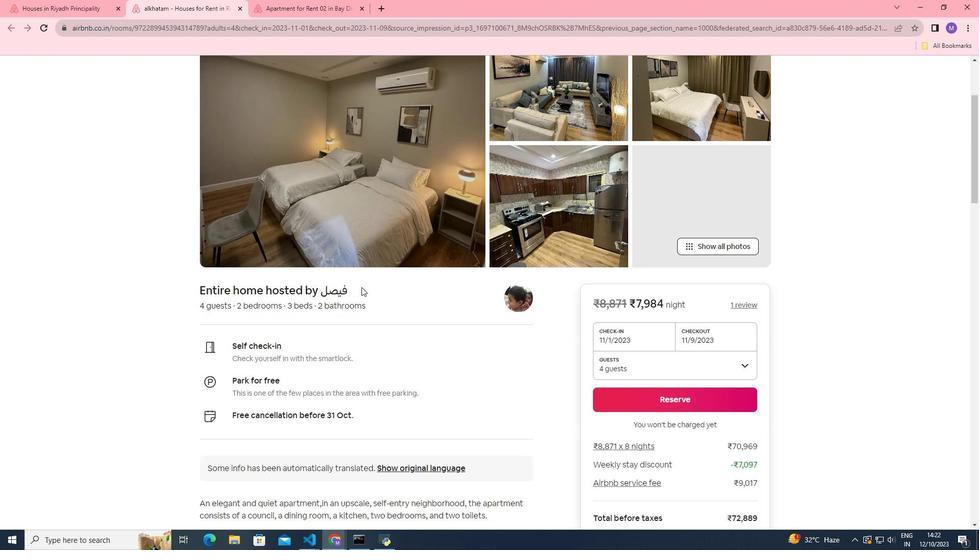 
Action: Mouse moved to (725, 179)
